 Task: In the  document Elizabeth.epub ,change text color to 'Dark Red' Insert the mentioned shape above the text 'Smiley'. Change color of the shape to  YellowChange shape height to 0.8
Action: Mouse moved to (316, 446)
Screenshot: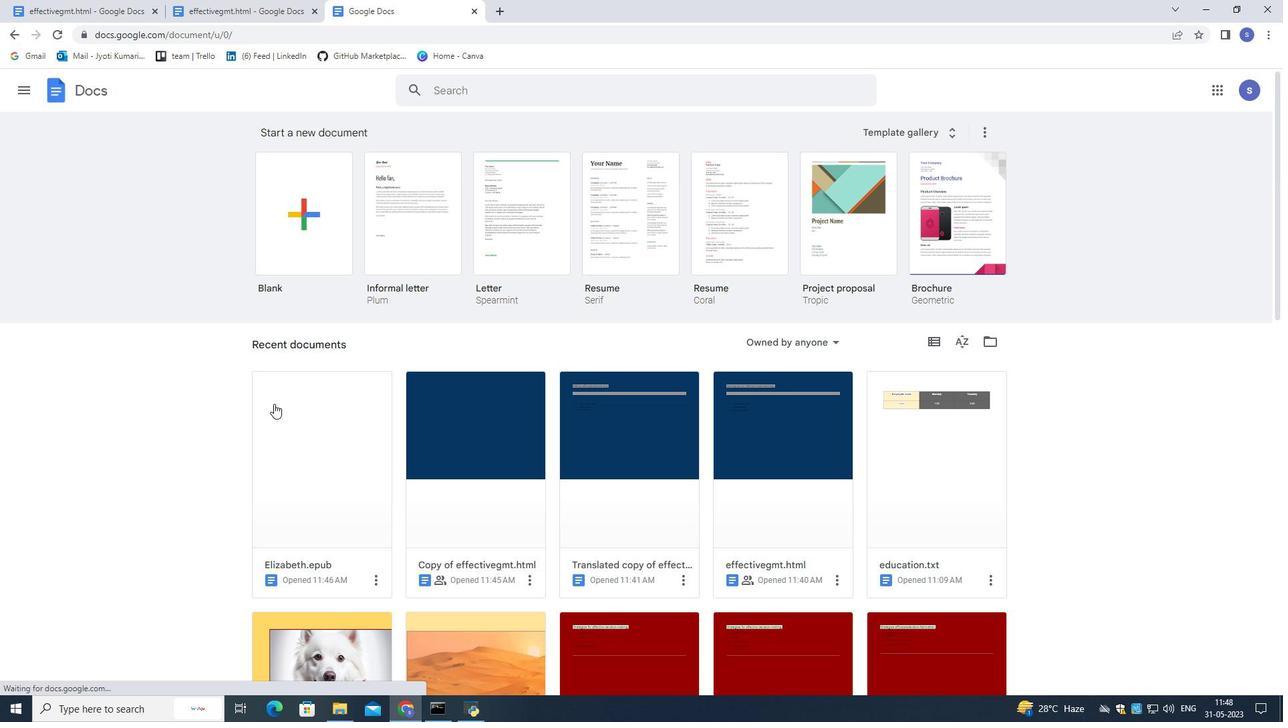 
Action: Mouse pressed left at (316, 446)
Screenshot: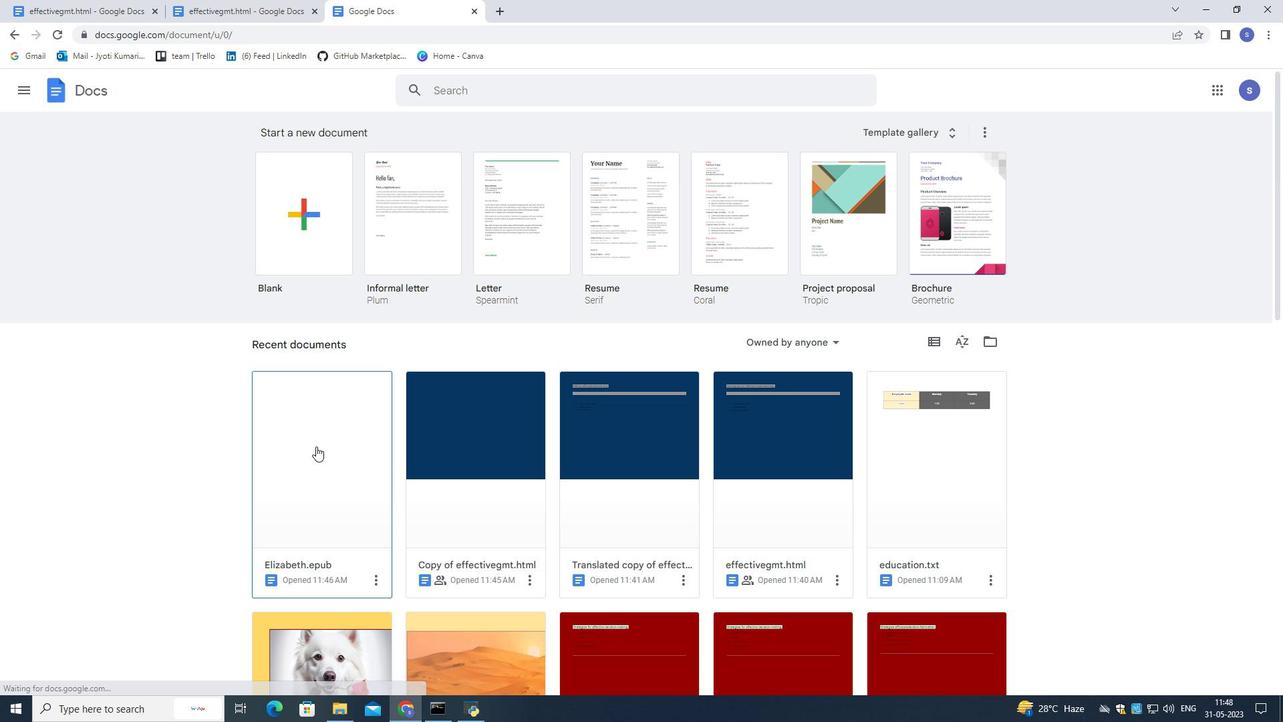 
Action: Mouse moved to (383, 453)
Screenshot: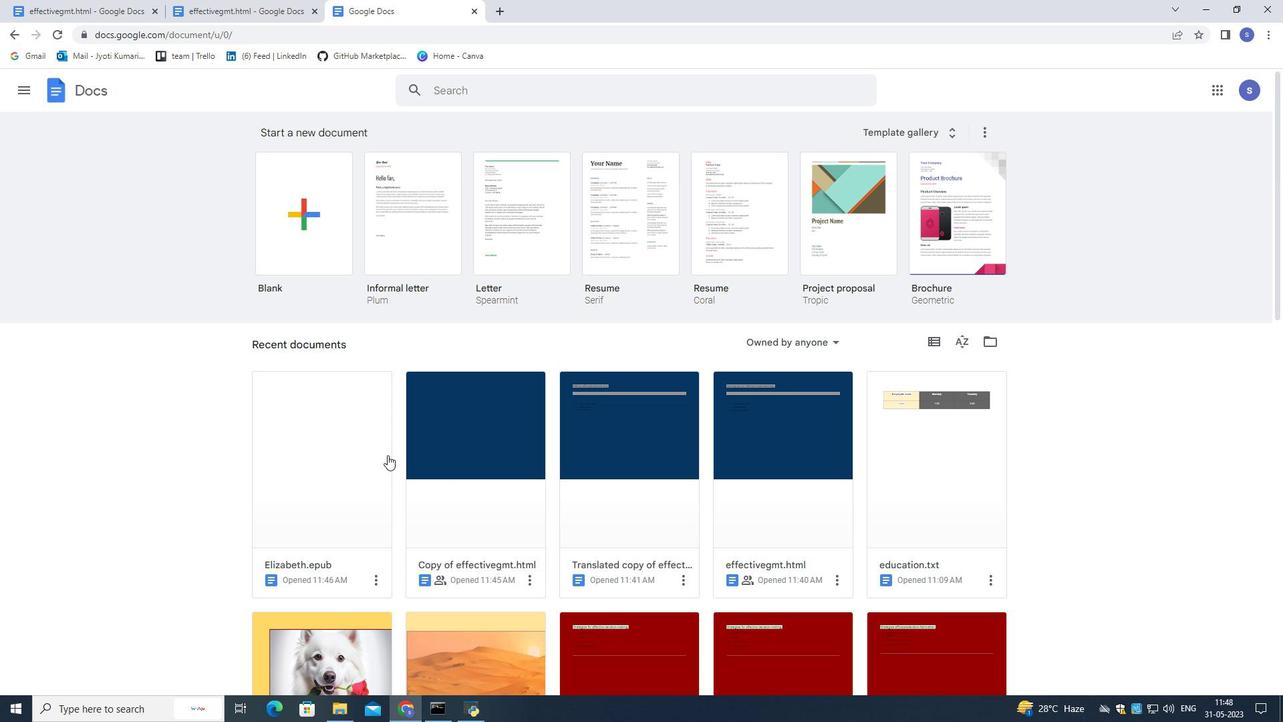 
Action: Mouse pressed left at (383, 453)
Screenshot: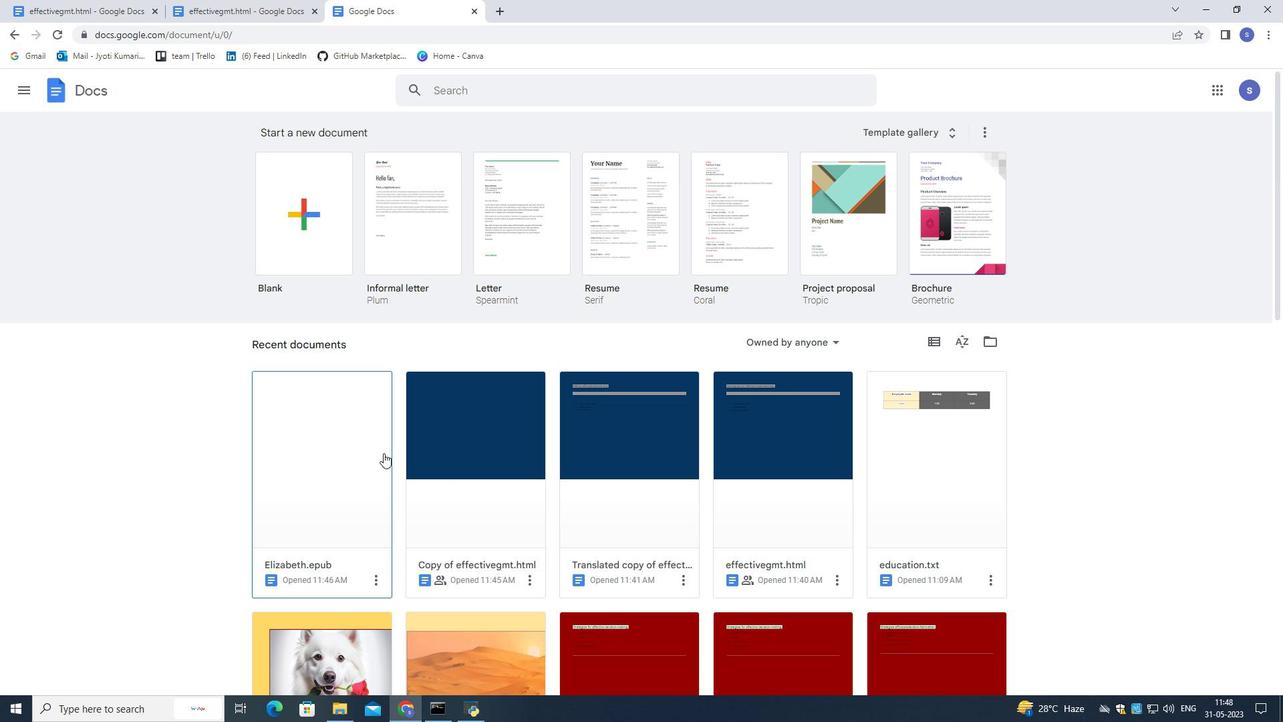 
Action: Mouse moved to (643, 299)
Screenshot: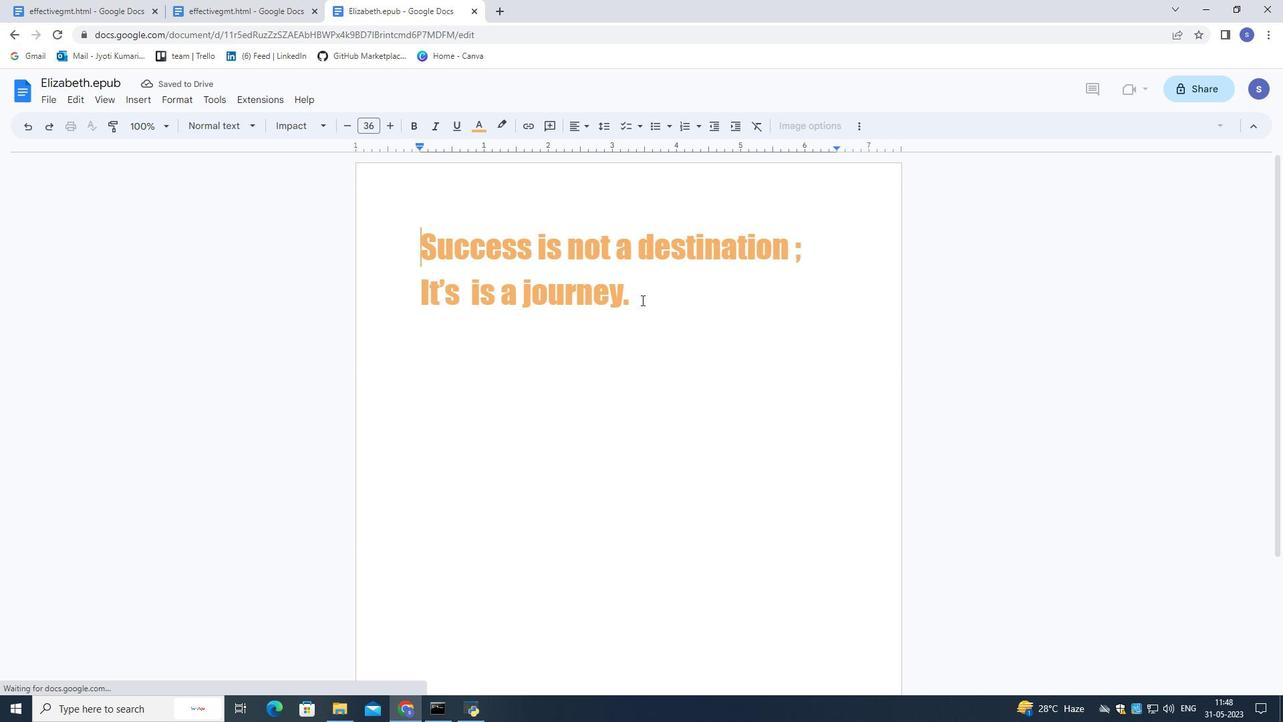 
Action: Mouse pressed left at (643, 299)
Screenshot: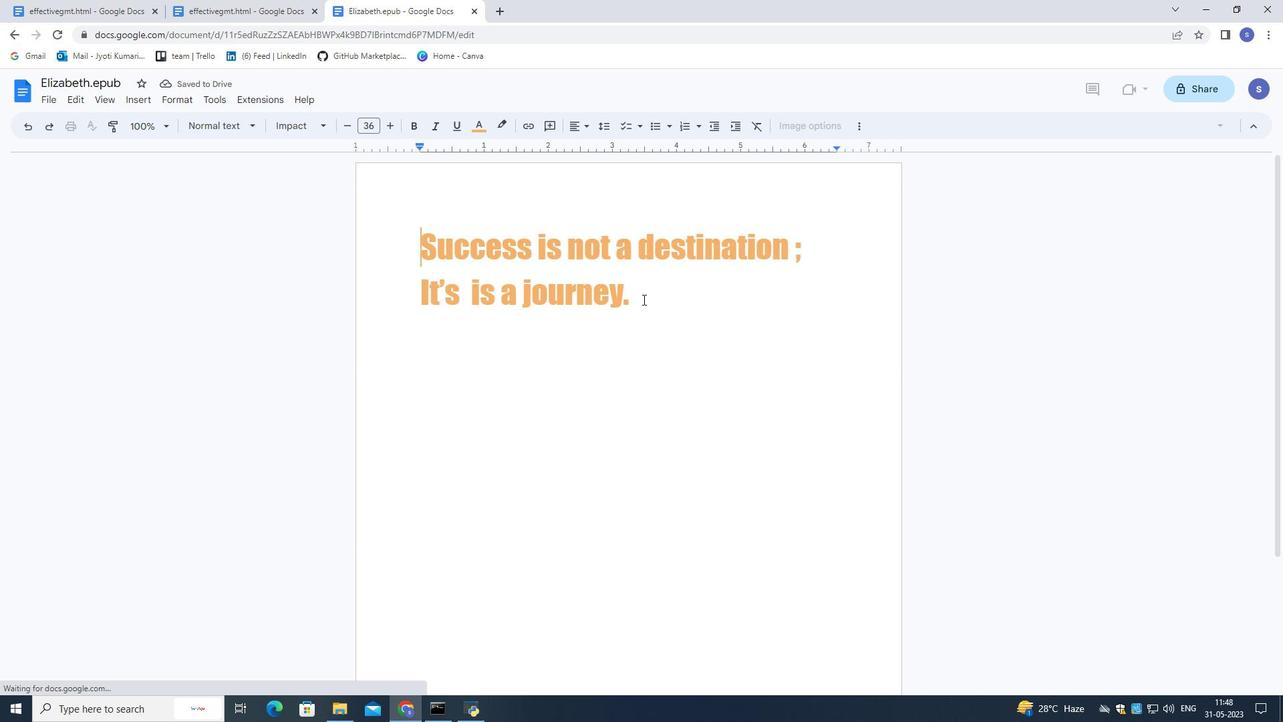 
Action: Mouse moved to (486, 129)
Screenshot: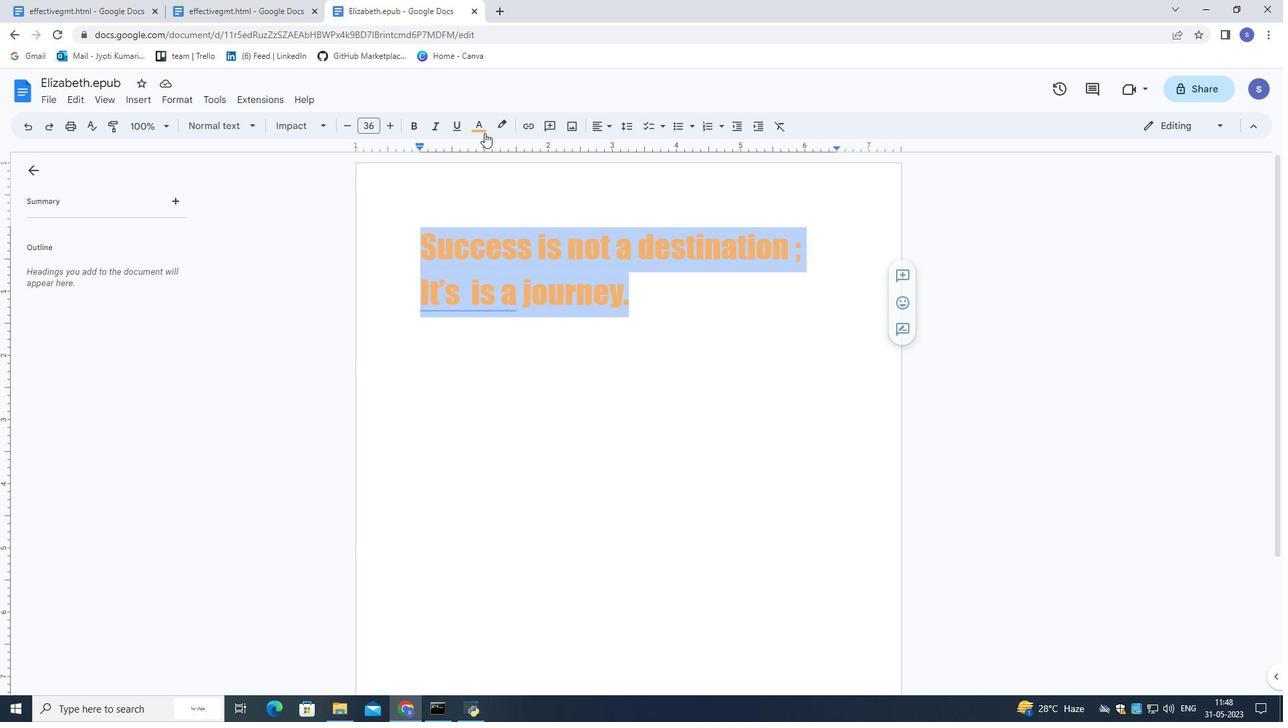 
Action: Mouse pressed left at (486, 129)
Screenshot: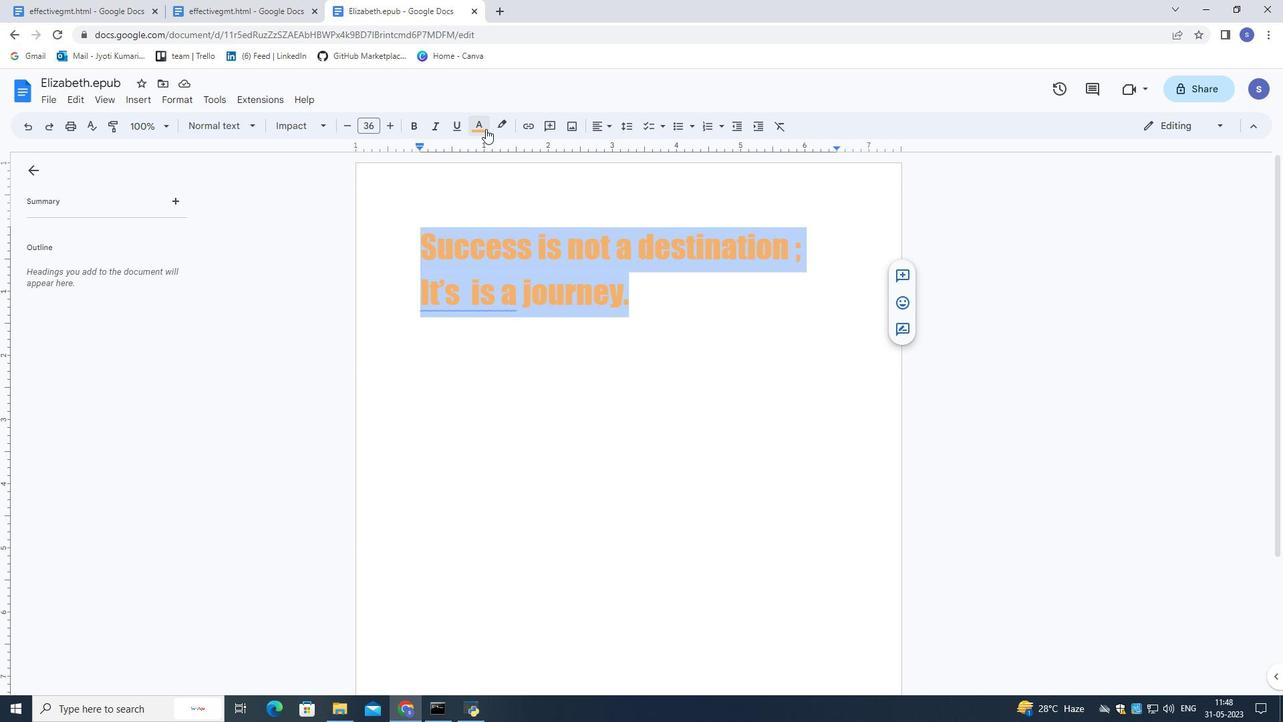 
Action: Mouse moved to (497, 242)
Screenshot: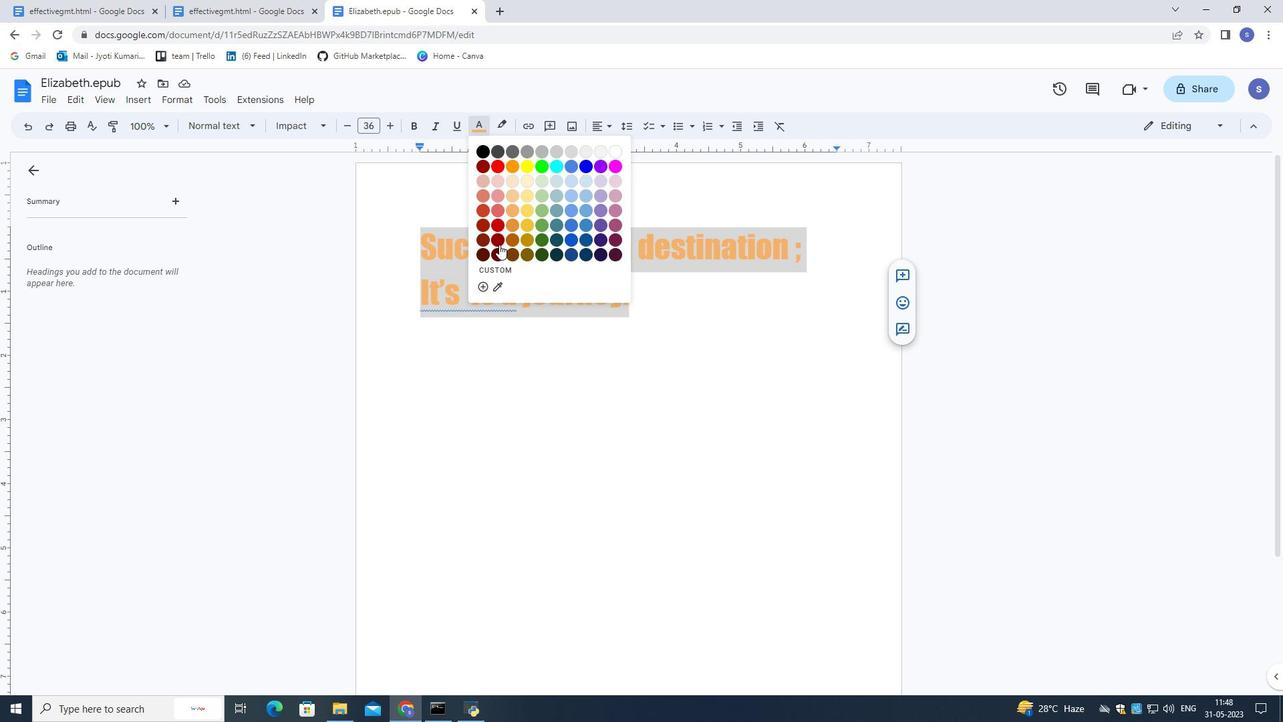 
Action: Mouse pressed left at (497, 242)
Screenshot: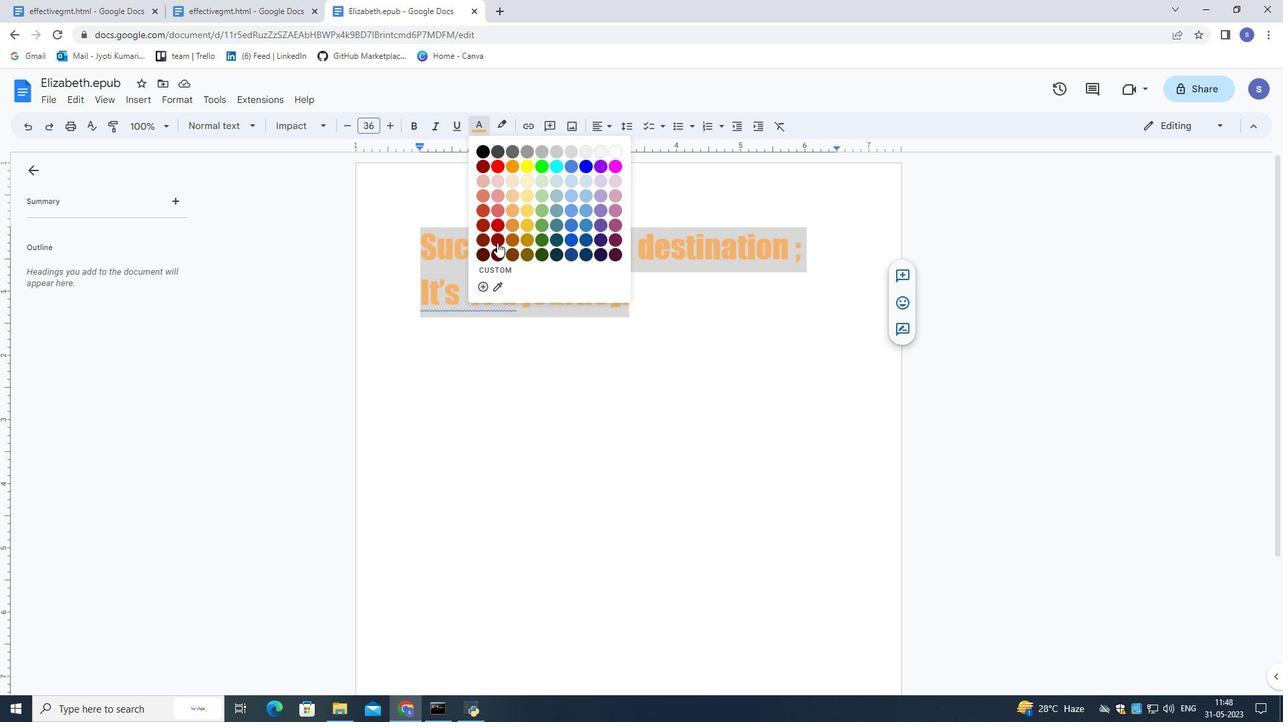 
Action: Mouse moved to (555, 384)
Screenshot: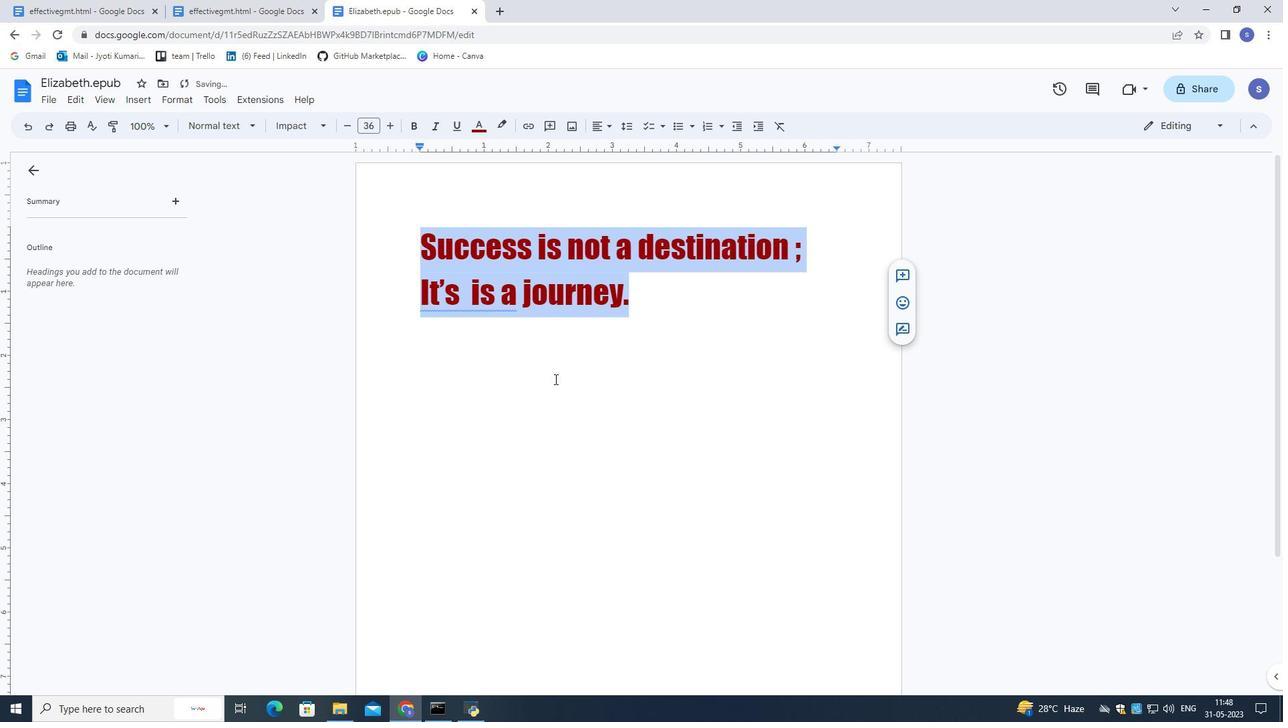 
Action: Mouse pressed left at (555, 384)
Screenshot: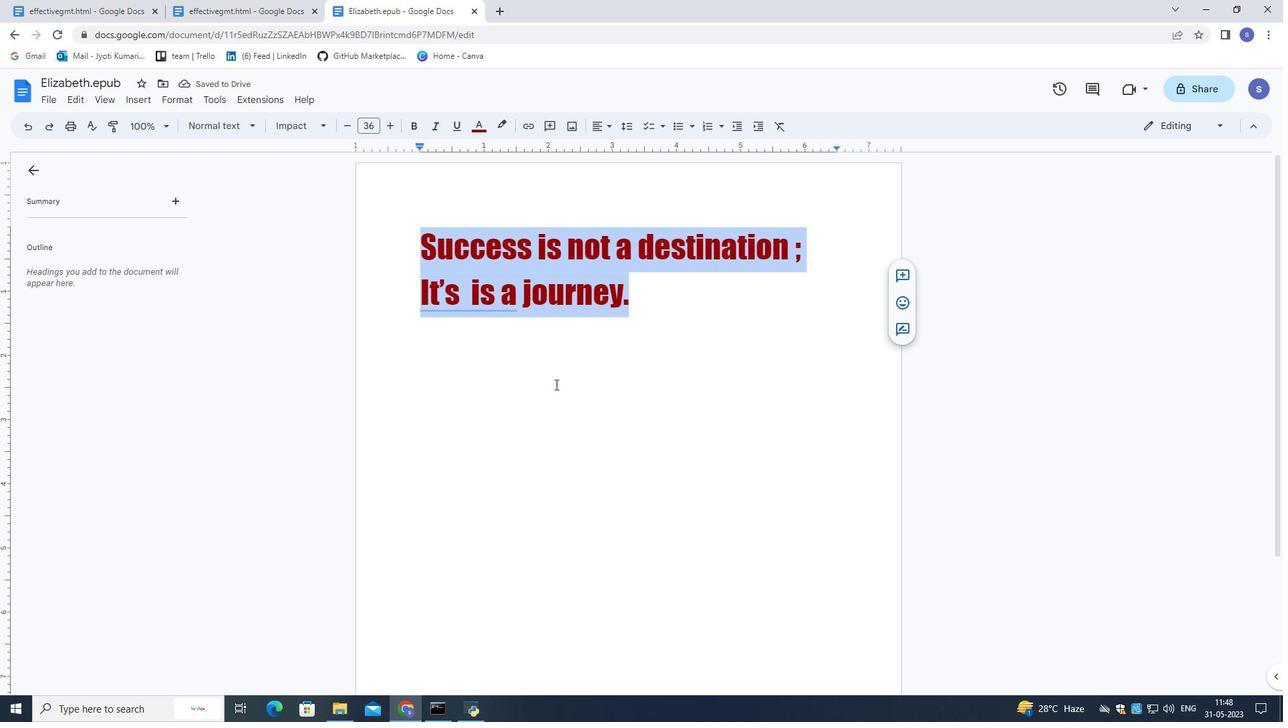 
Action: Mouse moved to (422, 231)
Screenshot: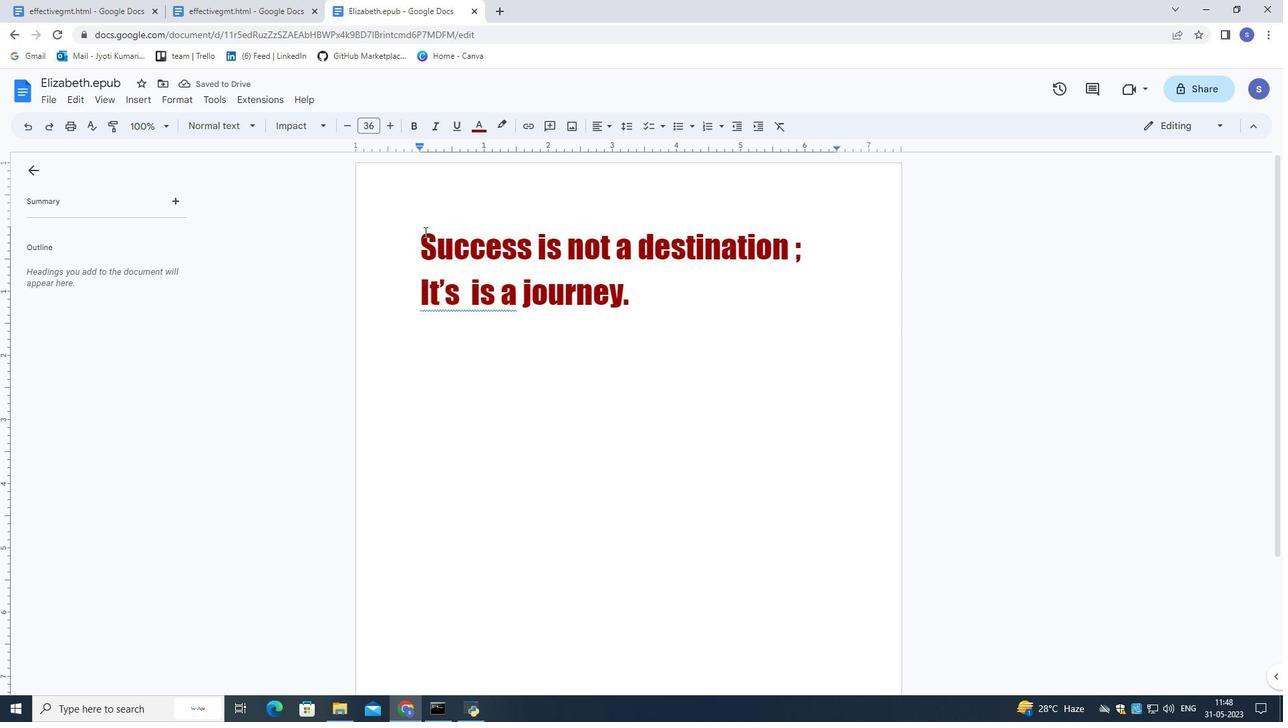 
Action: Mouse pressed left at (422, 231)
Screenshot: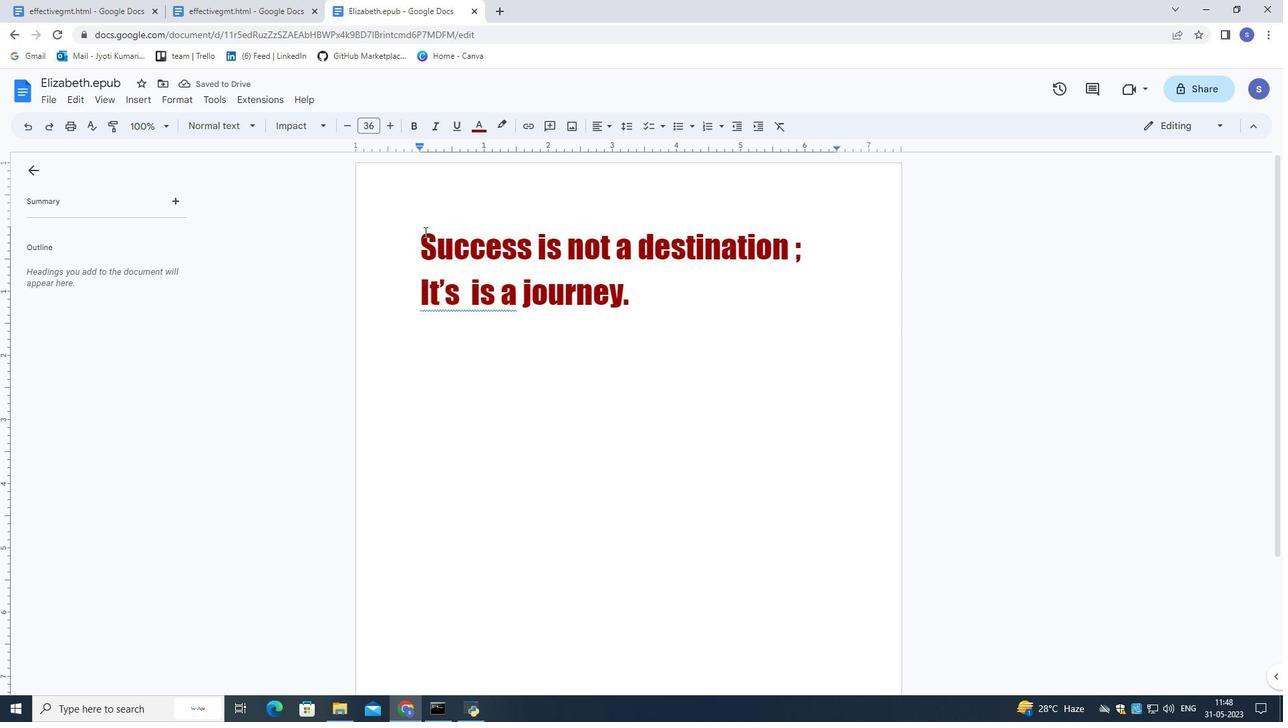 
Action: Mouse moved to (438, 254)
Screenshot: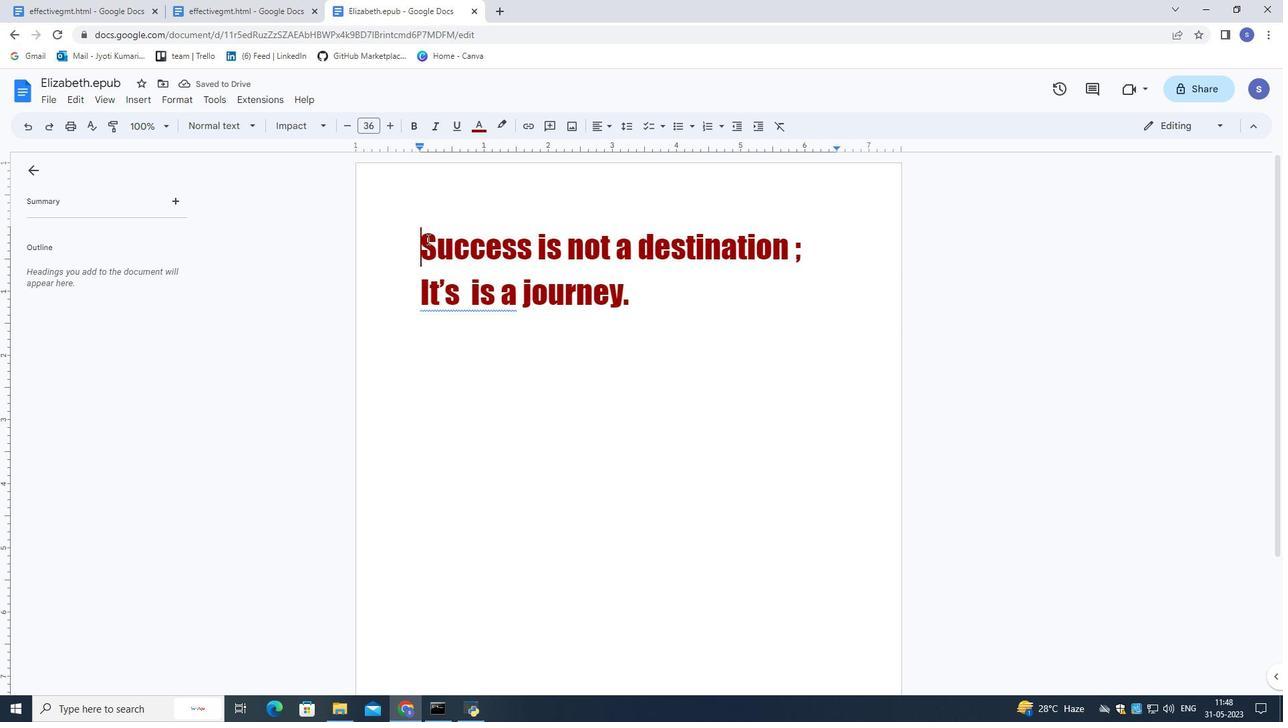 
Action: Key pressed <Key.enter><Key.up>
Screenshot: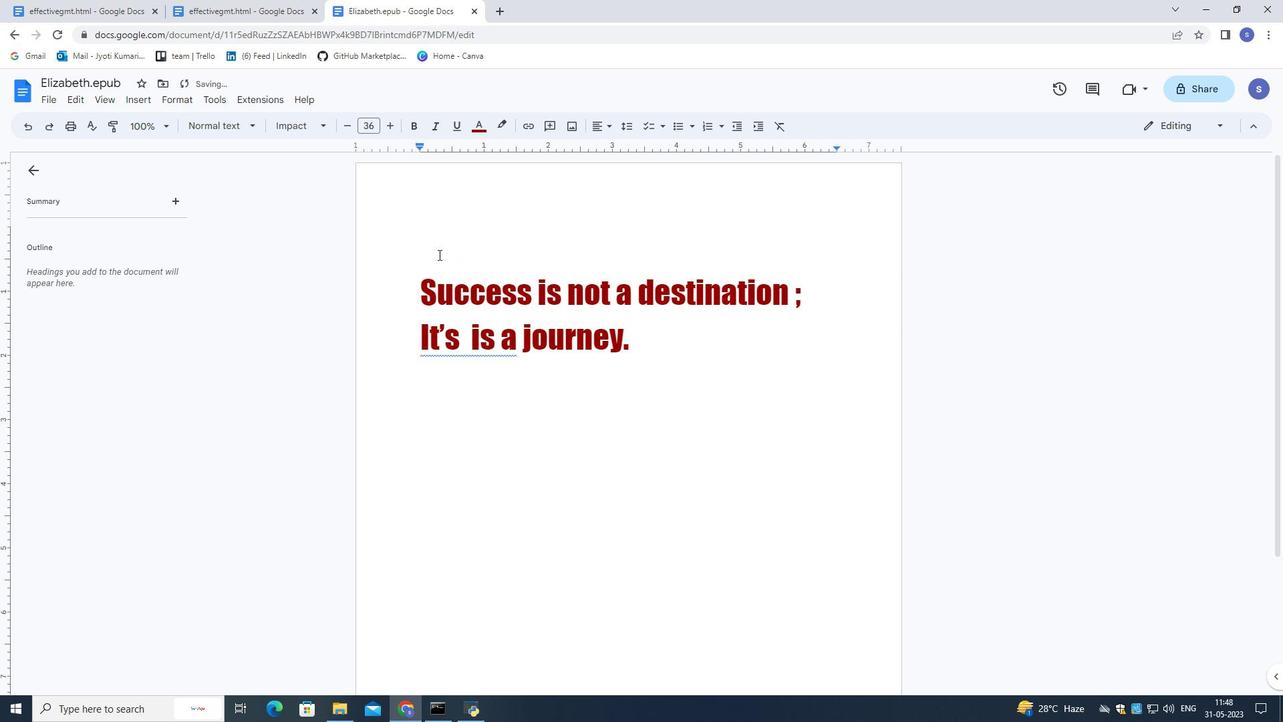 
Action: Mouse moved to (127, 100)
Screenshot: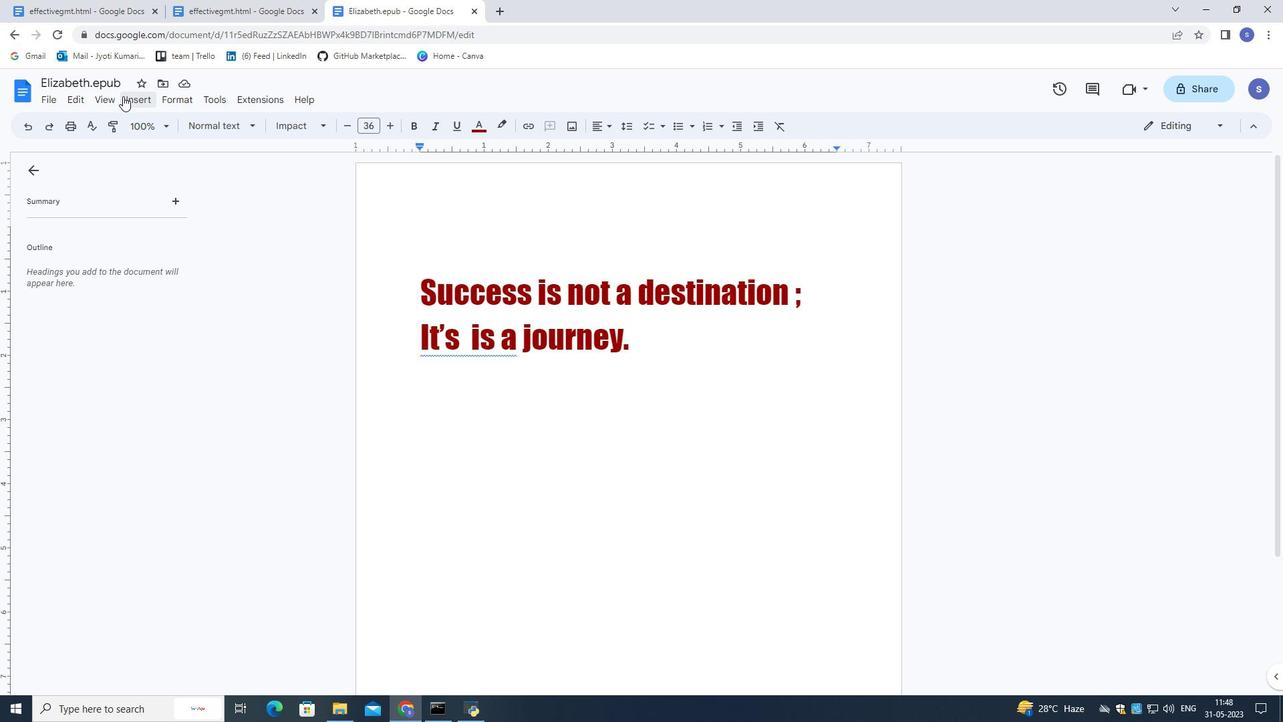 
Action: Mouse pressed left at (127, 100)
Screenshot: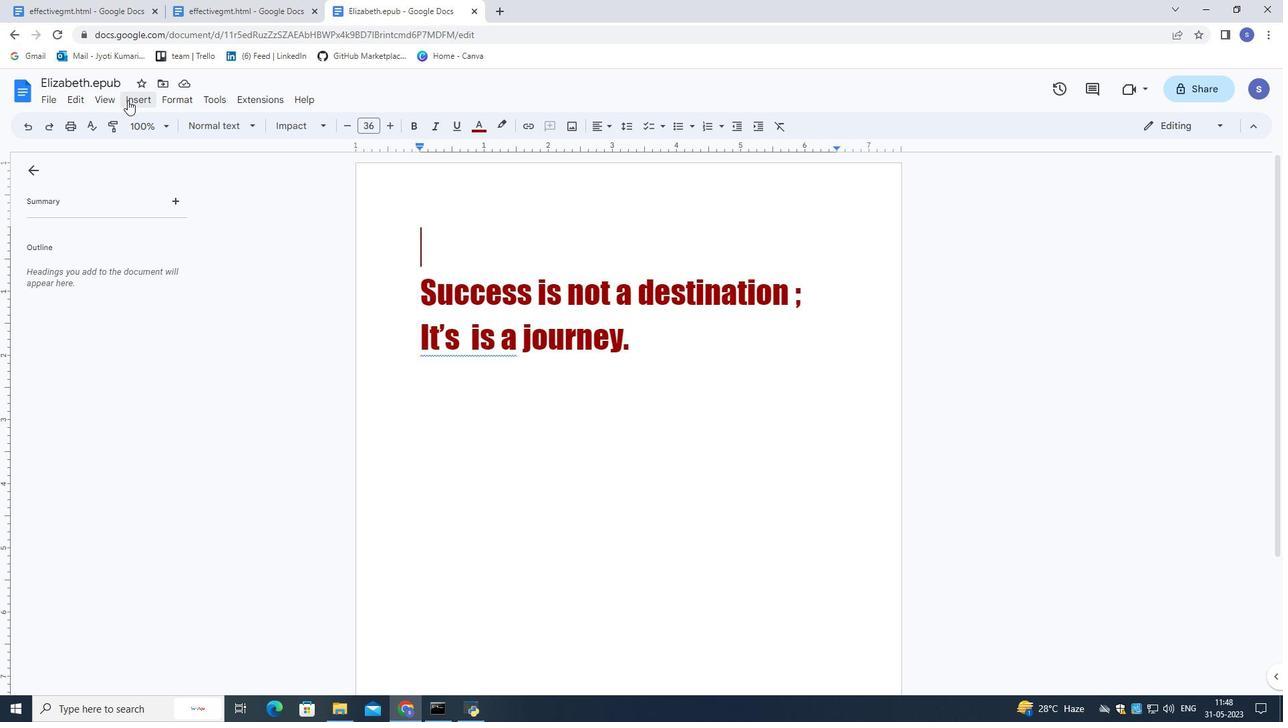 
Action: Mouse moved to (377, 167)
Screenshot: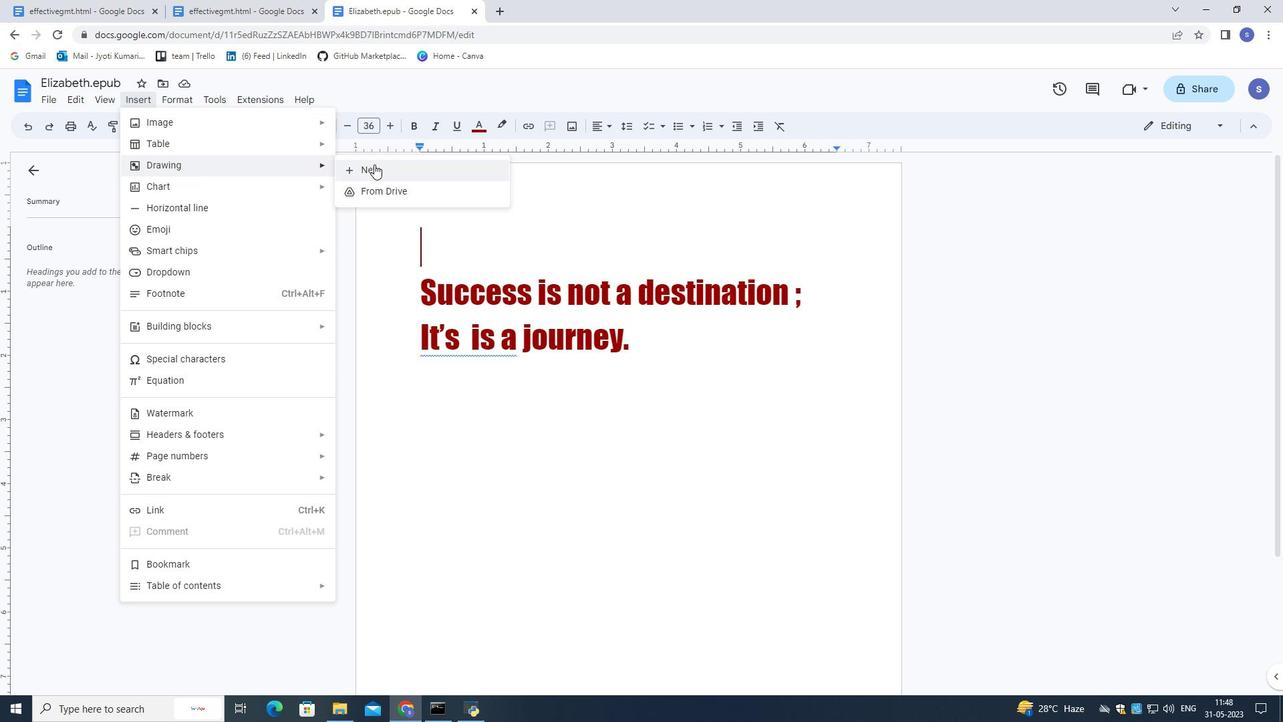 
Action: Mouse pressed left at (377, 167)
Screenshot: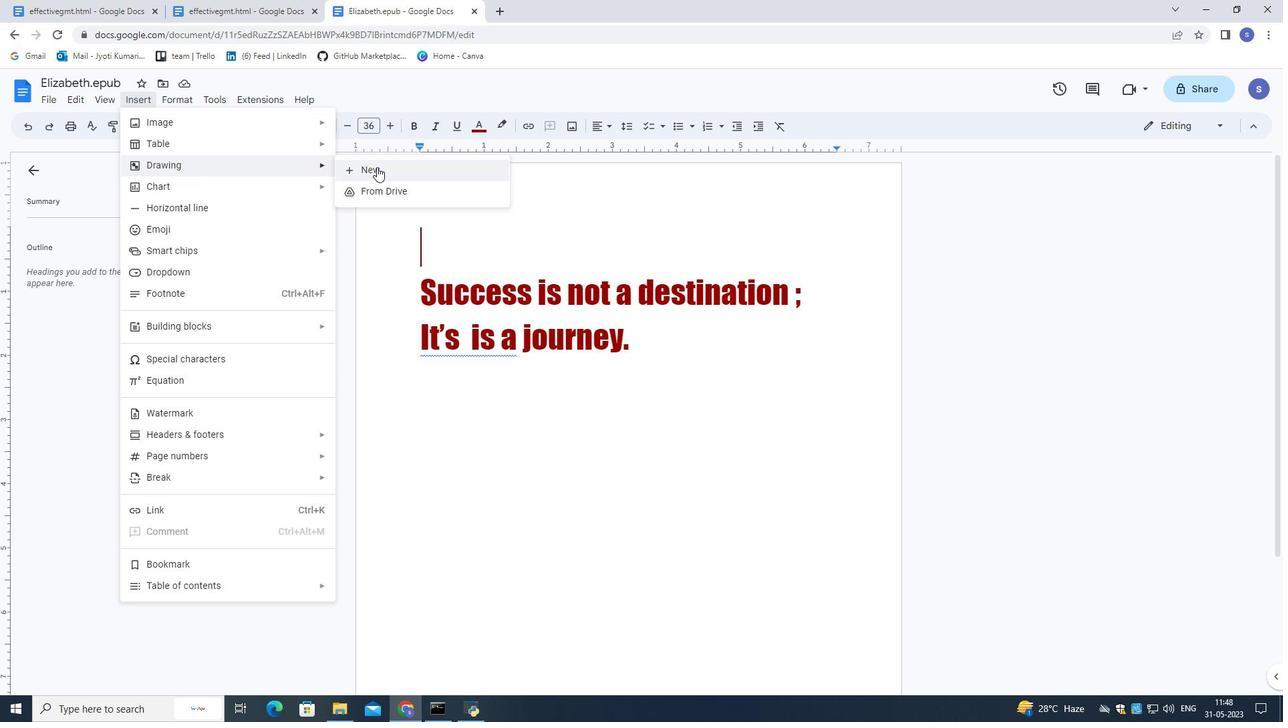 
Action: Mouse moved to (490, 154)
Screenshot: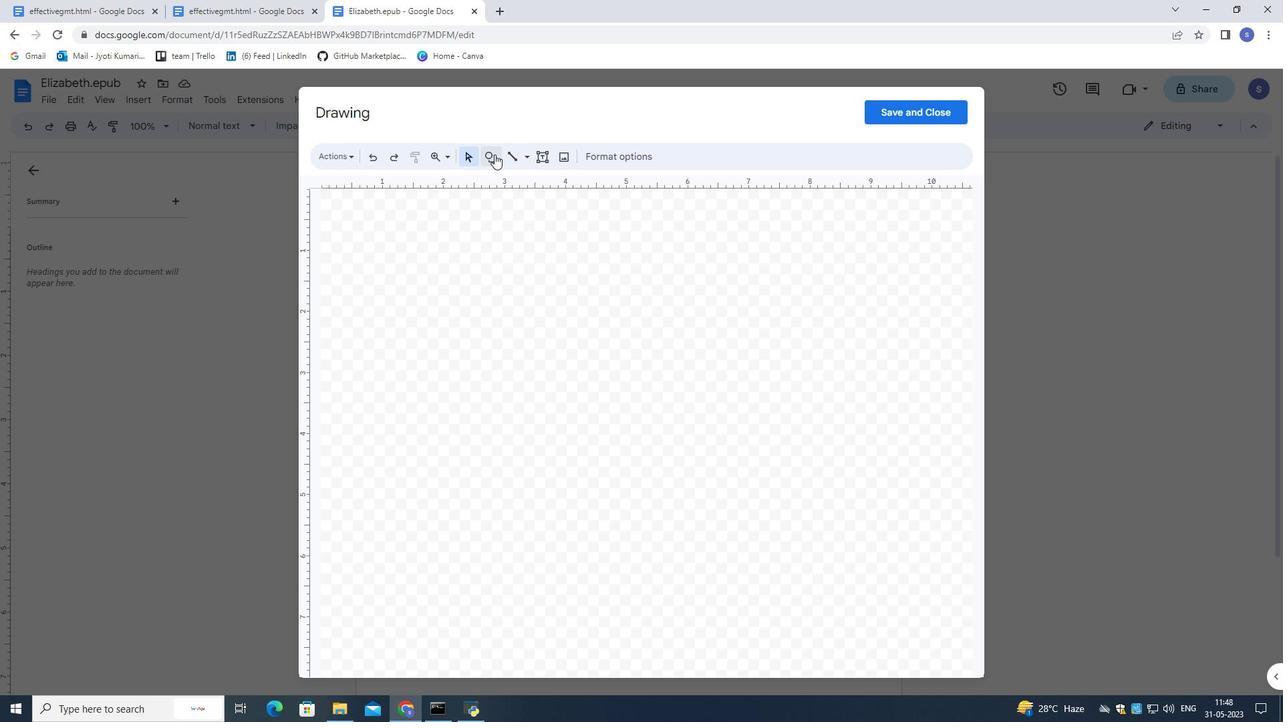 
Action: Mouse pressed left at (490, 154)
Screenshot: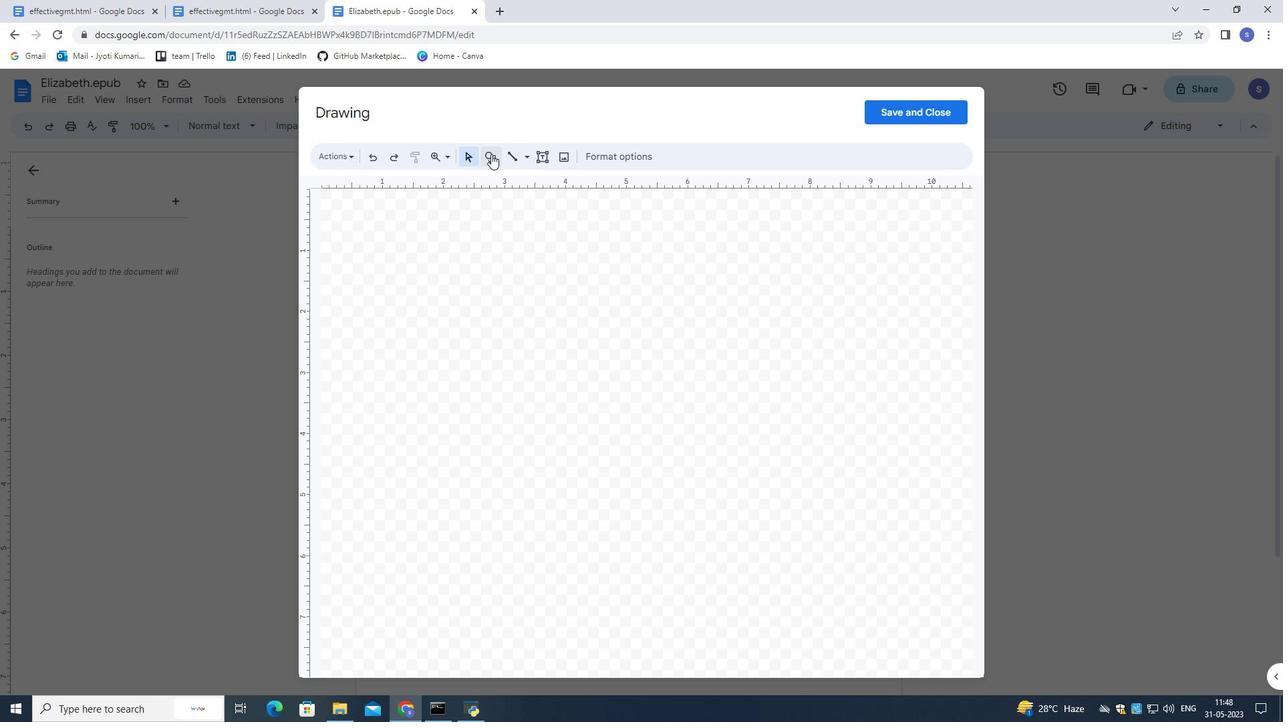 
Action: Mouse moved to (568, 219)
Screenshot: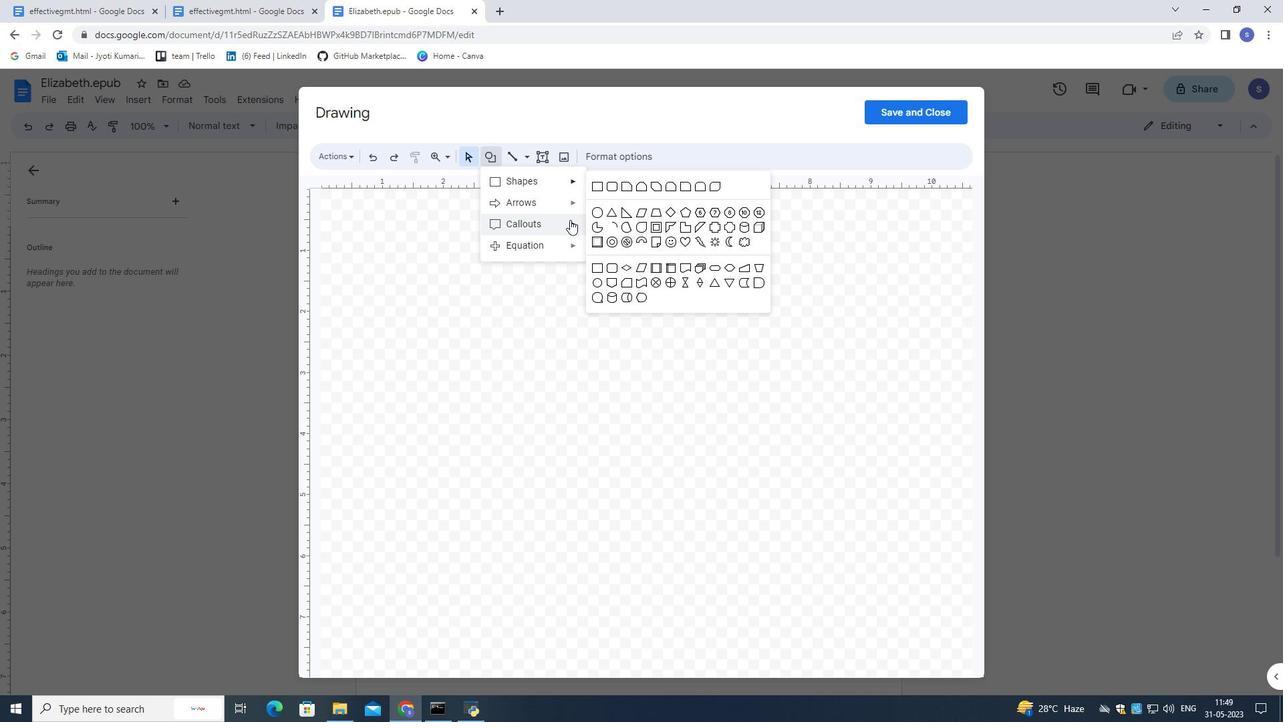
Action: Mouse pressed left at (568, 219)
Screenshot: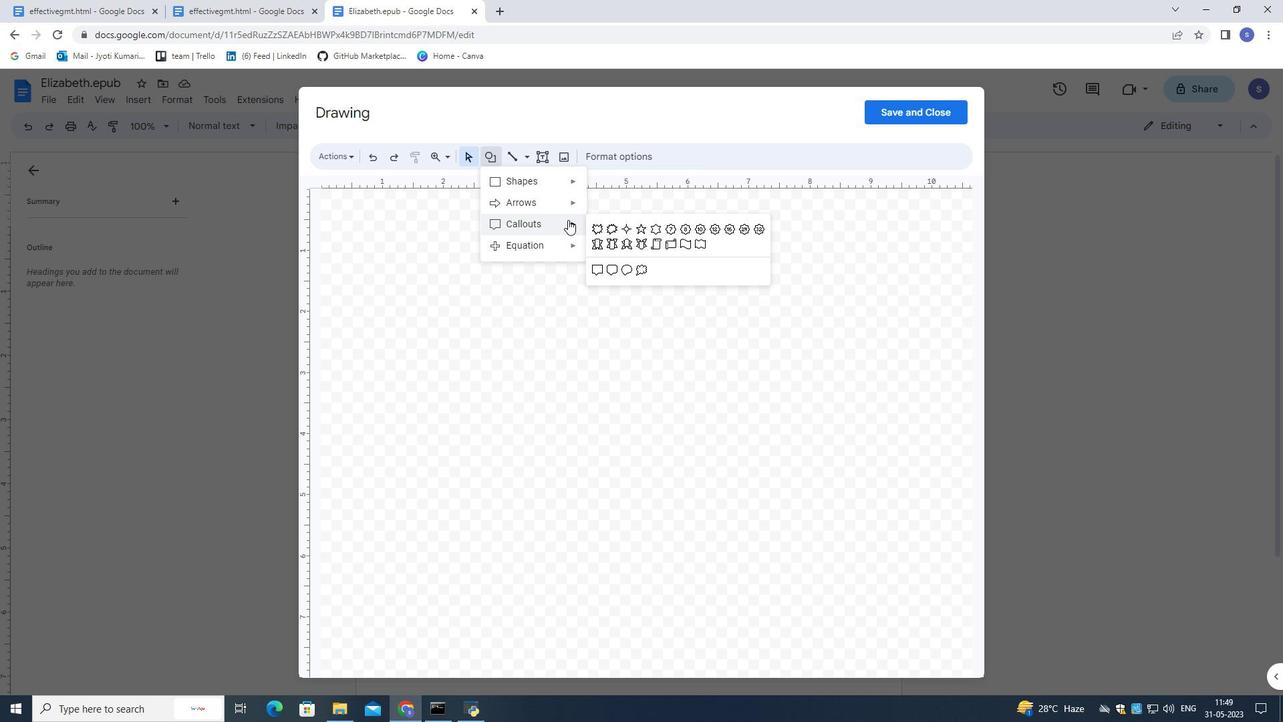 
Action: Mouse moved to (670, 236)
Screenshot: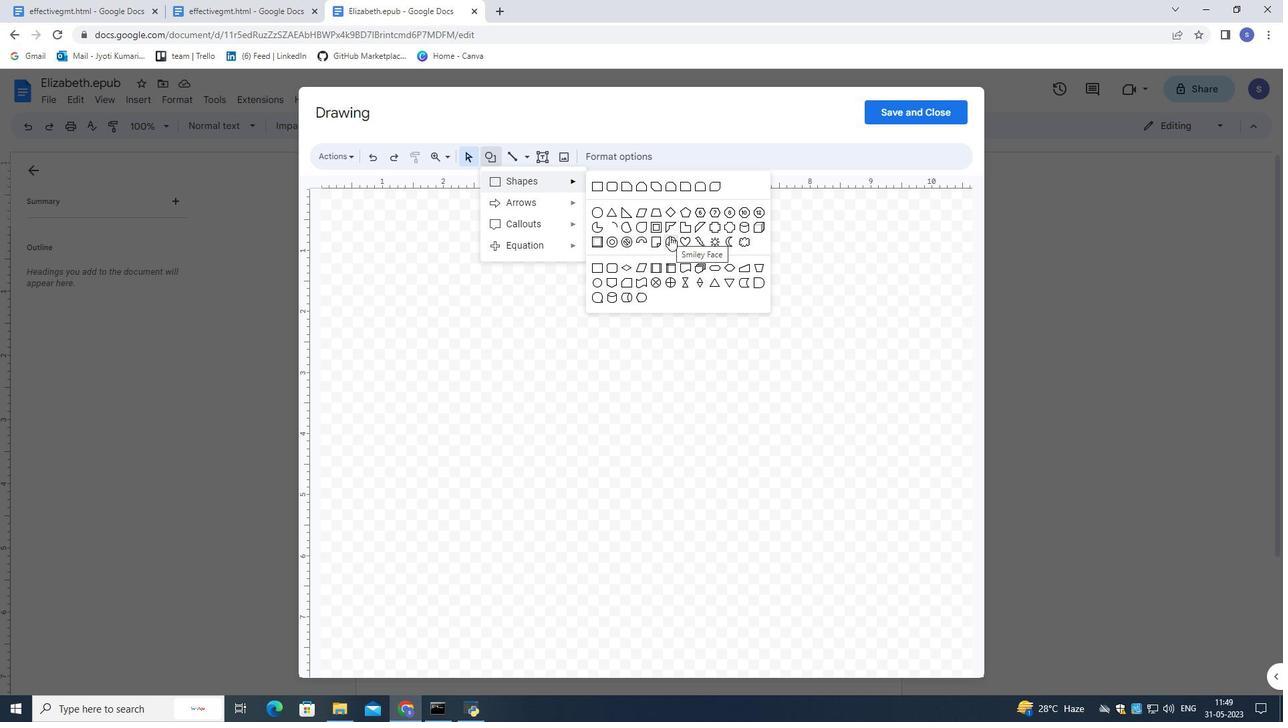 
Action: Mouse pressed left at (670, 236)
Screenshot: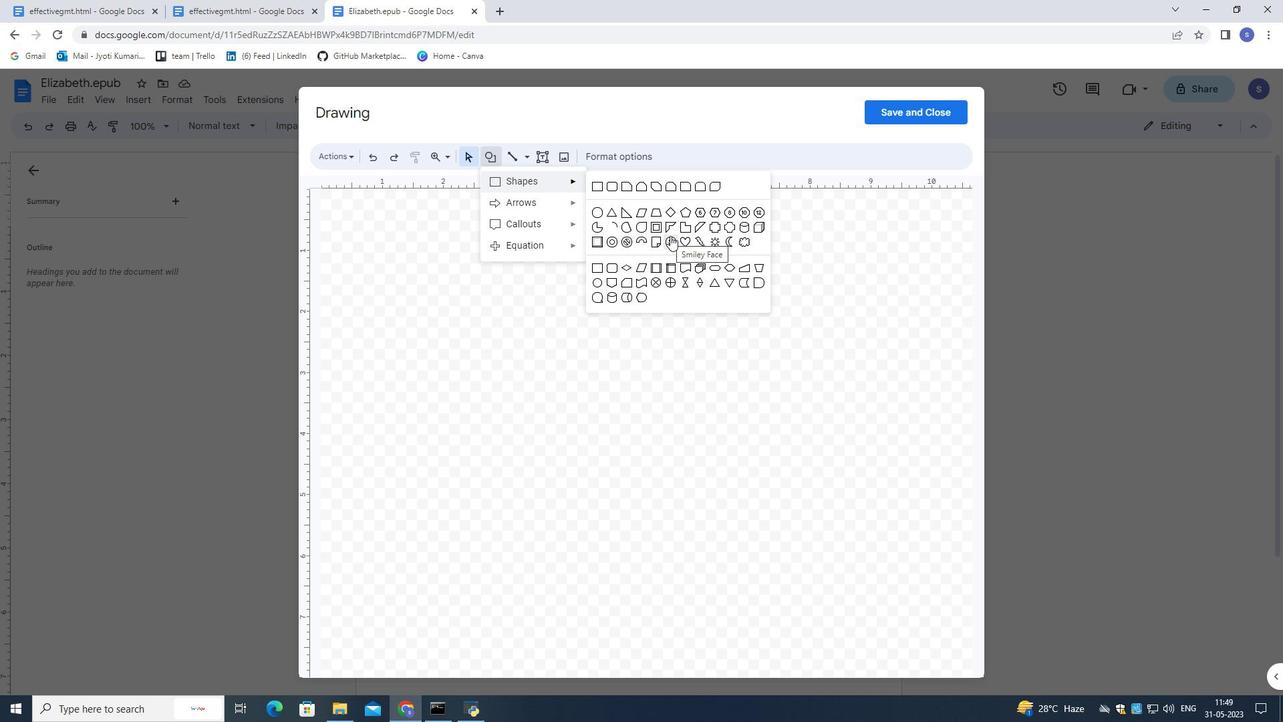 
Action: Mouse moved to (588, 227)
Screenshot: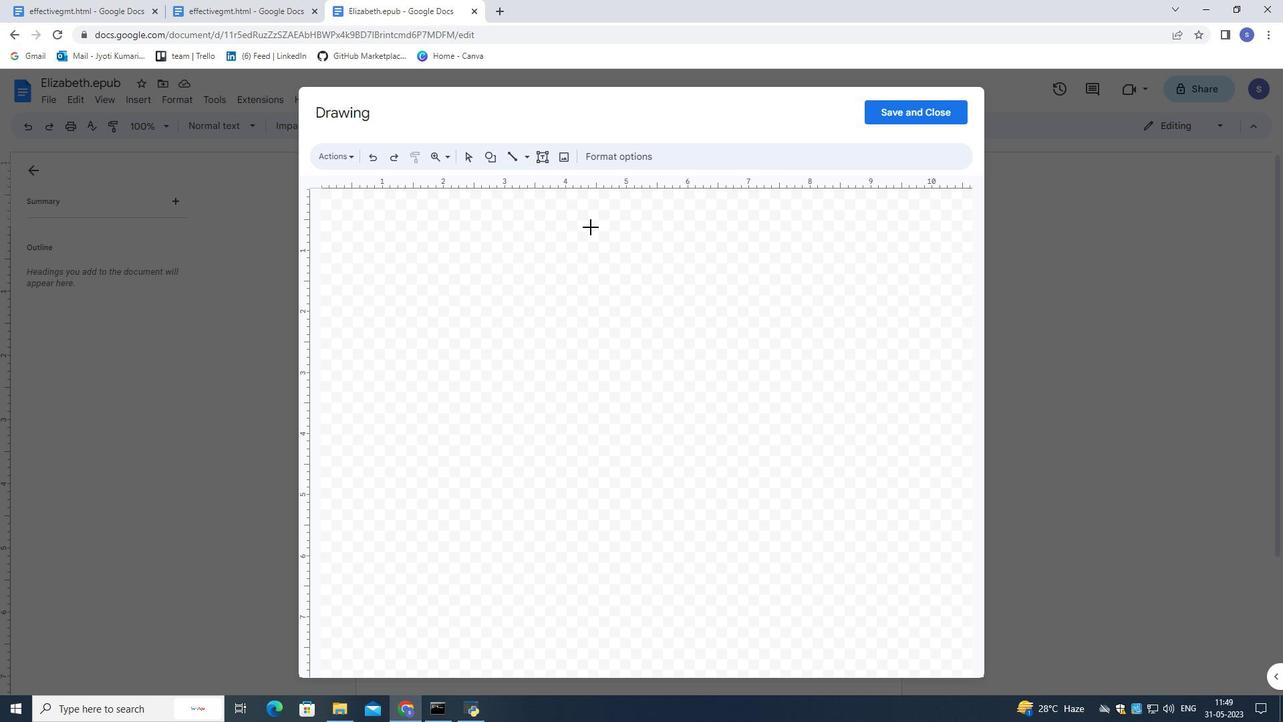 
Action: Mouse pressed left at (588, 227)
Screenshot: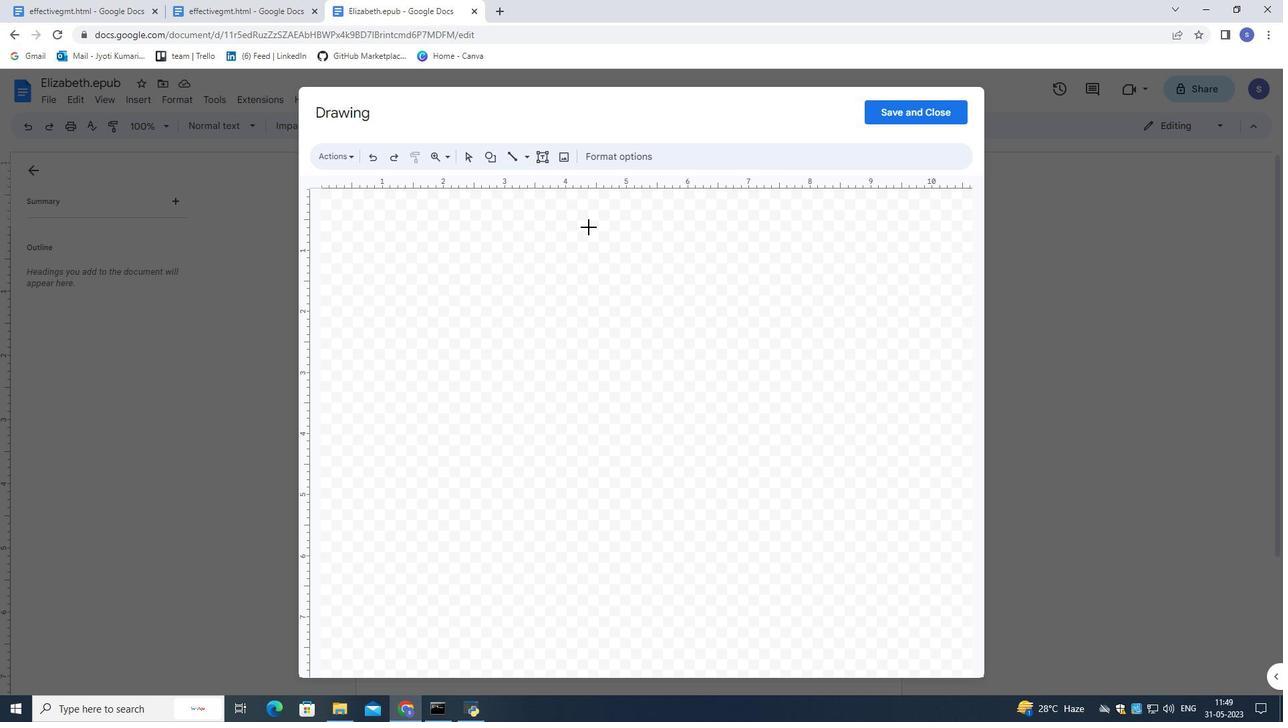 
Action: Mouse moved to (590, 160)
Screenshot: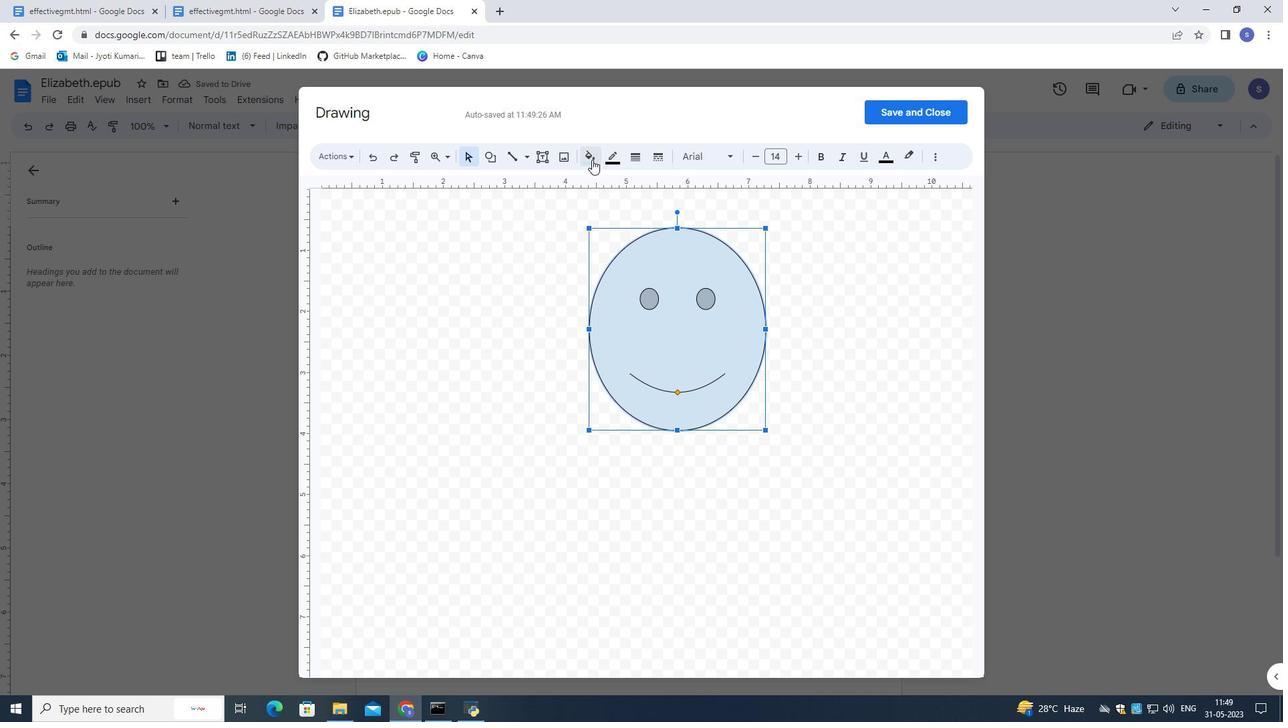 
Action: Mouse pressed left at (590, 160)
Screenshot: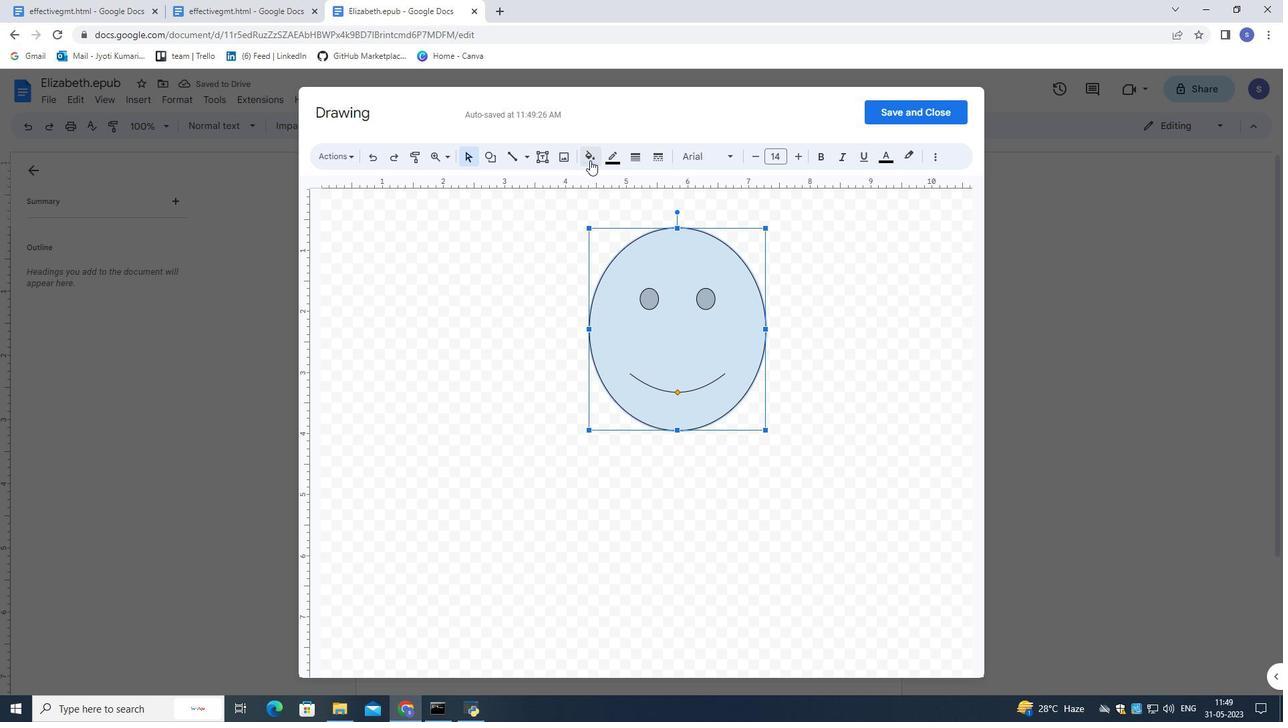 
Action: Mouse moved to (637, 264)
Screenshot: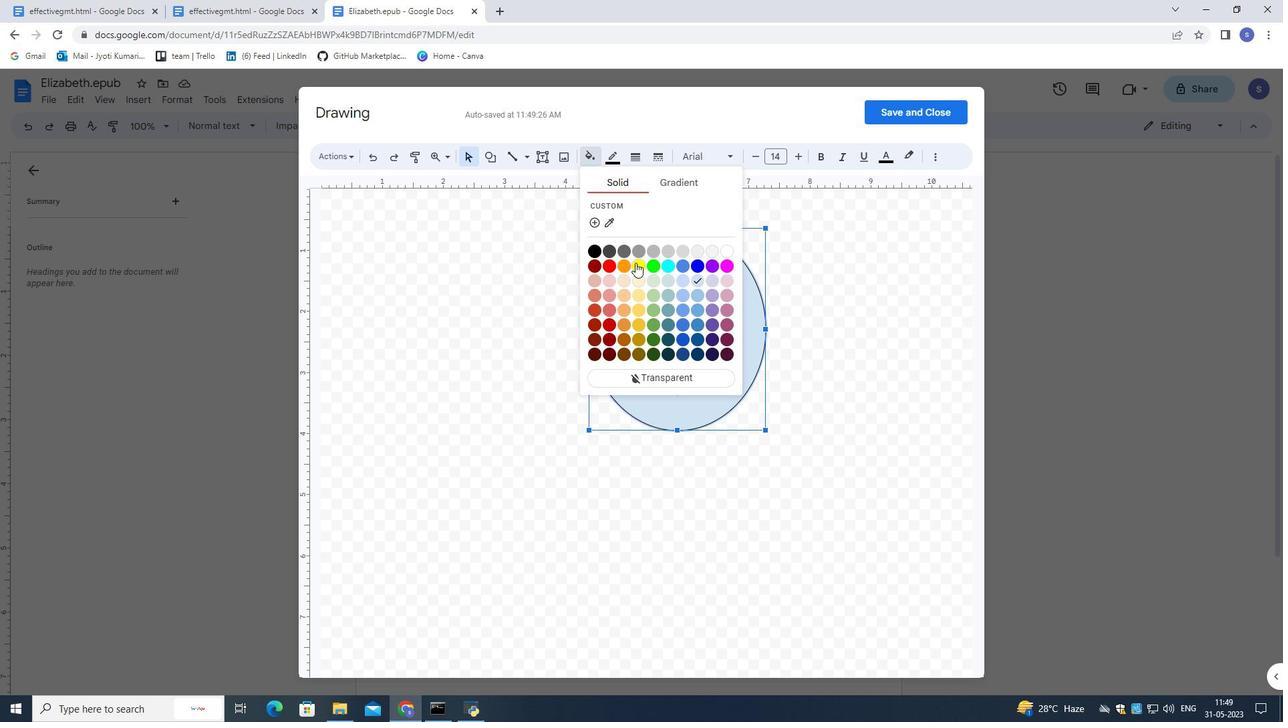 
Action: Mouse pressed left at (637, 264)
Screenshot: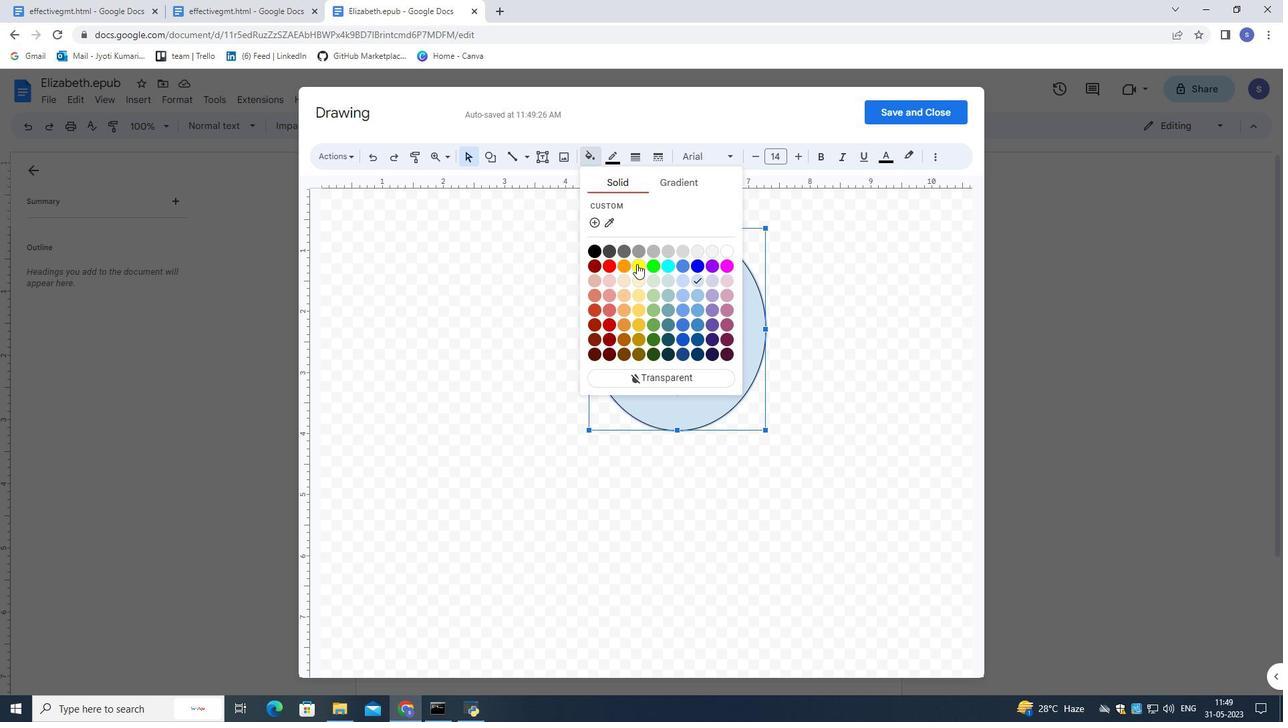 
Action: Mouse moved to (933, 158)
Screenshot: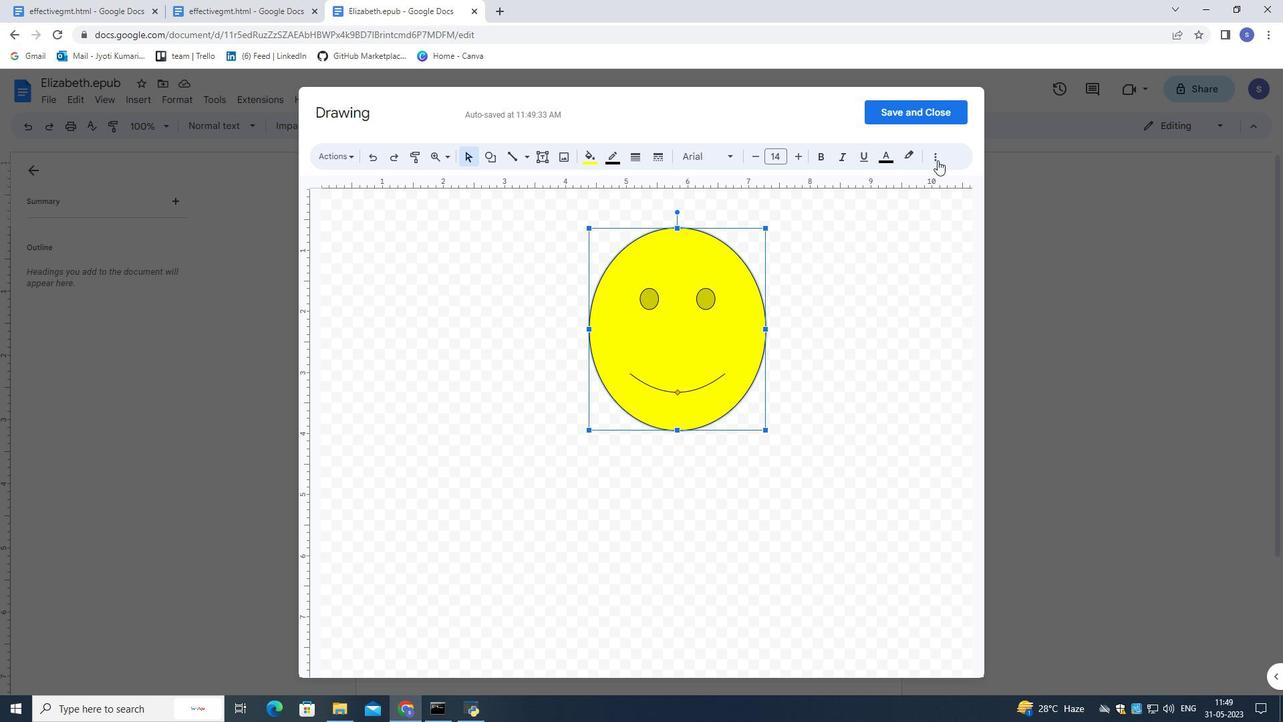 
Action: Mouse pressed left at (933, 158)
Screenshot: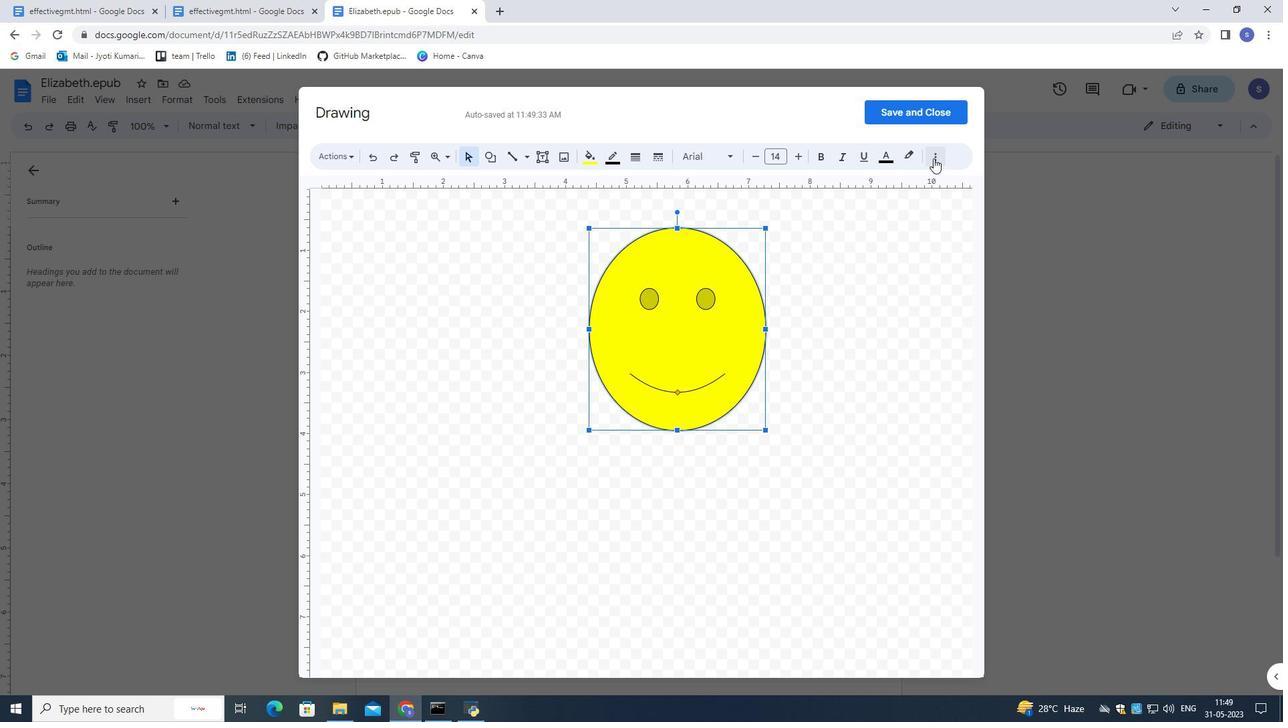 
Action: Mouse moved to (750, 154)
Screenshot: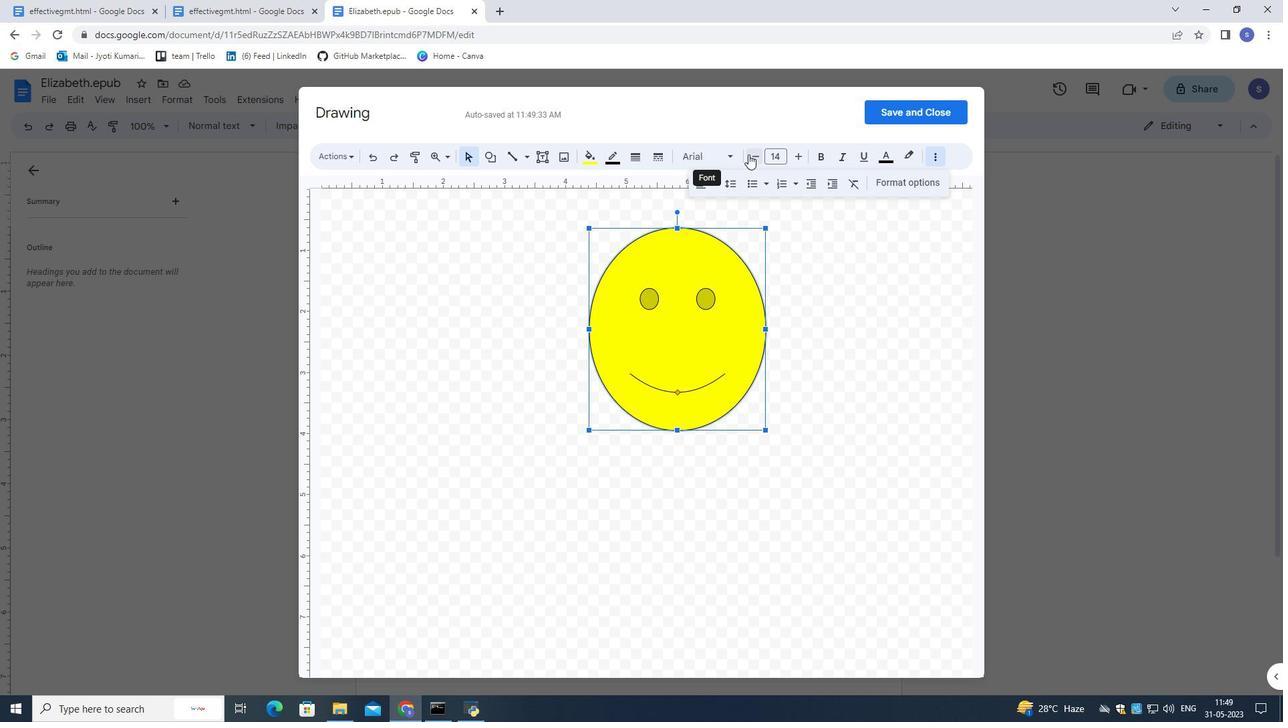 
Action: Mouse pressed left at (750, 154)
Screenshot: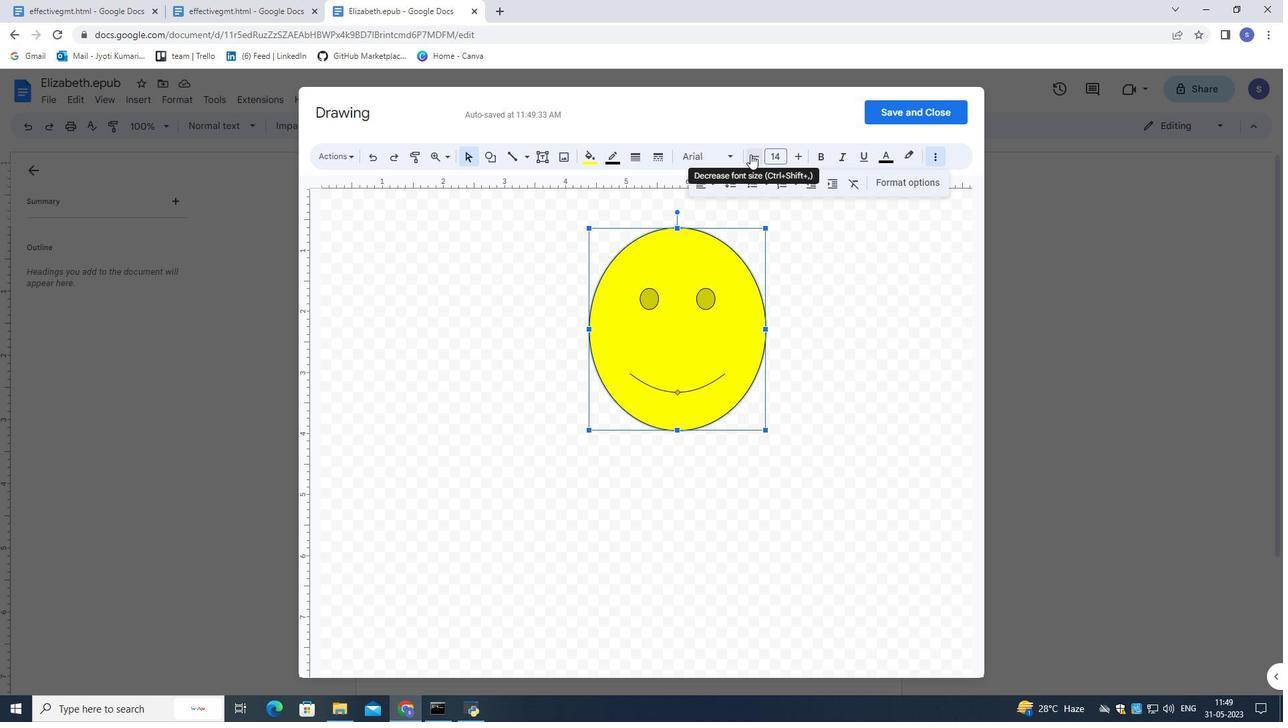
Action: Mouse pressed left at (750, 154)
Screenshot: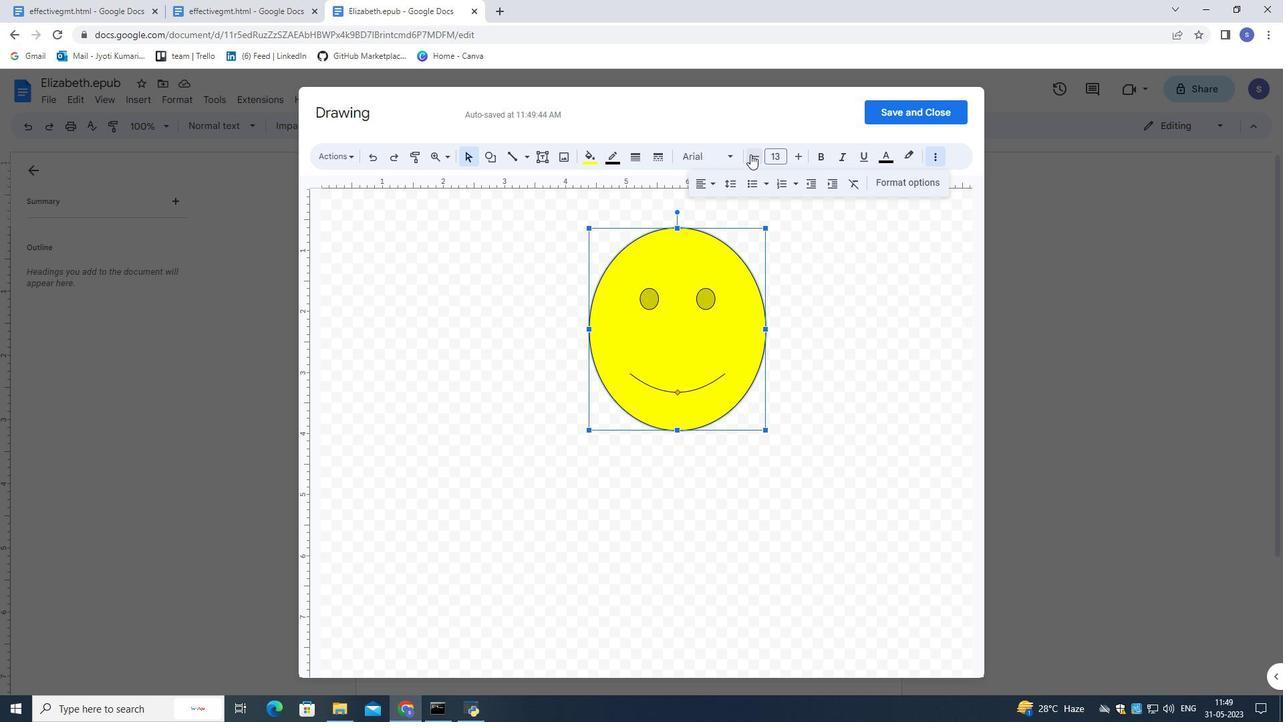 
Action: Mouse moved to (939, 108)
Screenshot: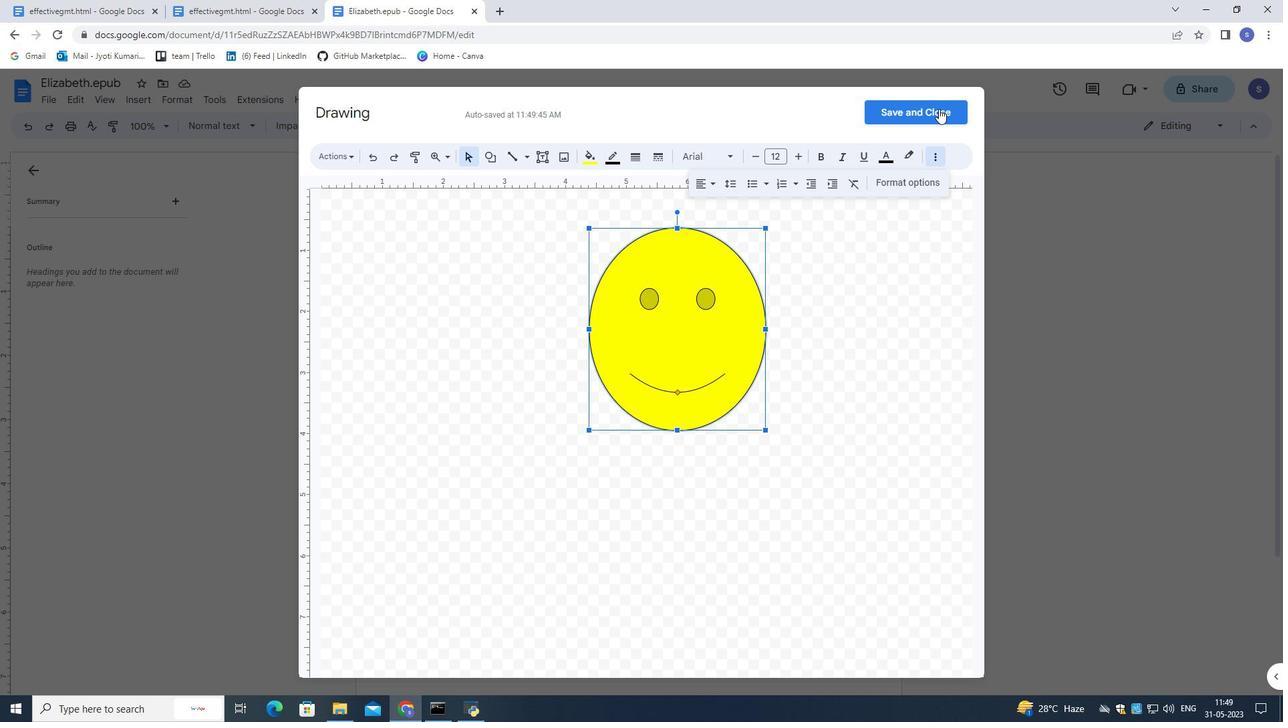 
Action: Mouse pressed left at (939, 108)
Screenshot: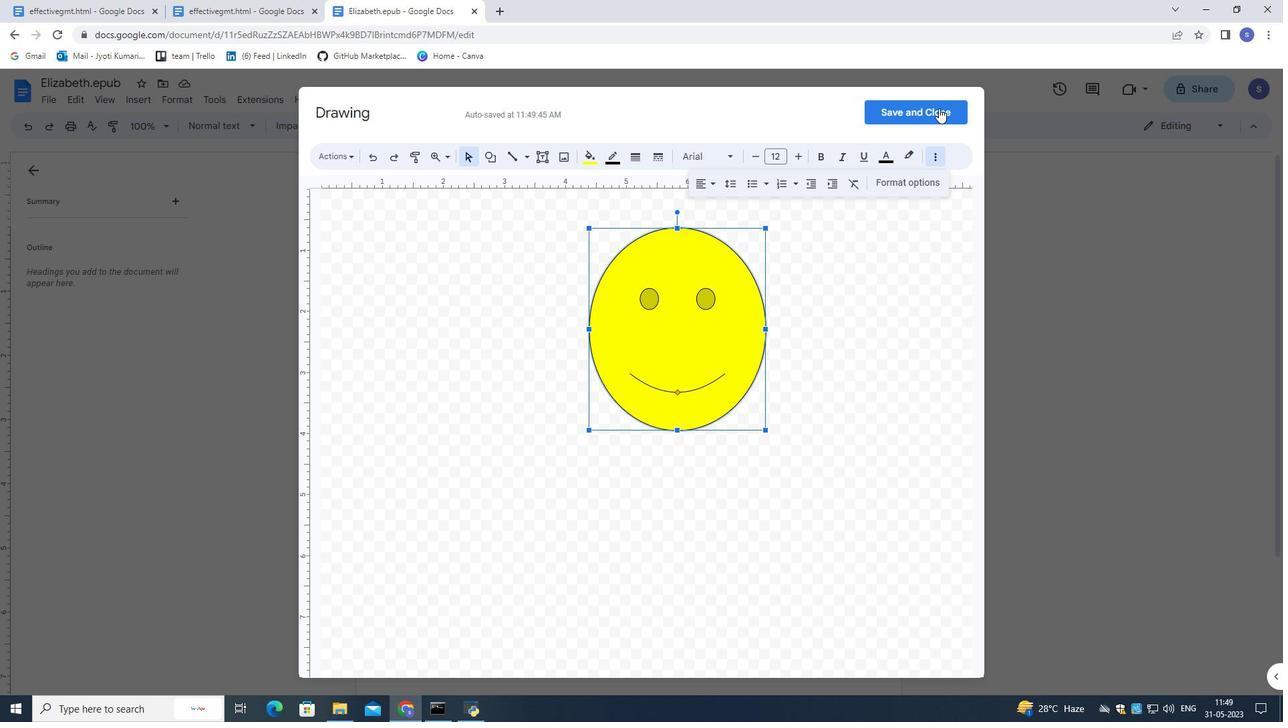 
Action: Mouse moved to (538, 349)
Screenshot: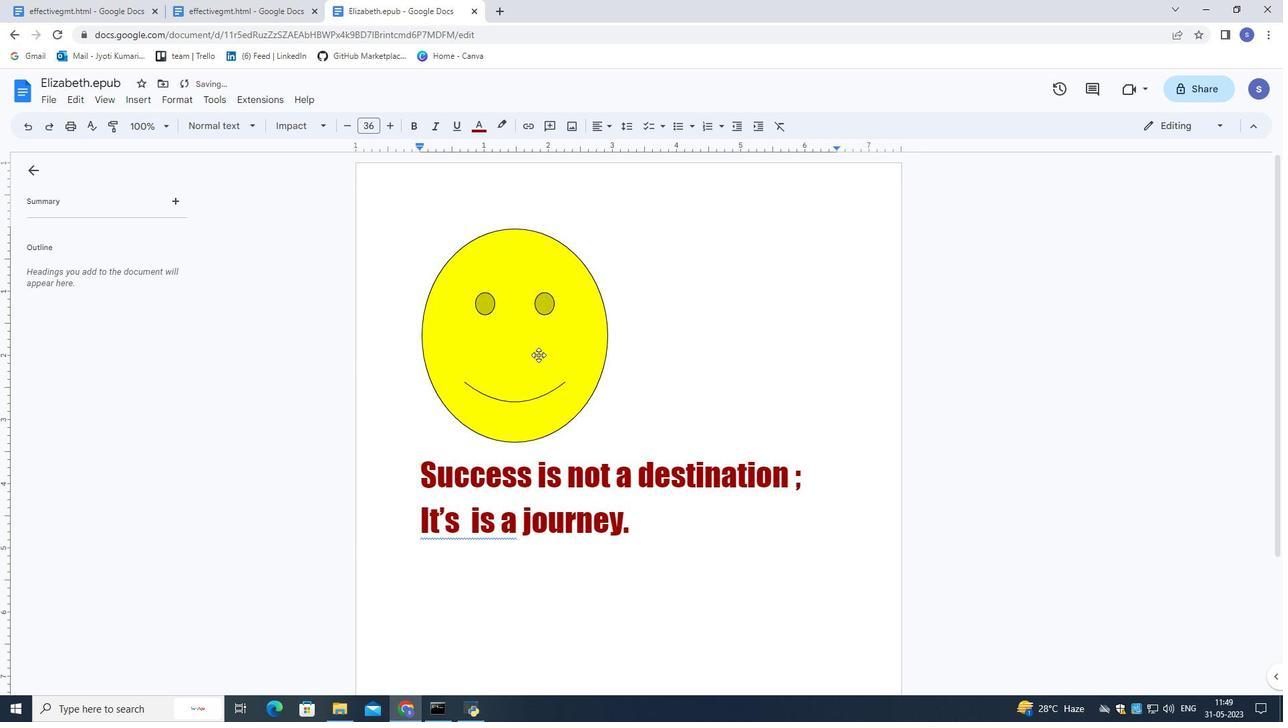 
Action: Mouse pressed left at (538, 349)
Screenshot: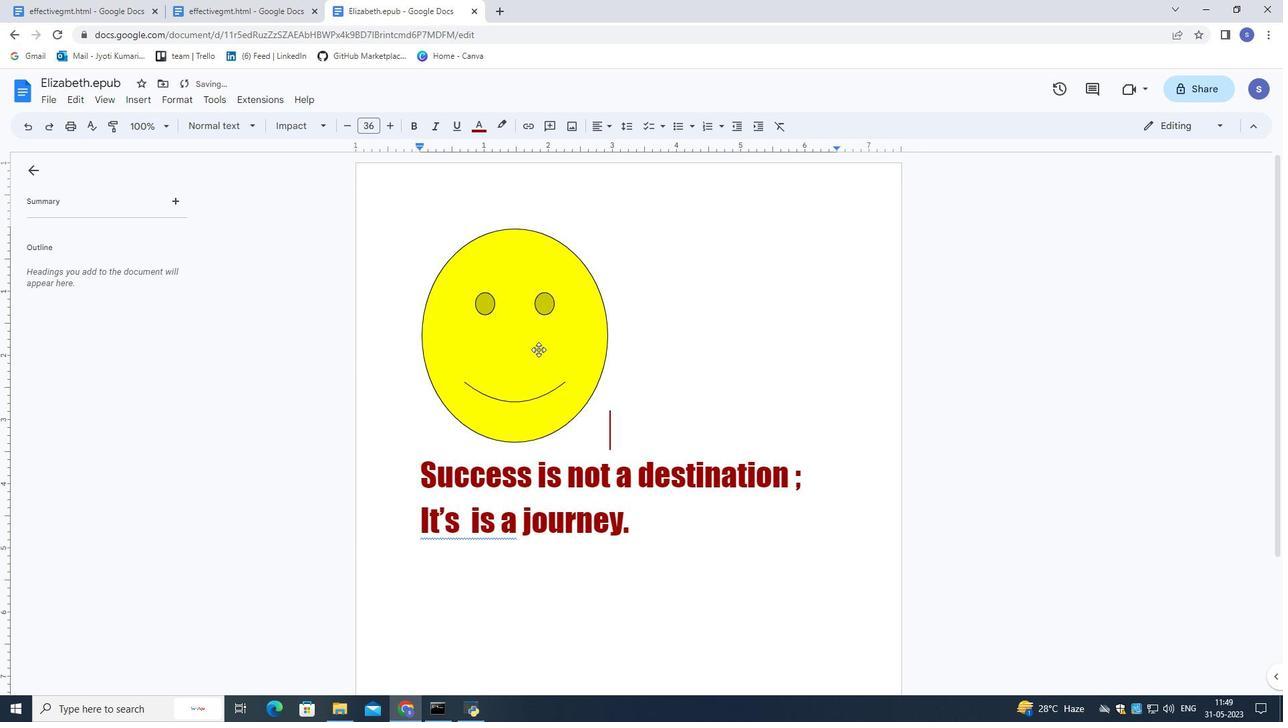 
Action: Mouse moved to (621, 459)
Screenshot: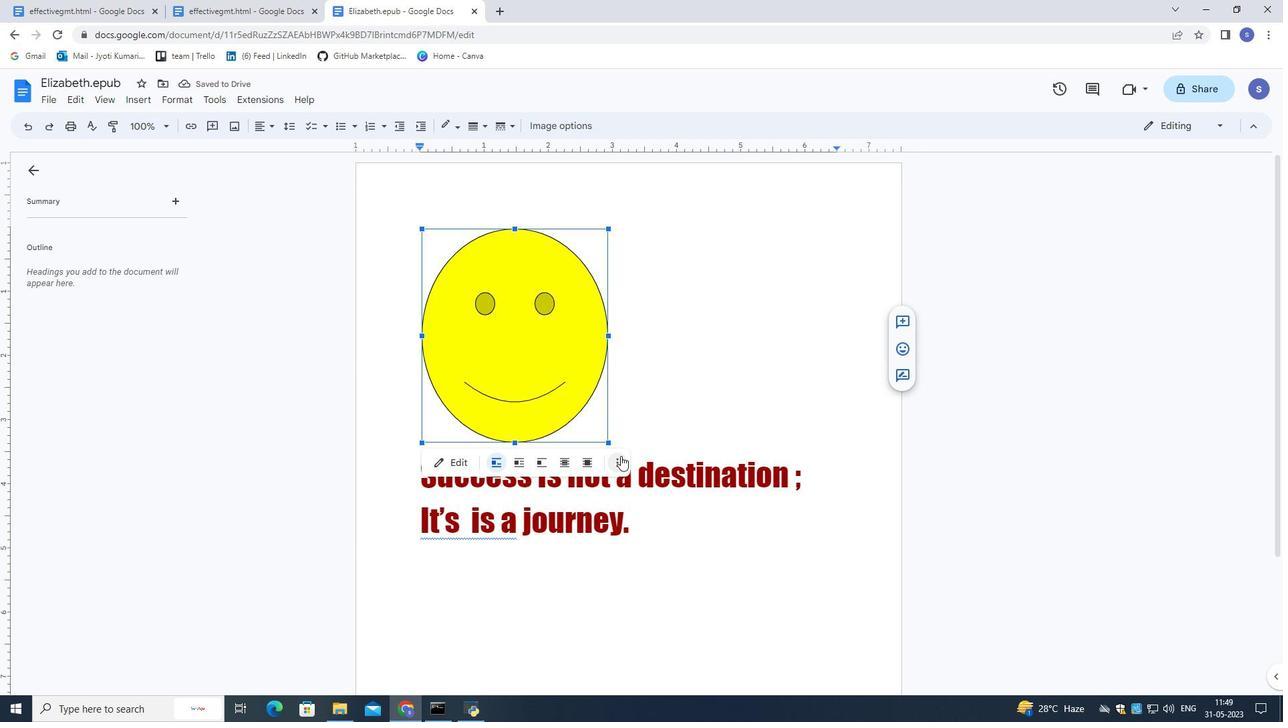 
Action: Mouse pressed left at (621, 459)
Screenshot: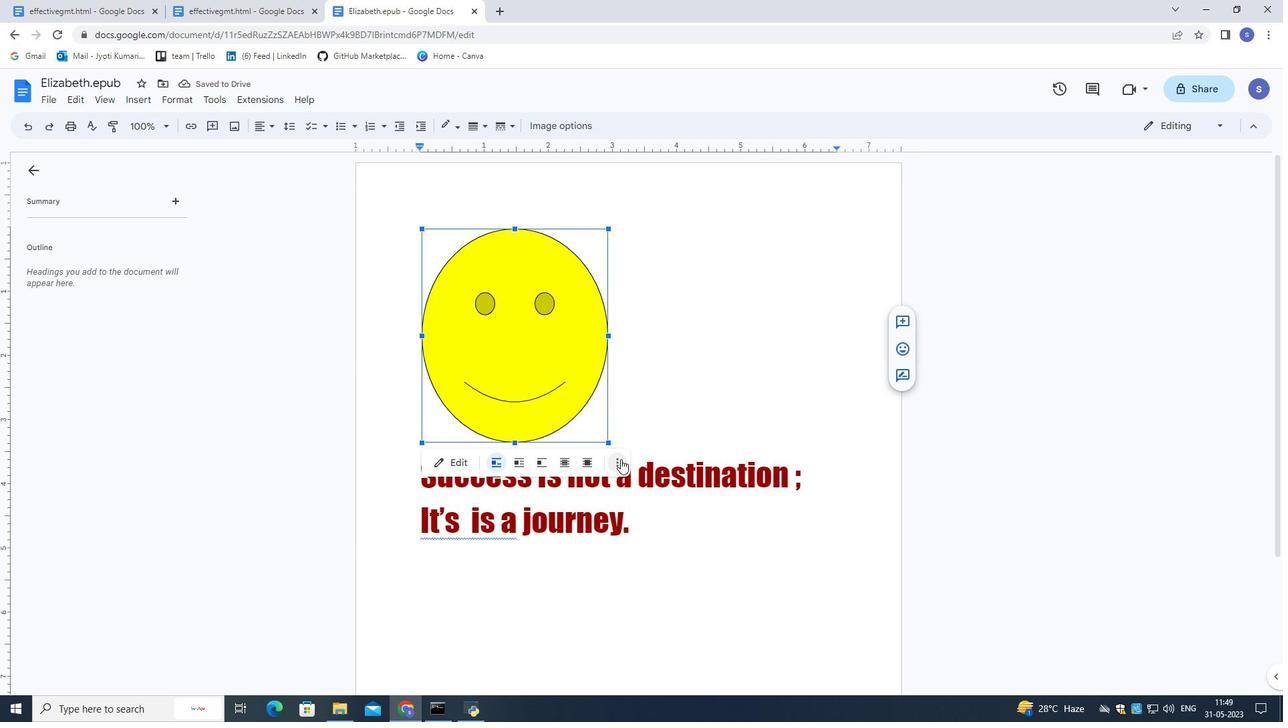 
Action: Mouse moved to (653, 488)
Screenshot: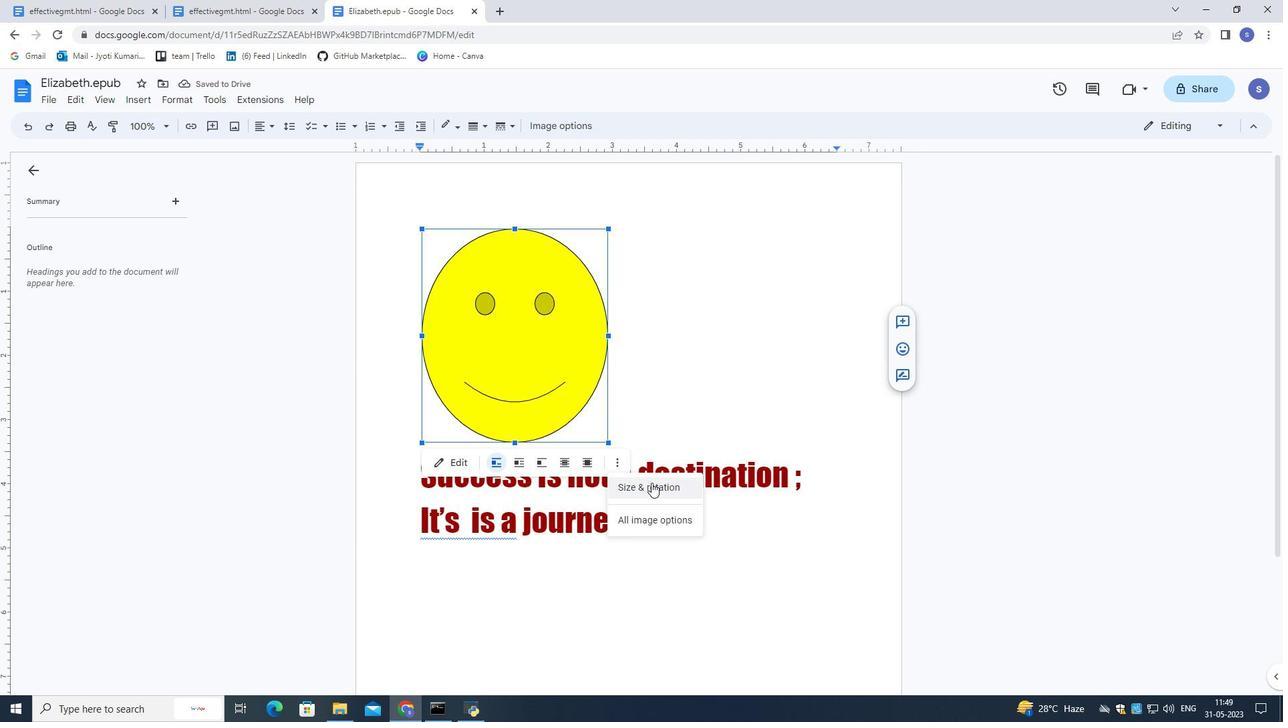 
Action: Mouse pressed left at (653, 488)
Screenshot: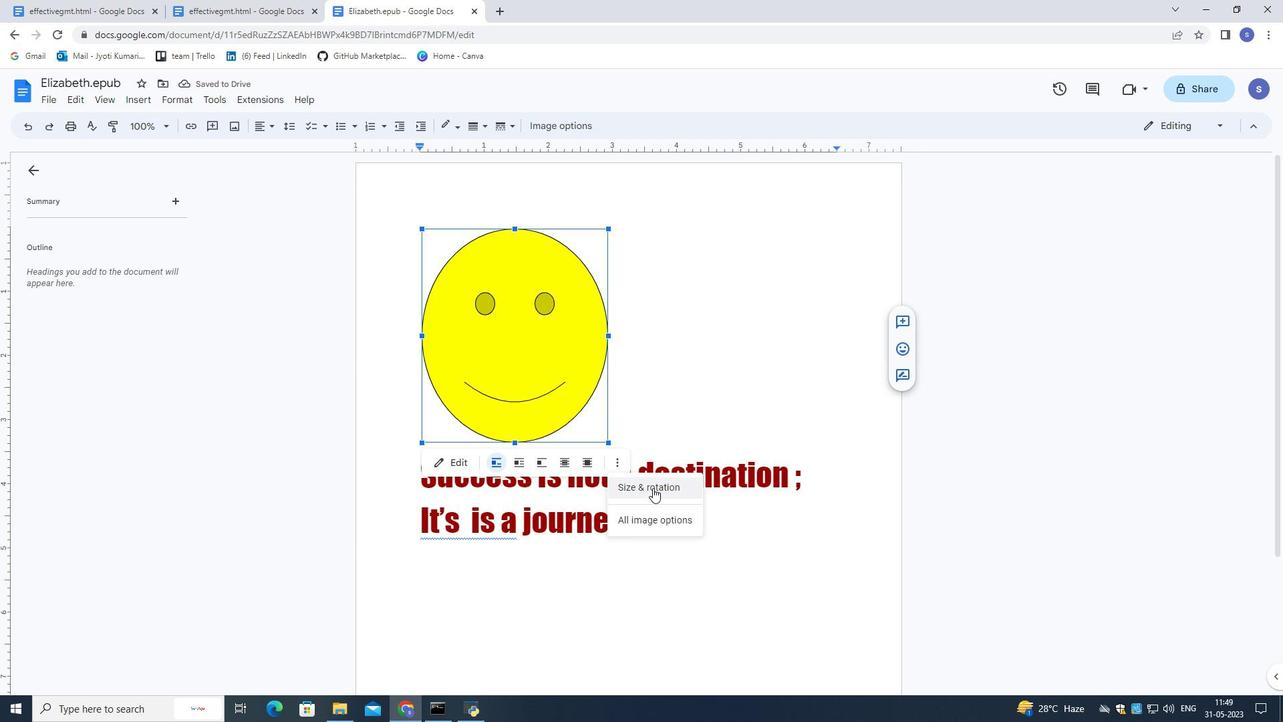 
Action: Mouse moved to (1135, 242)
Screenshot: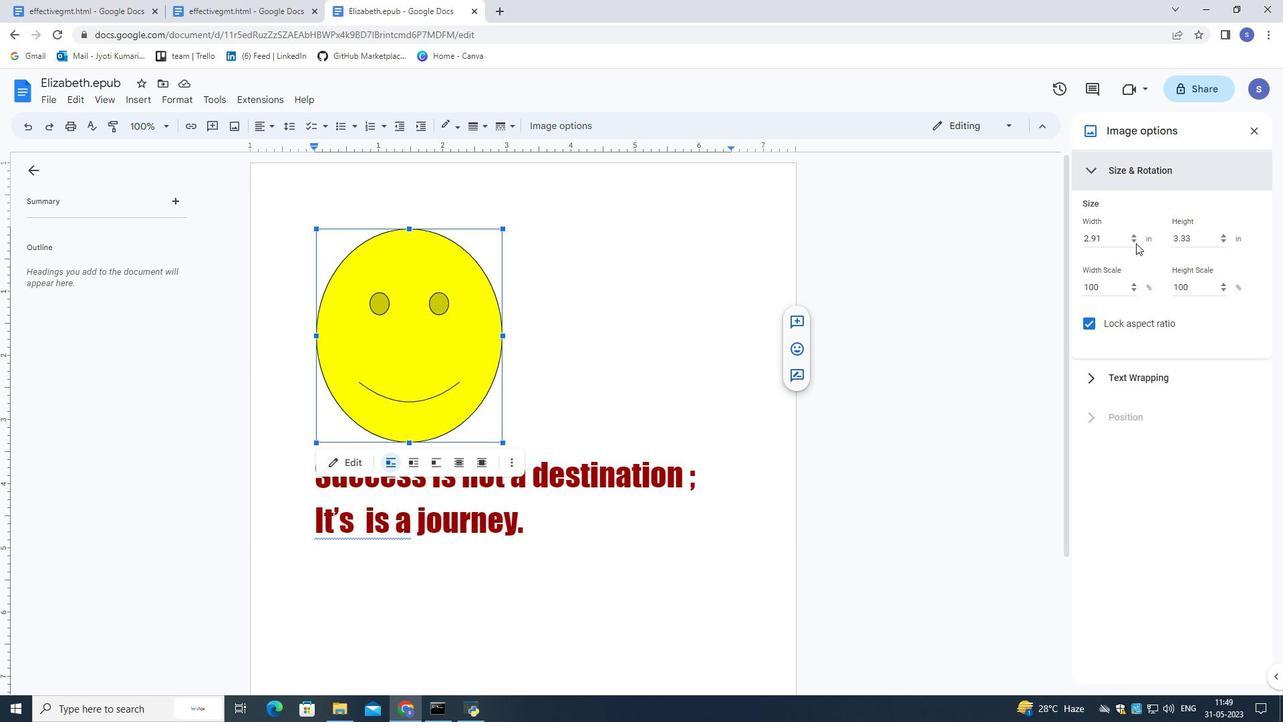 
Action: Mouse pressed left at (1135, 242)
Screenshot: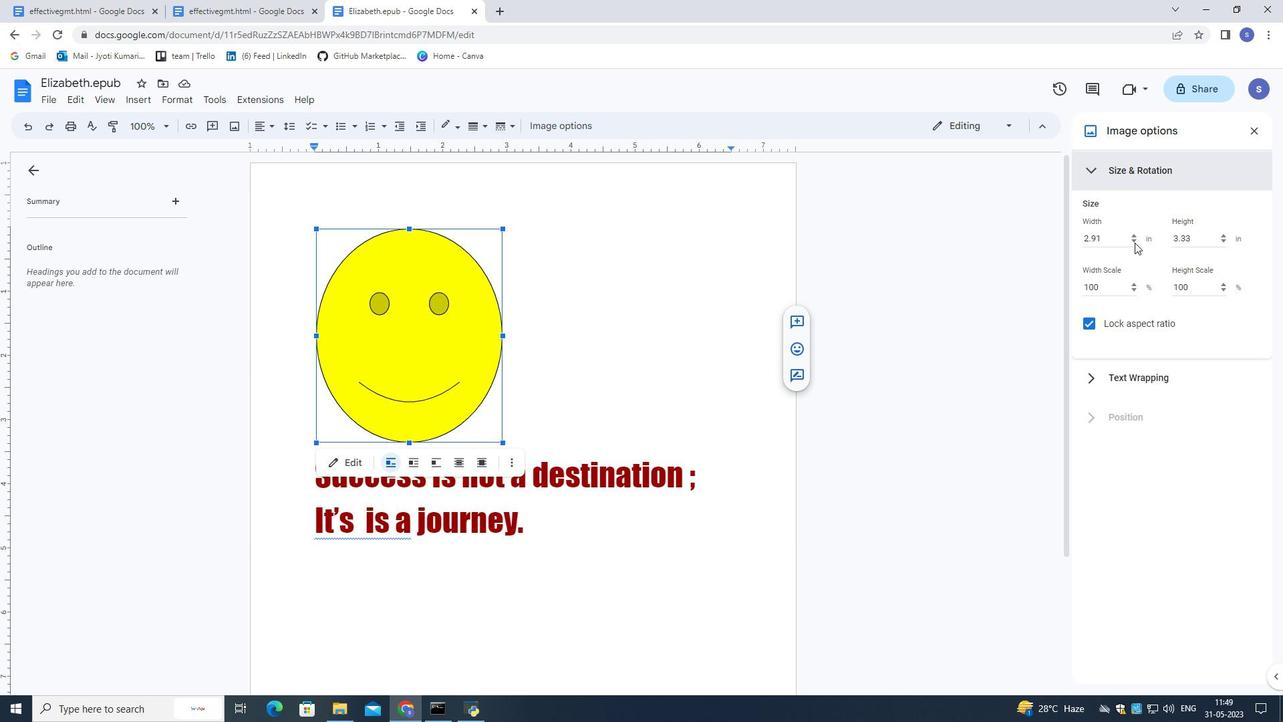 
Action: Mouse pressed left at (1135, 242)
Screenshot: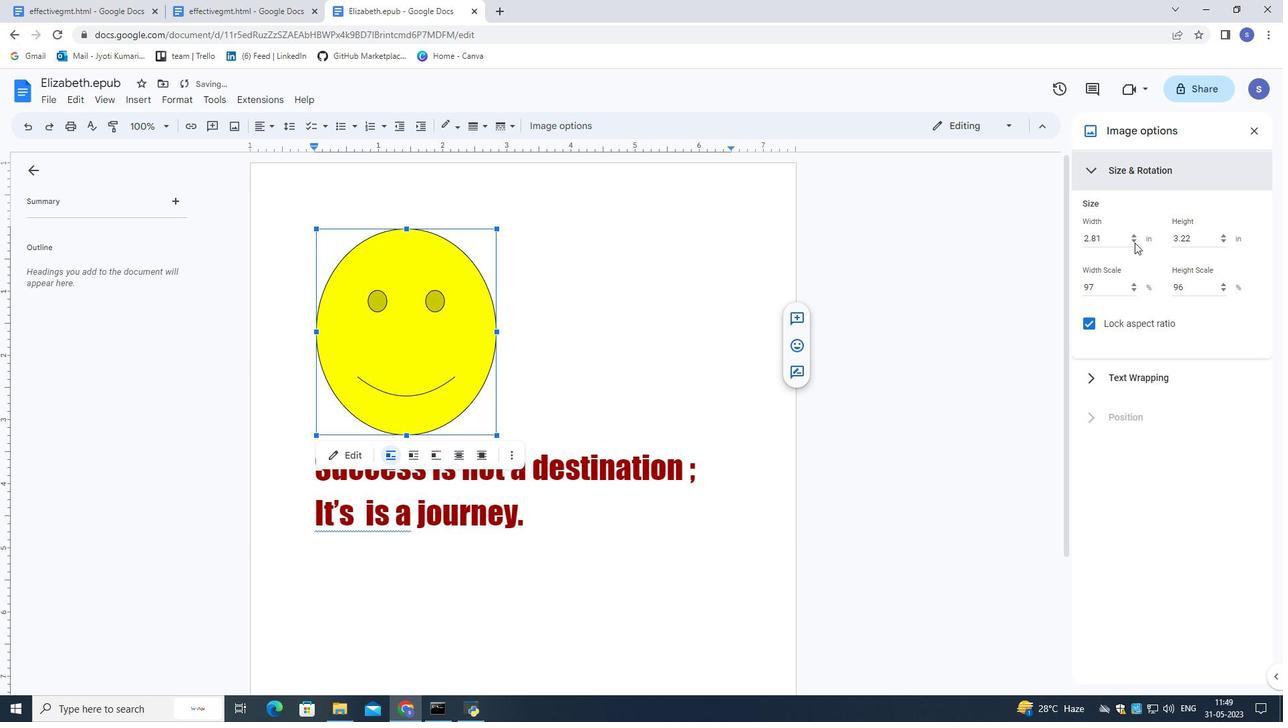 
Action: Mouse pressed left at (1135, 242)
Screenshot: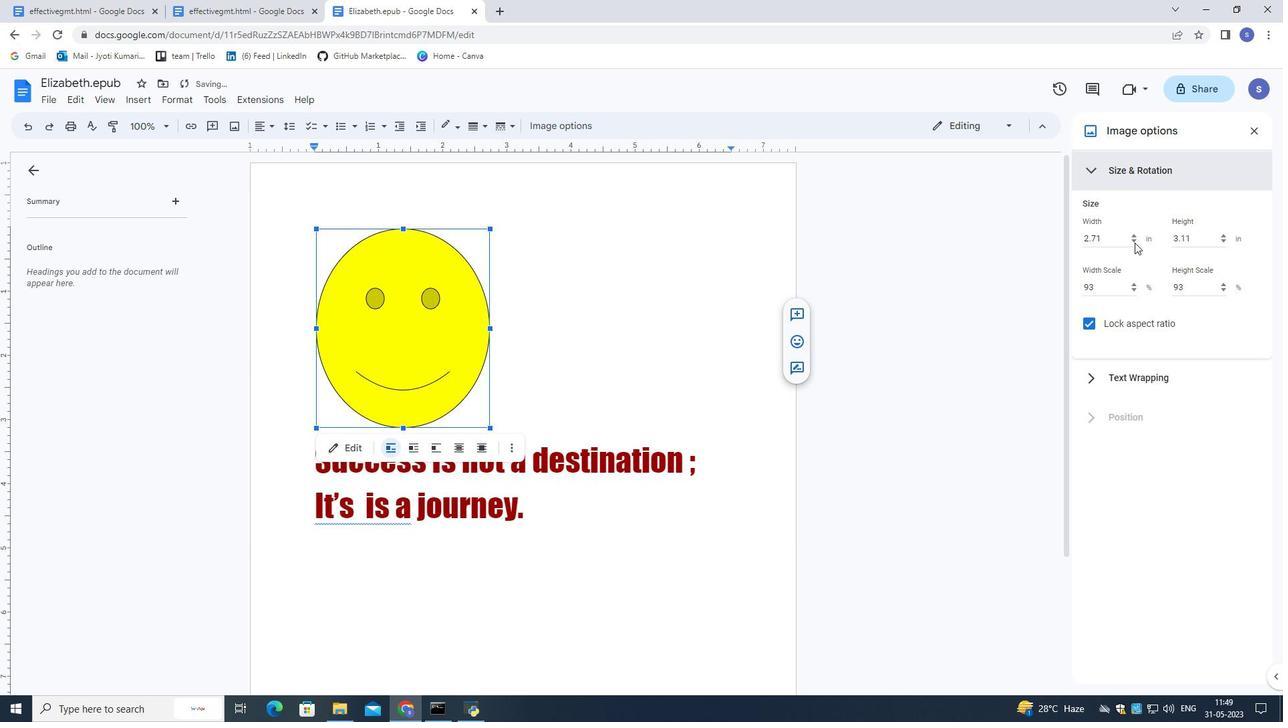 
Action: Mouse pressed left at (1135, 242)
Screenshot: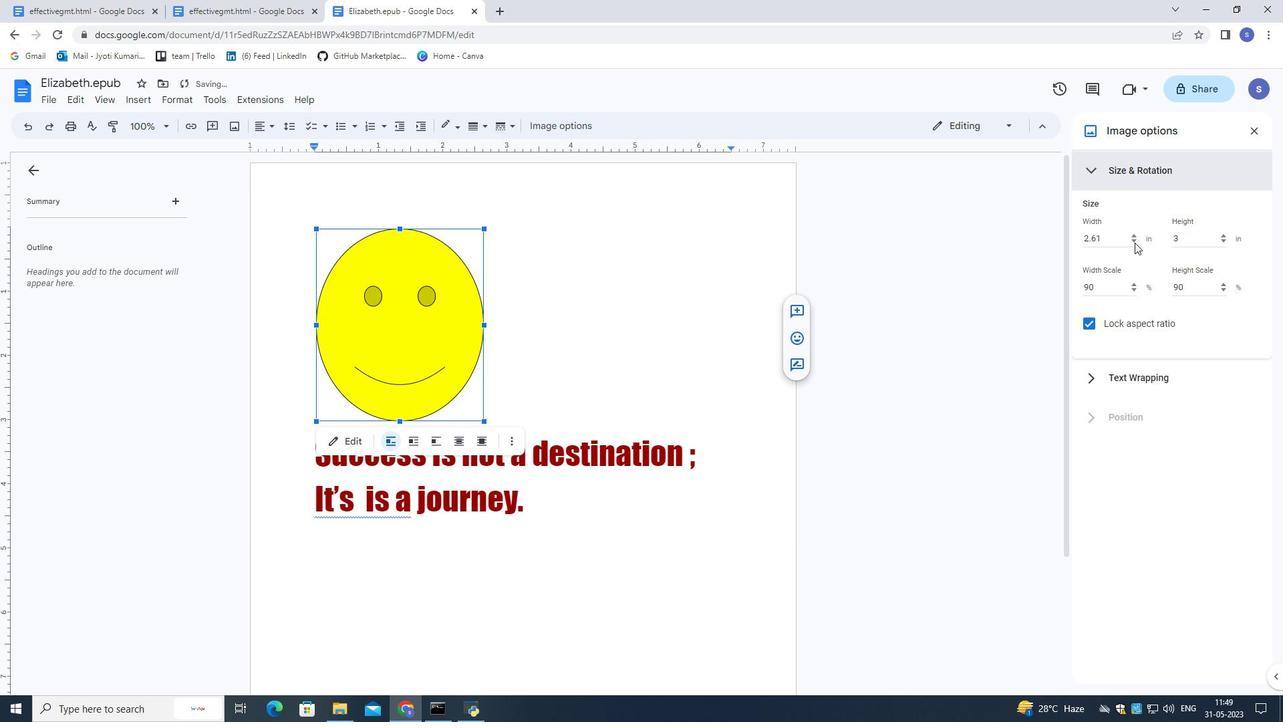 
Action: Mouse pressed left at (1135, 242)
Screenshot: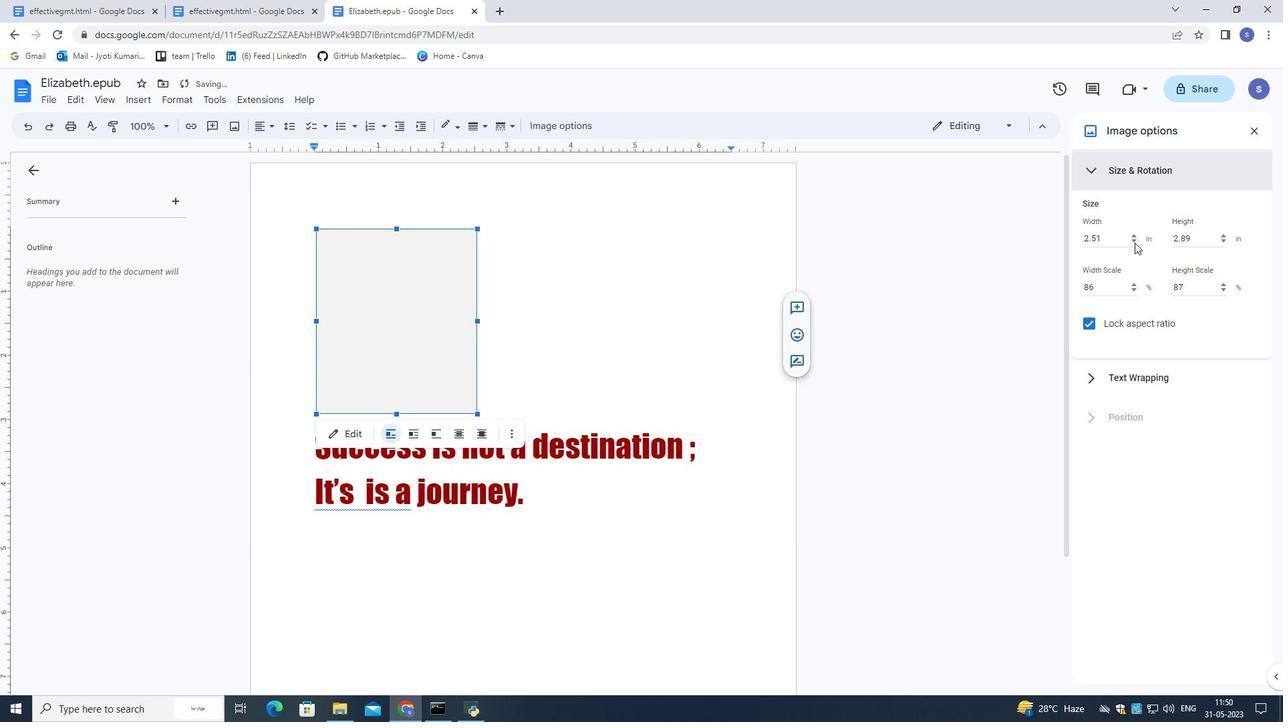 
Action: Mouse pressed left at (1135, 242)
Screenshot: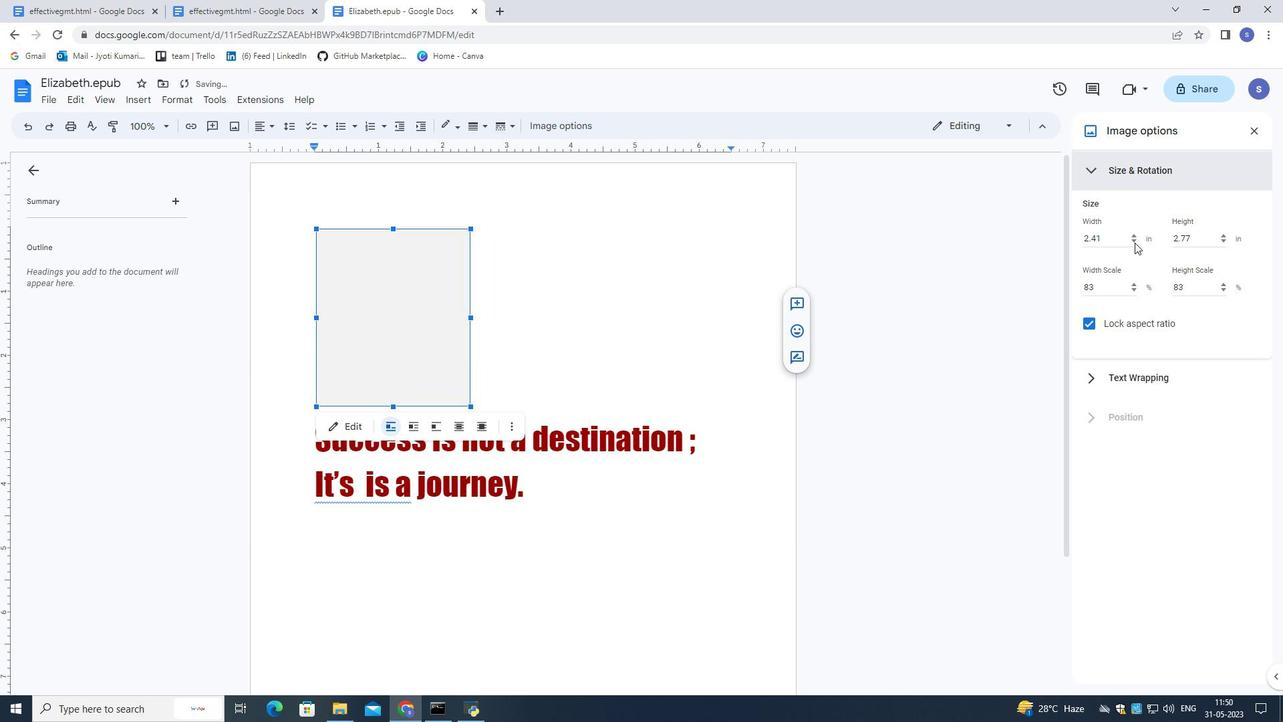 
Action: Mouse pressed left at (1135, 242)
Screenshot: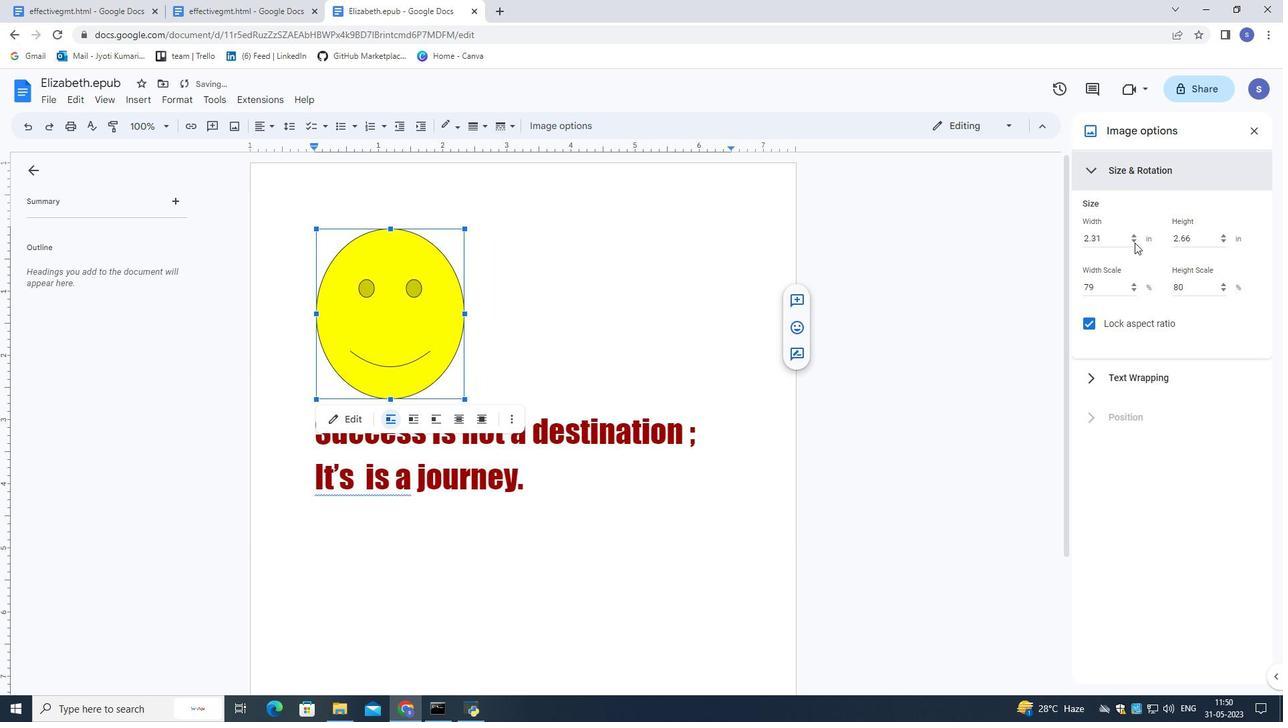 
Action: Mouse pressed left at (1135, 242)
Screenshot: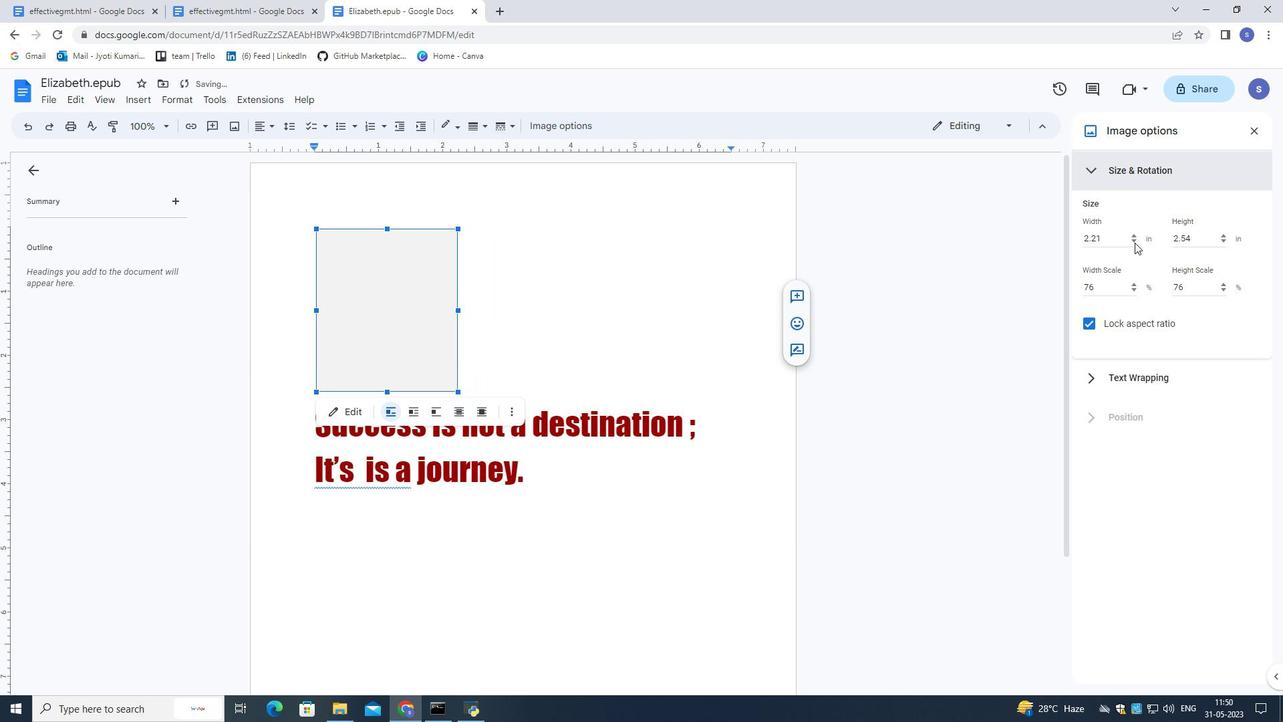 
Action: Mouse pressed left at (1135, 242)
Screenshot: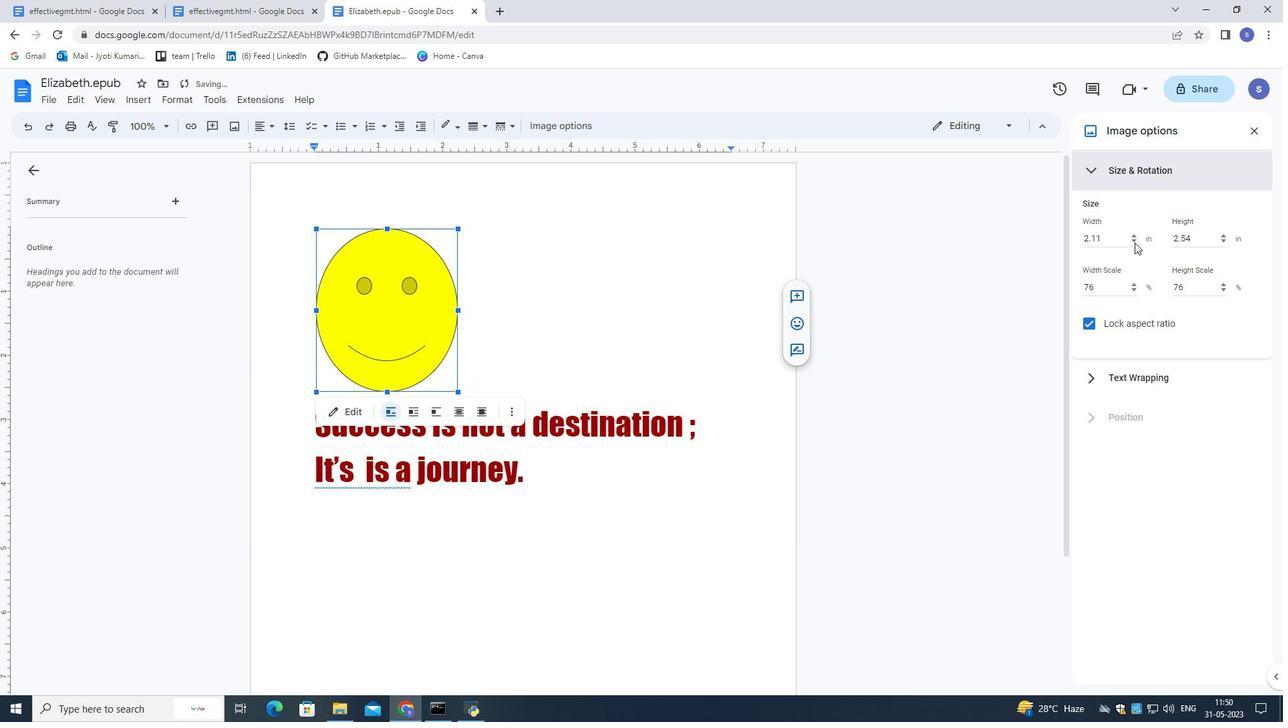 
Action: Mouse pressed left at (1135, 242)
Screenshot: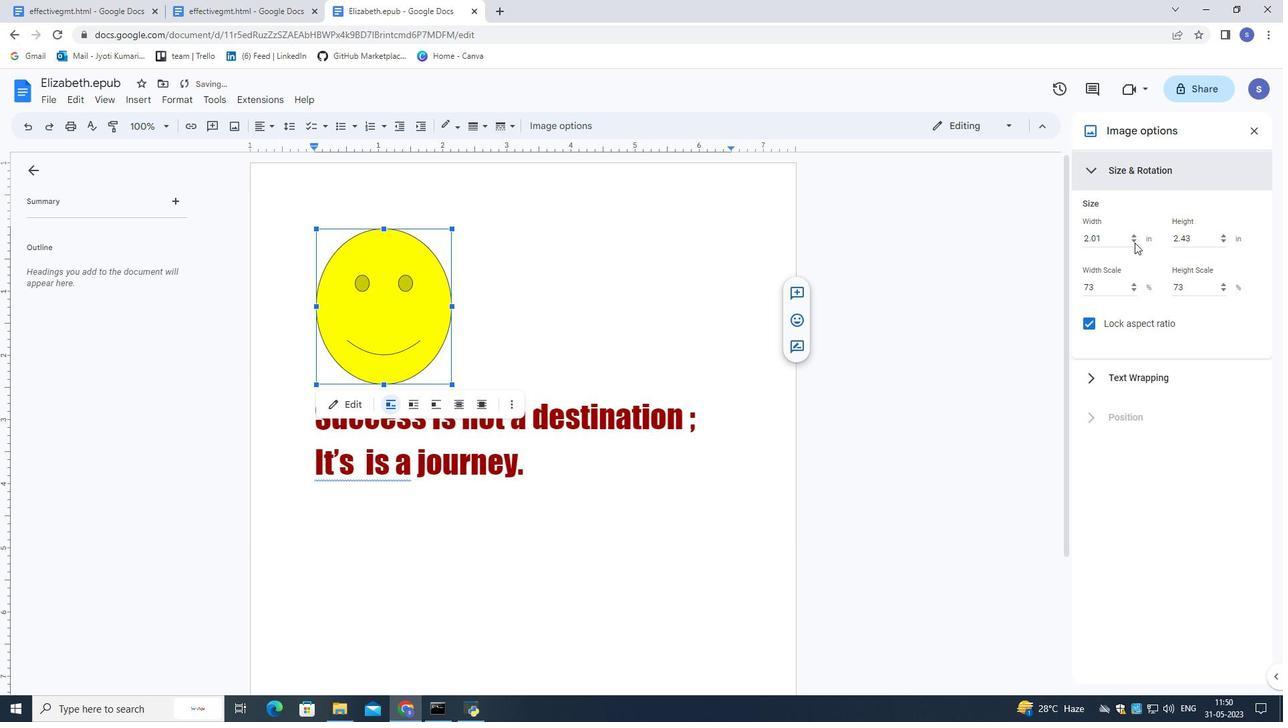 
Action: Mouse pressed left at (1135, 242)
Screenshot: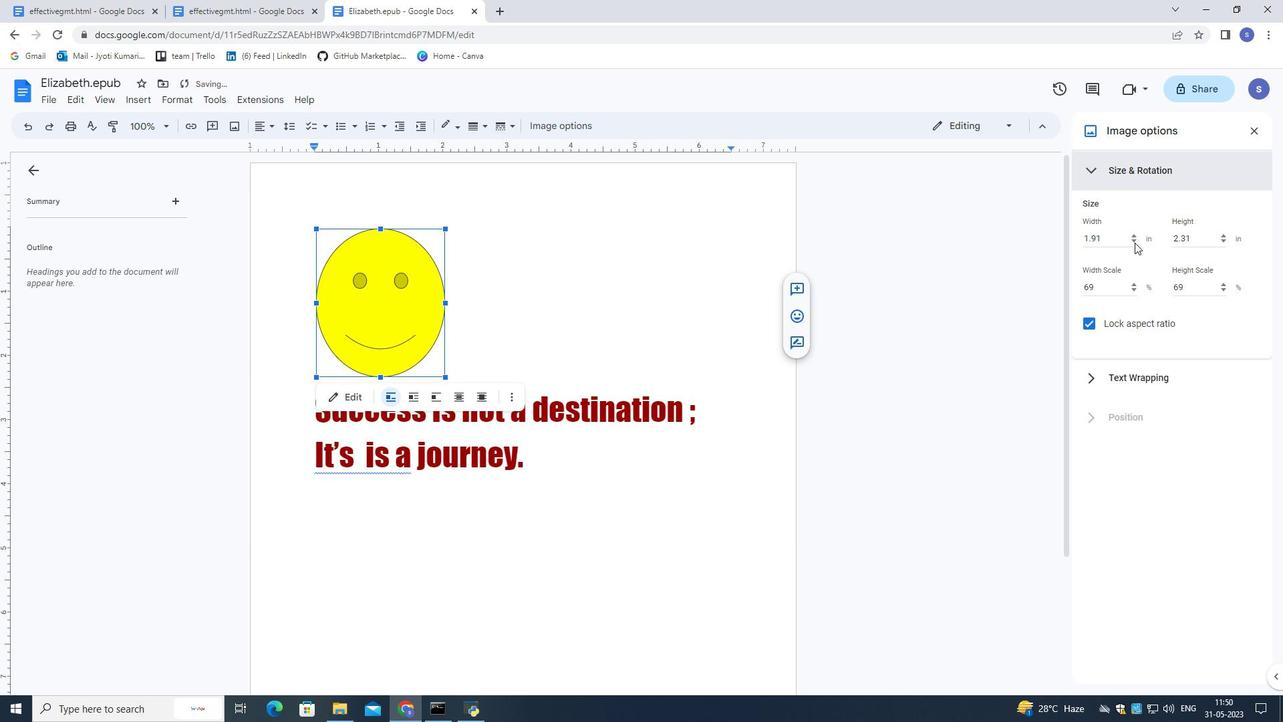 
Action: Mouse pressed left at (1135, 242)
Screenshot: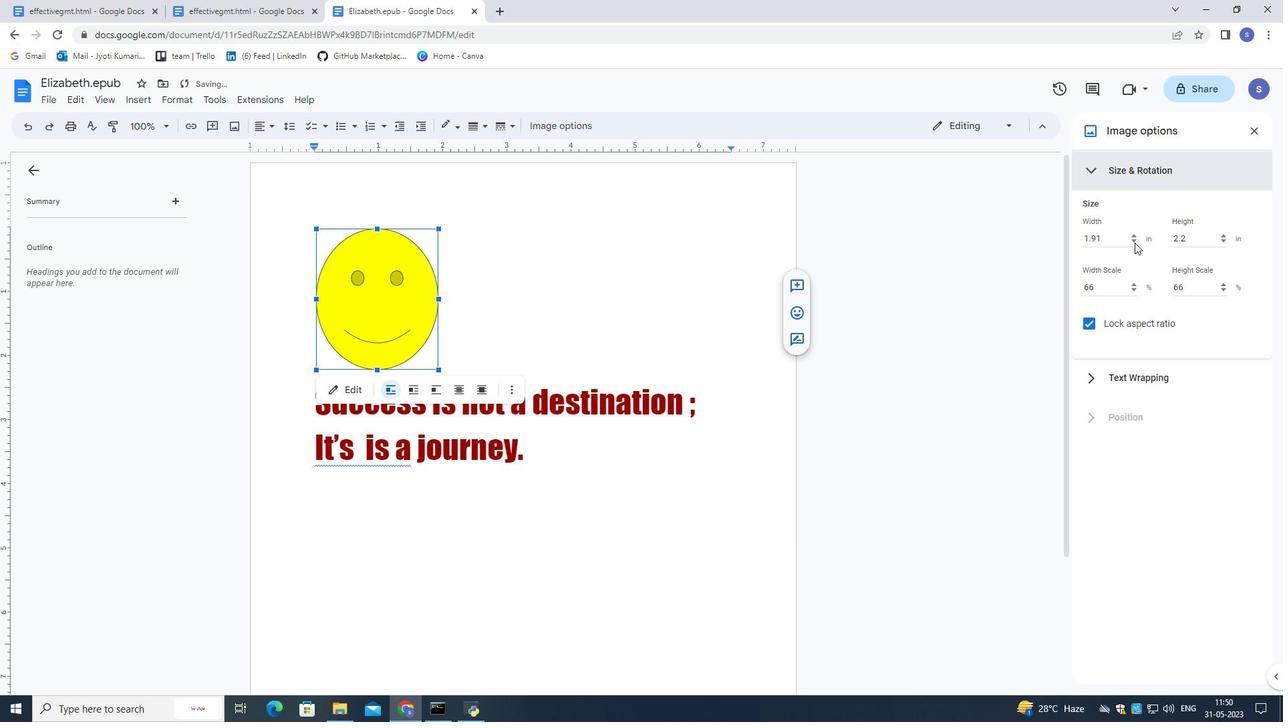 
Action: Mouse moved to (1221, 241)
Screenshot: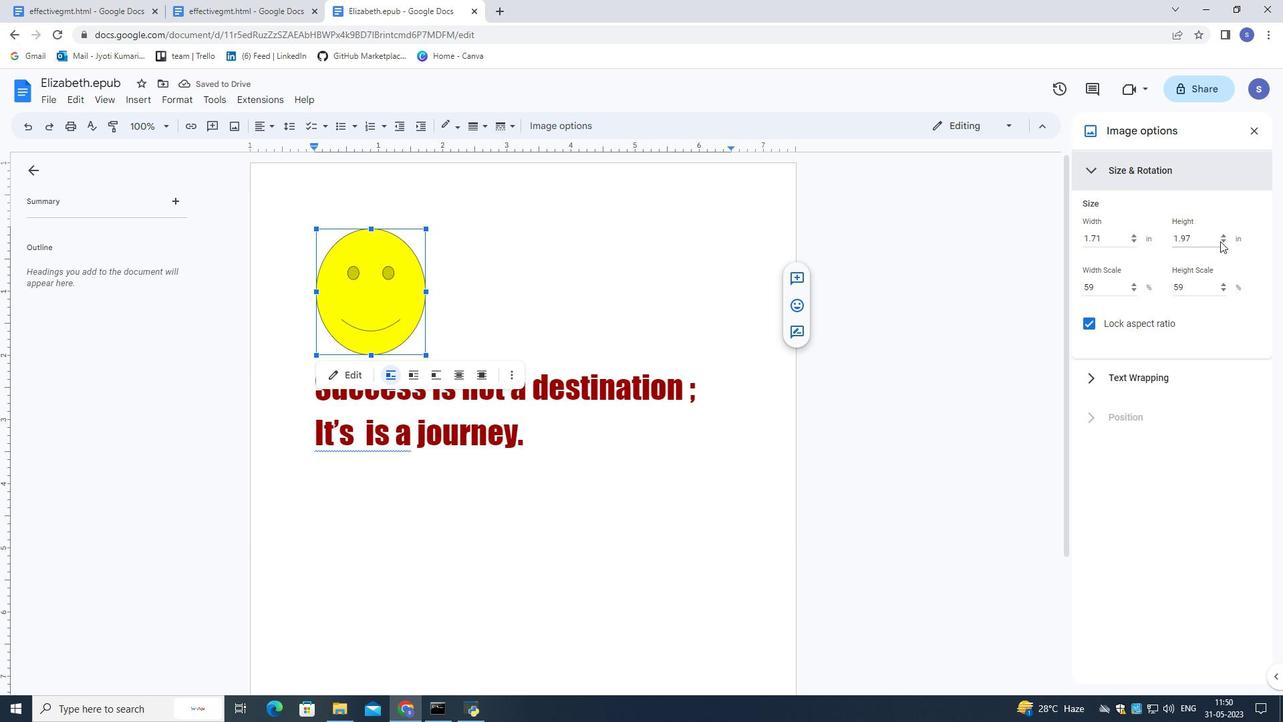 
Action: Mouse pressed left at (1221, 241)
Screenshot: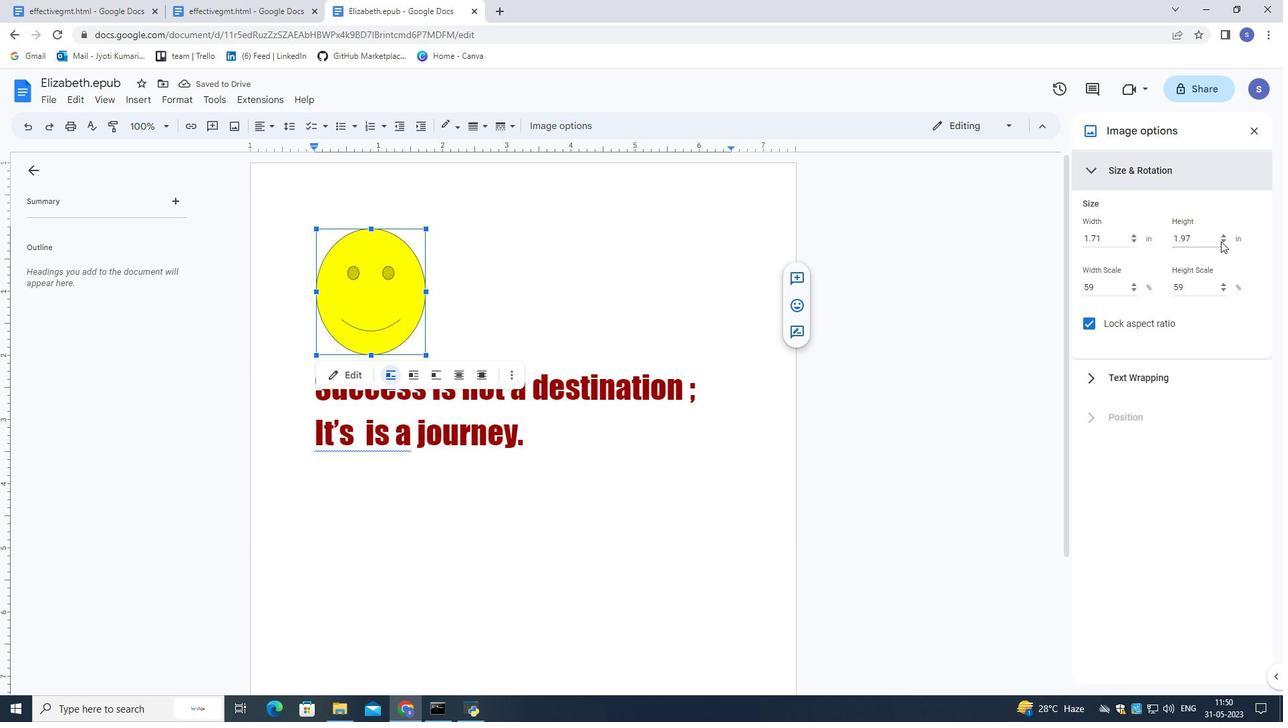 
Action: Mouse moved to (1138, 233)
Screenshot: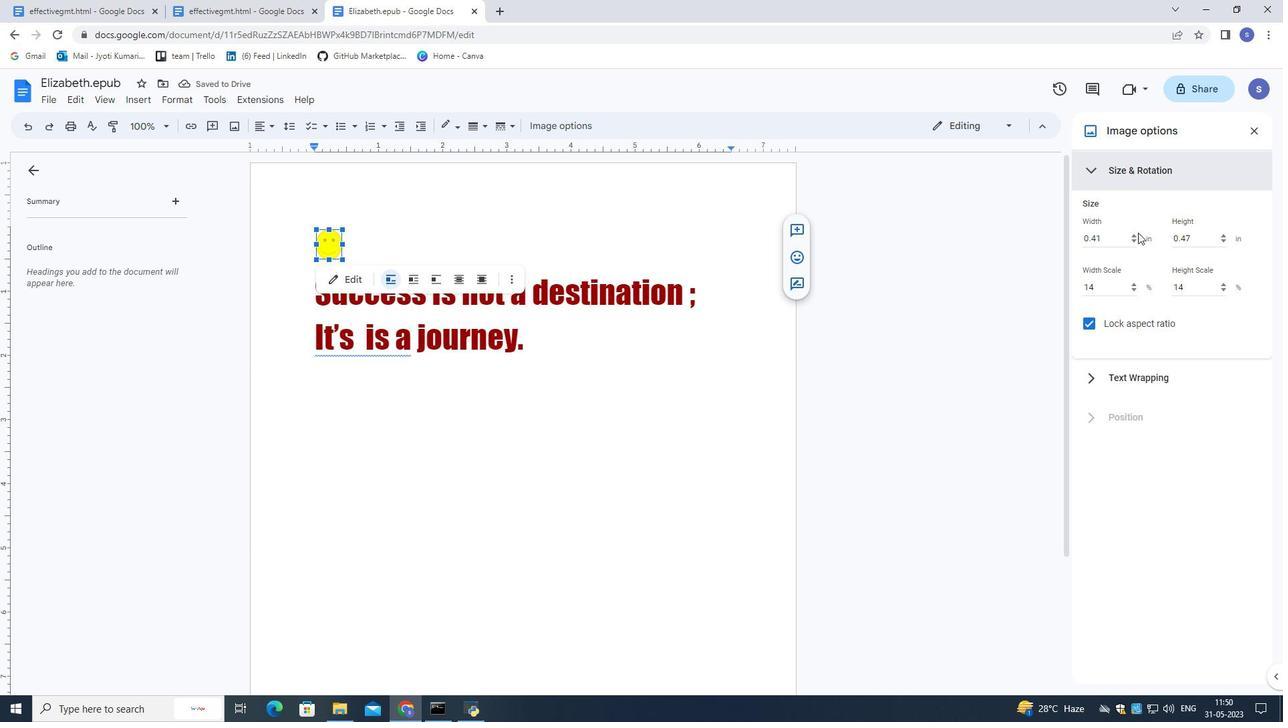 
Action: Mouse pressed left at (1138, 233)
Screenshot: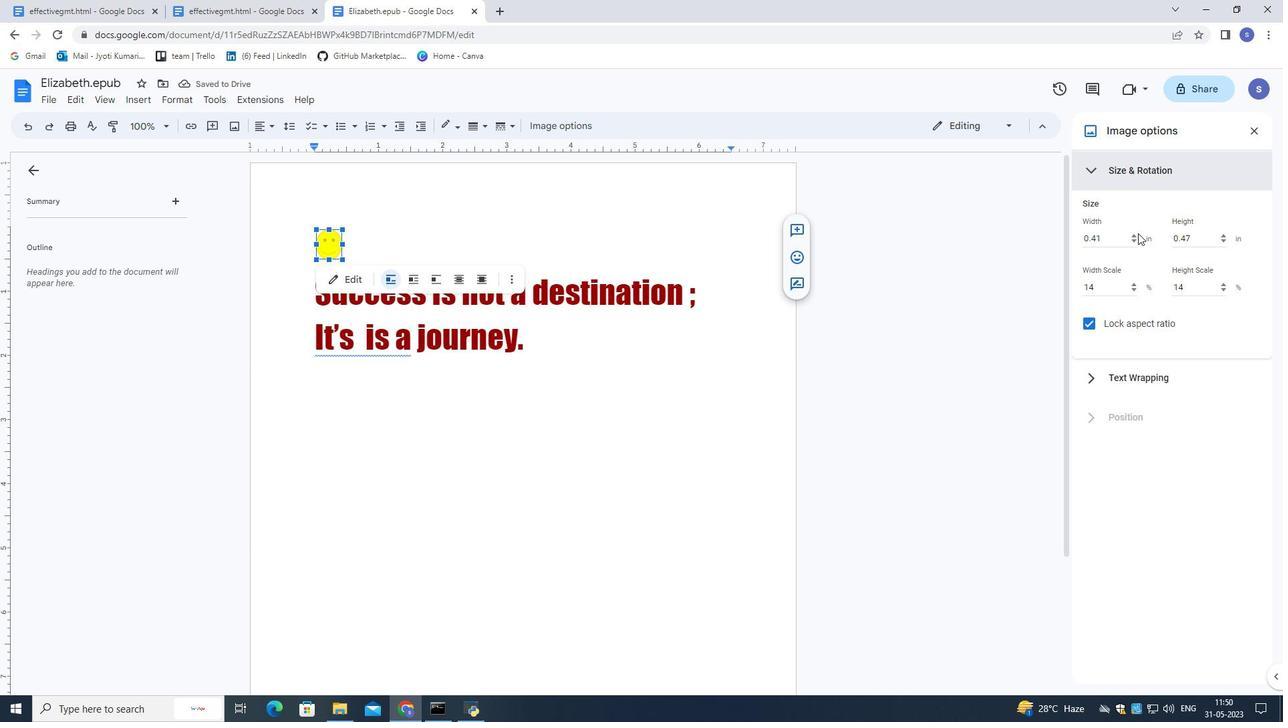 
Action: Mouse moved to (1135, 233)
Screenshot: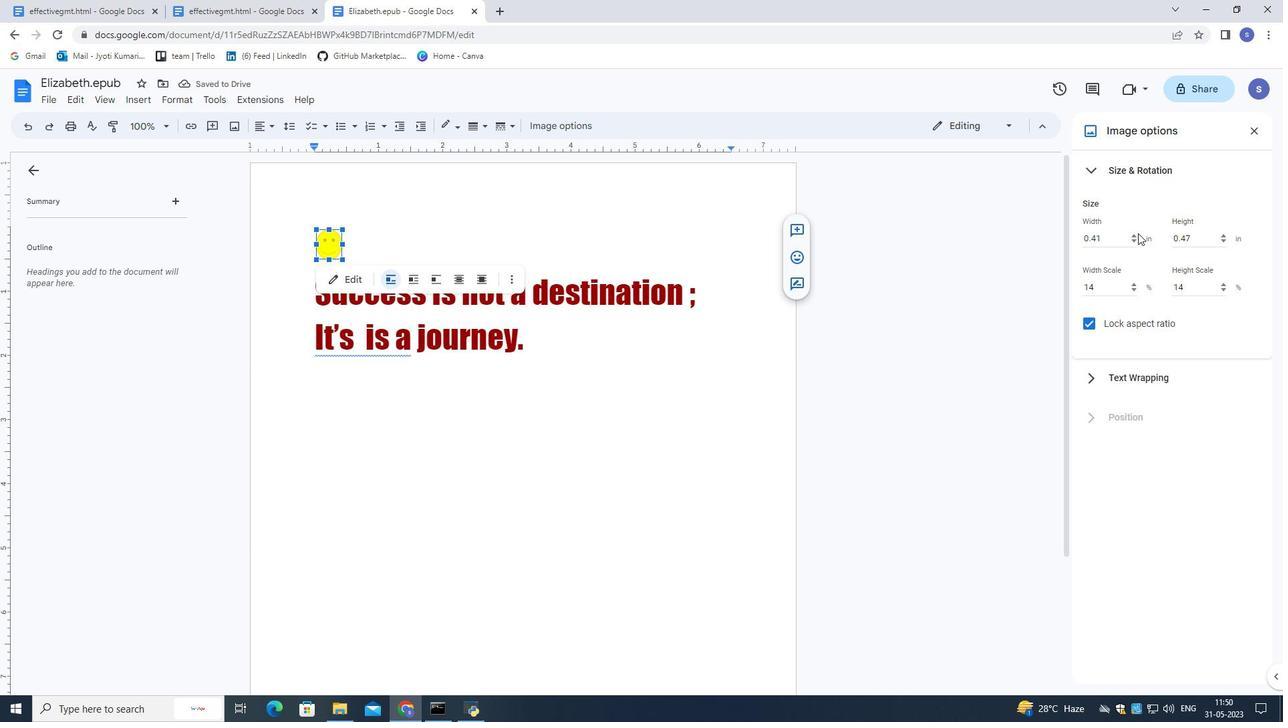 
Action: Mouse pressed left at (1135, 233)
Screenshot: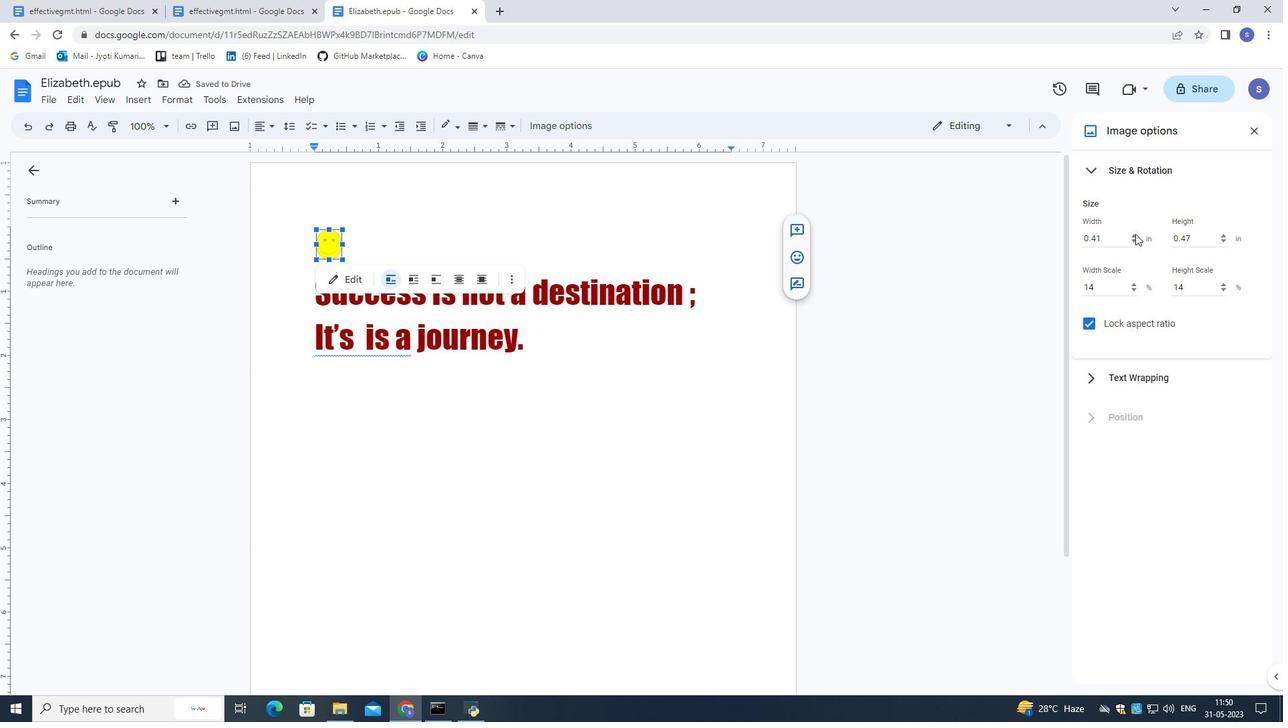 
Action: Mouse pressed left at (1135, 233)
Screenshot: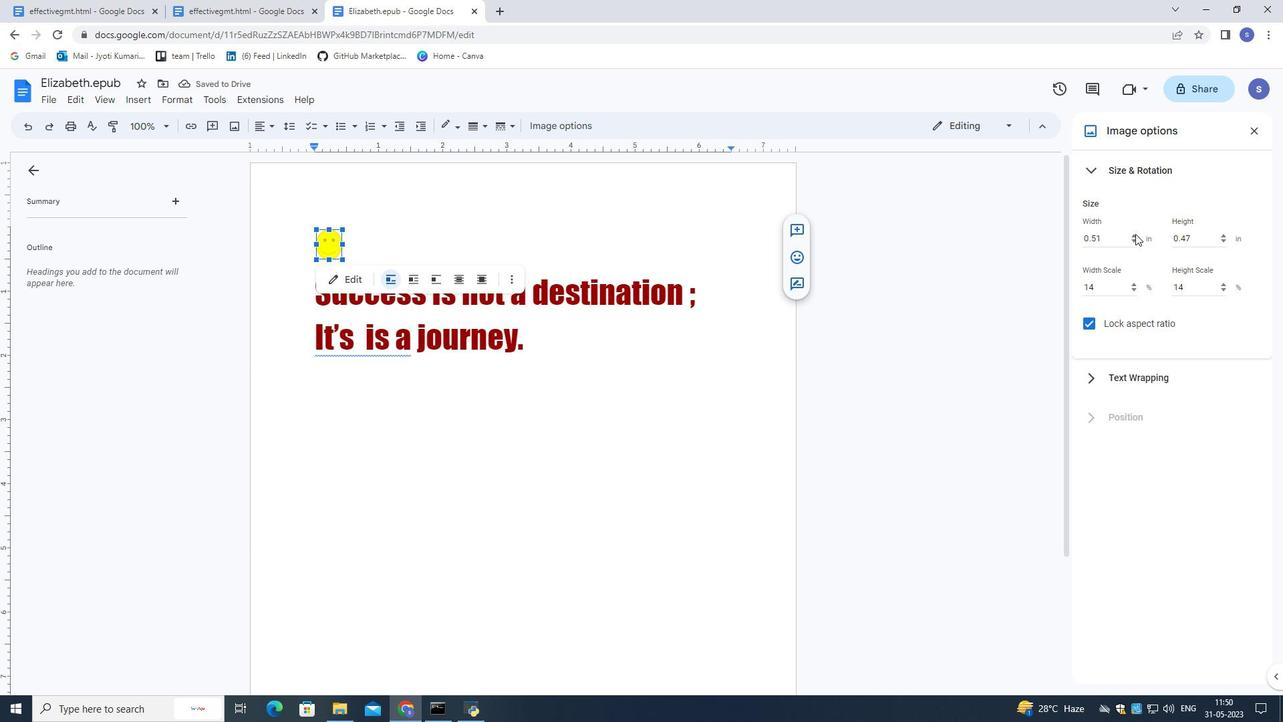 
Action: Mouse pressed left at (1135, 233)
Screenshot: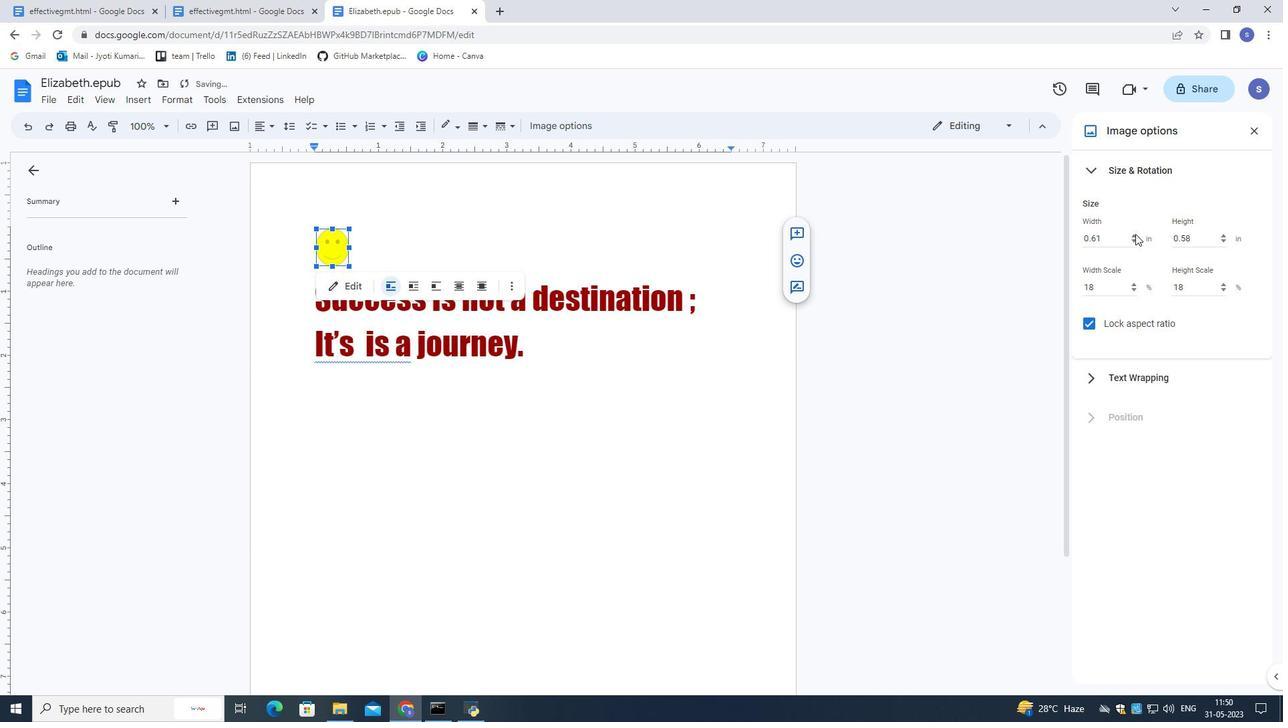 
Action: Mouse pressed left at (1135, 233)
Screenshot: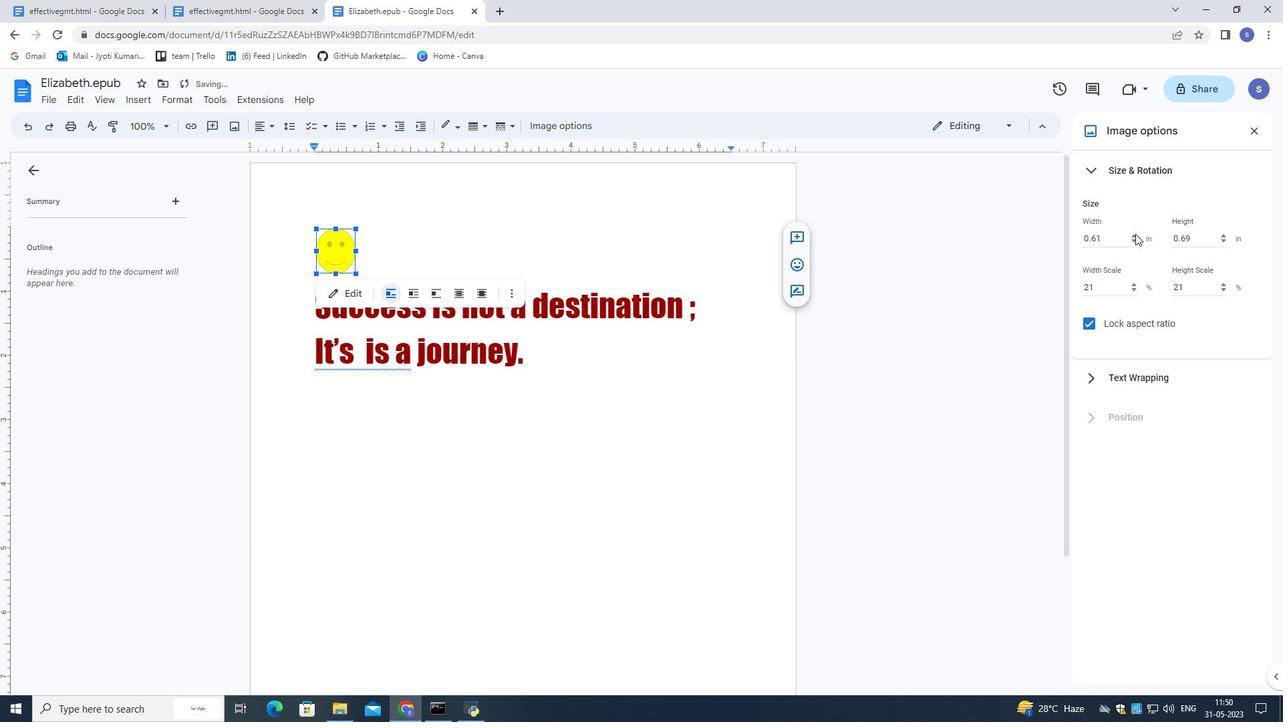 
Action: Mouse pressed left at (1135, 233)
Screenshot: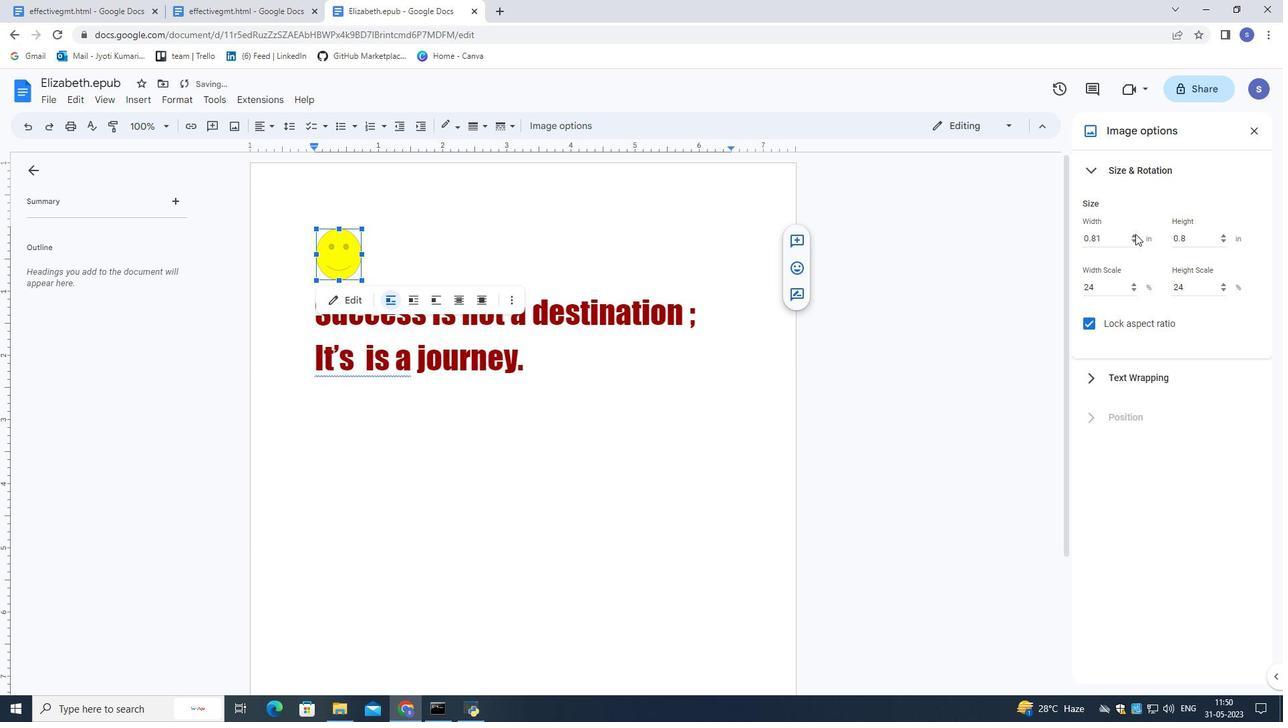 
Action: Mouse pressed left at (1135, 233)
Screenshot: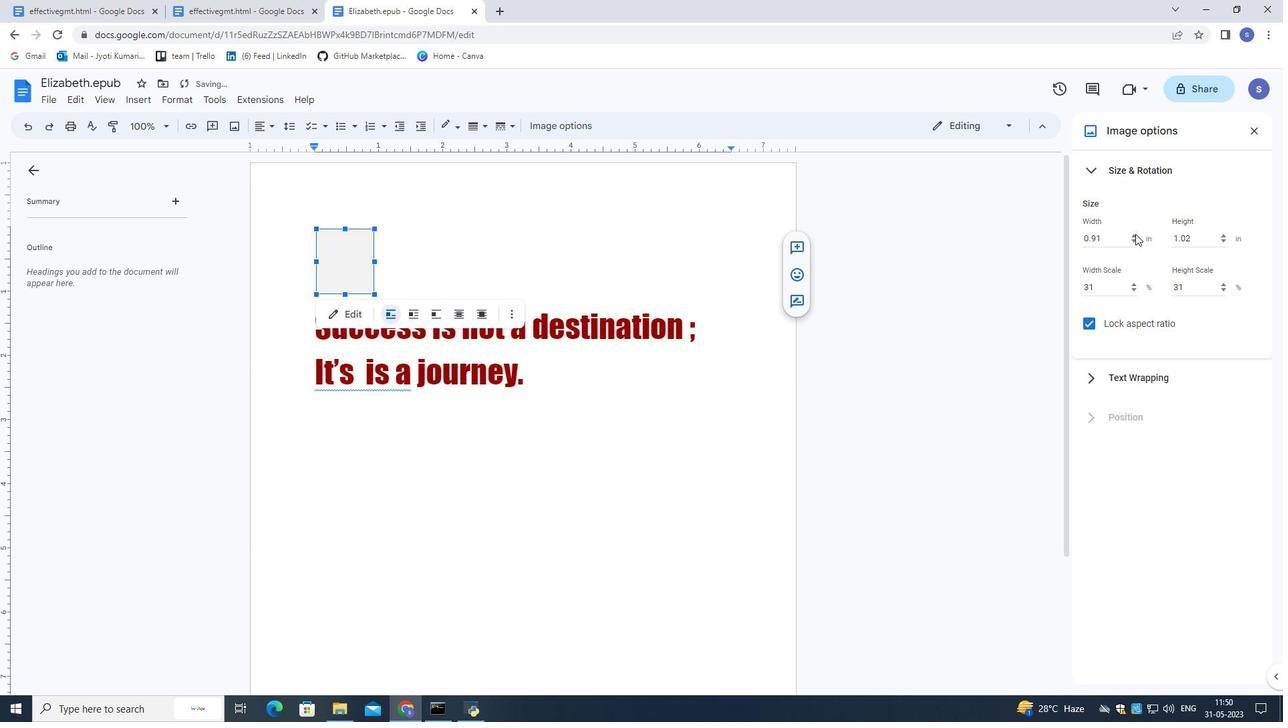 
Action: Mouse pressed left at (1135, 233)
Screenshot: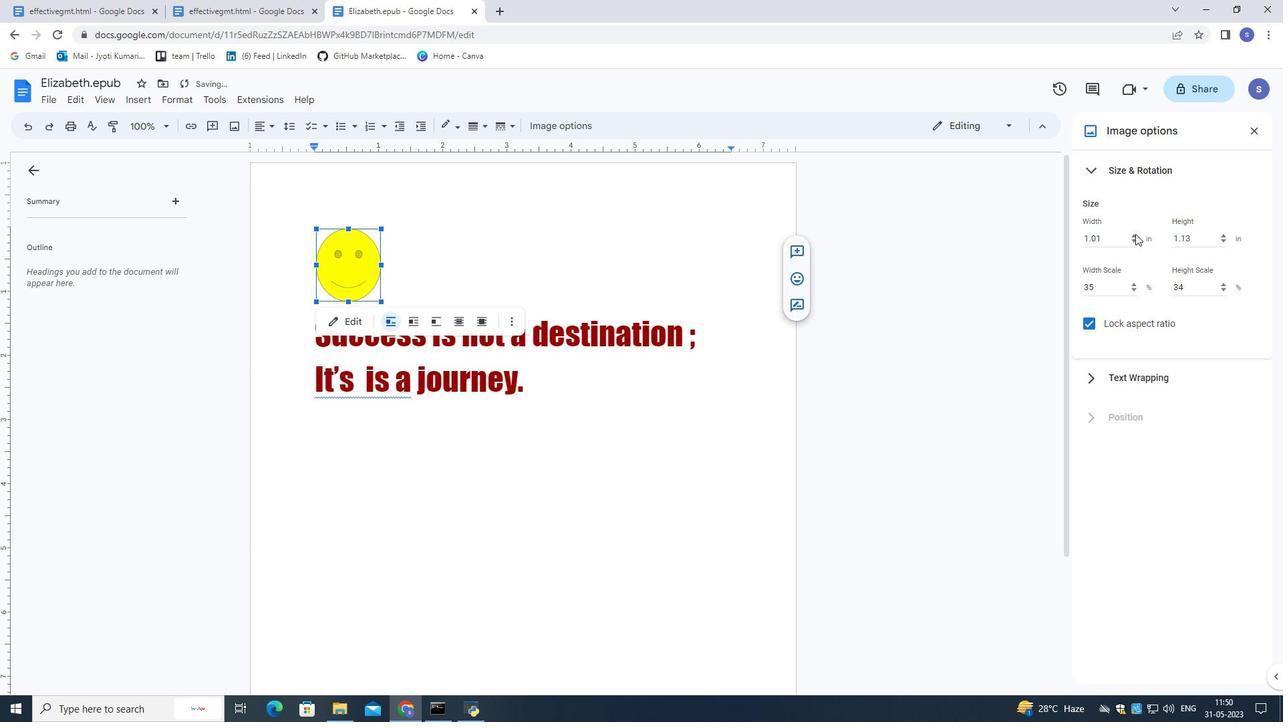 
Action: Mouse pressed left at (1135, 233)
Screenshot: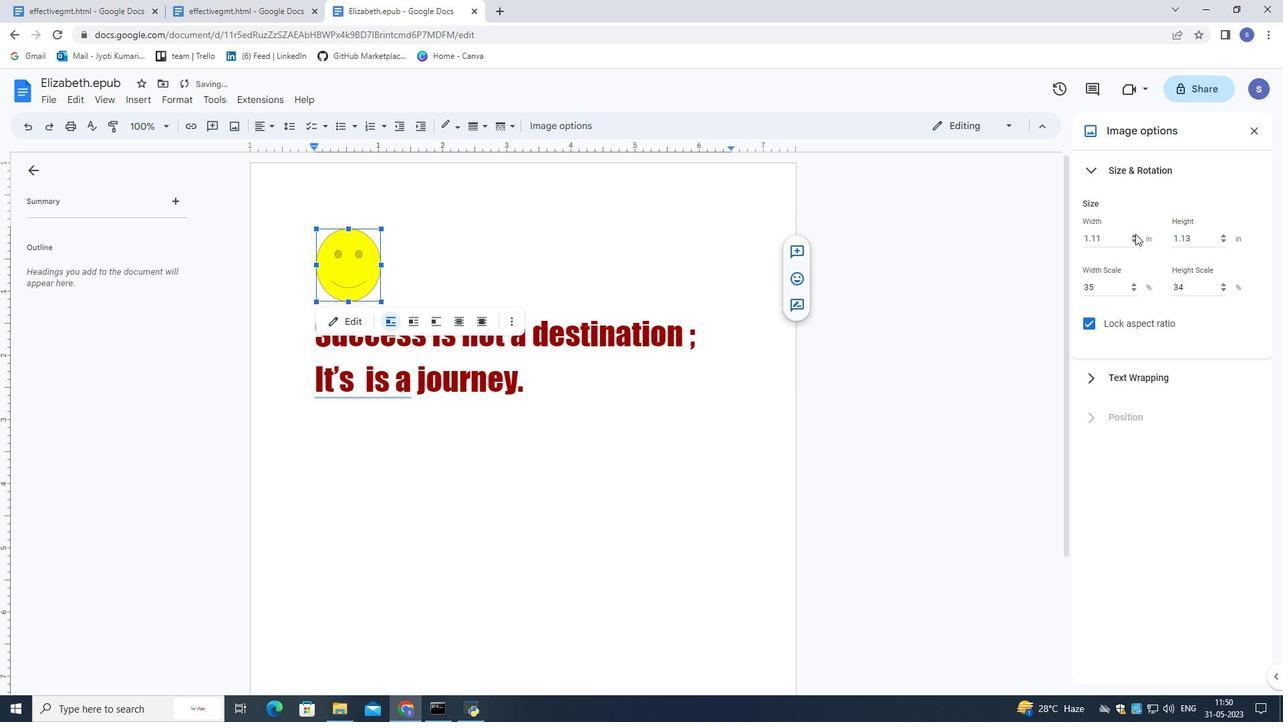 
Action: Mouse pressed left at (1135, 233)
Screenshot: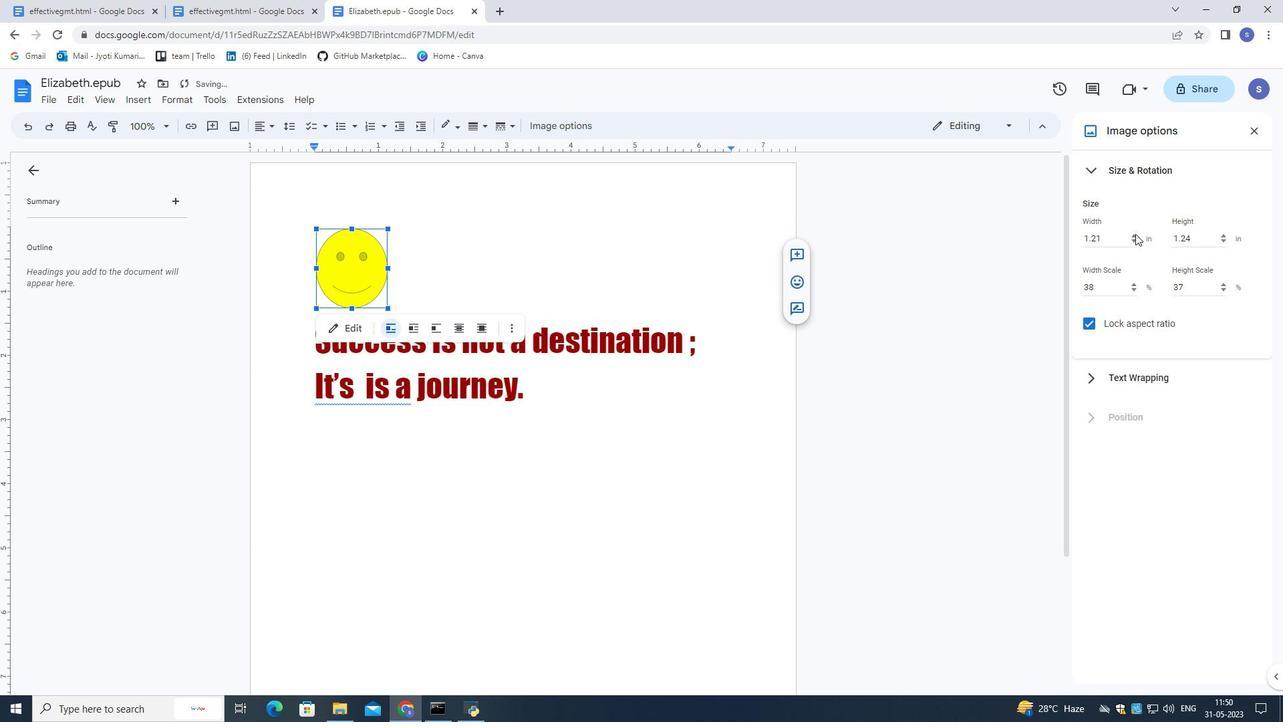 
Action: Mouse pressed left at (1135, 233)
Screenshot: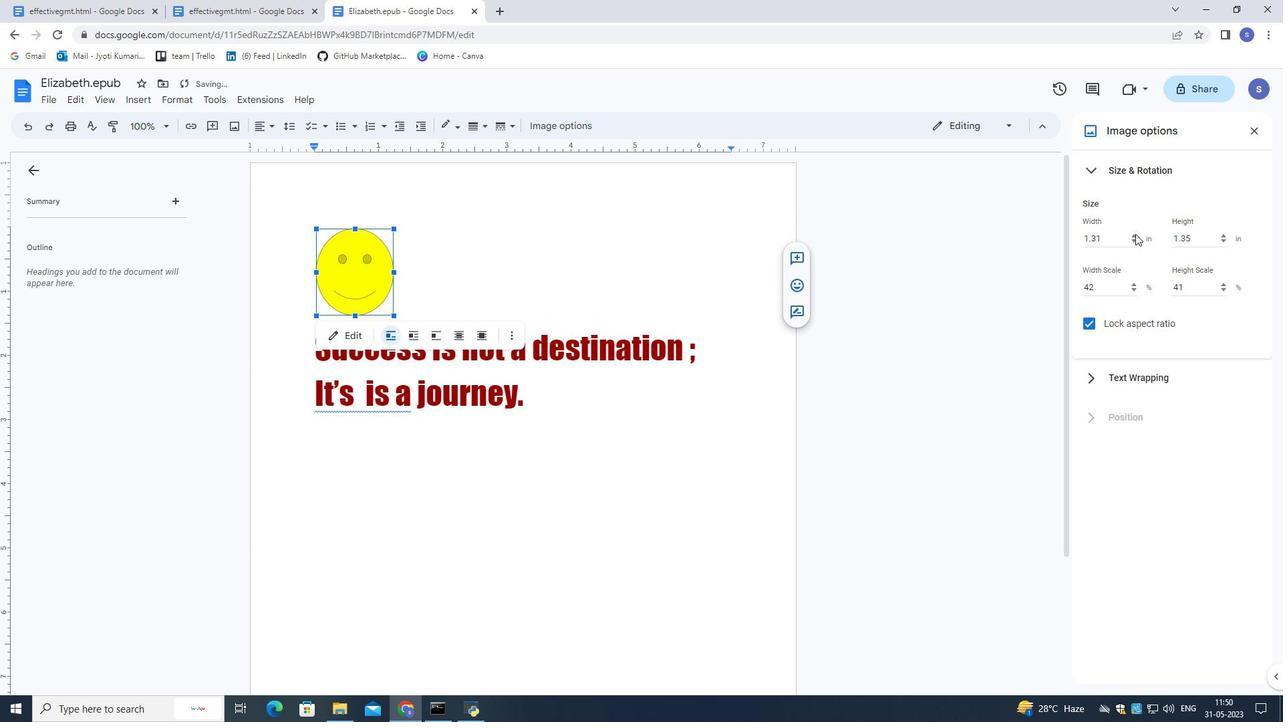 
Action: Mouse pressed left at (1135, 233)
Screenshot: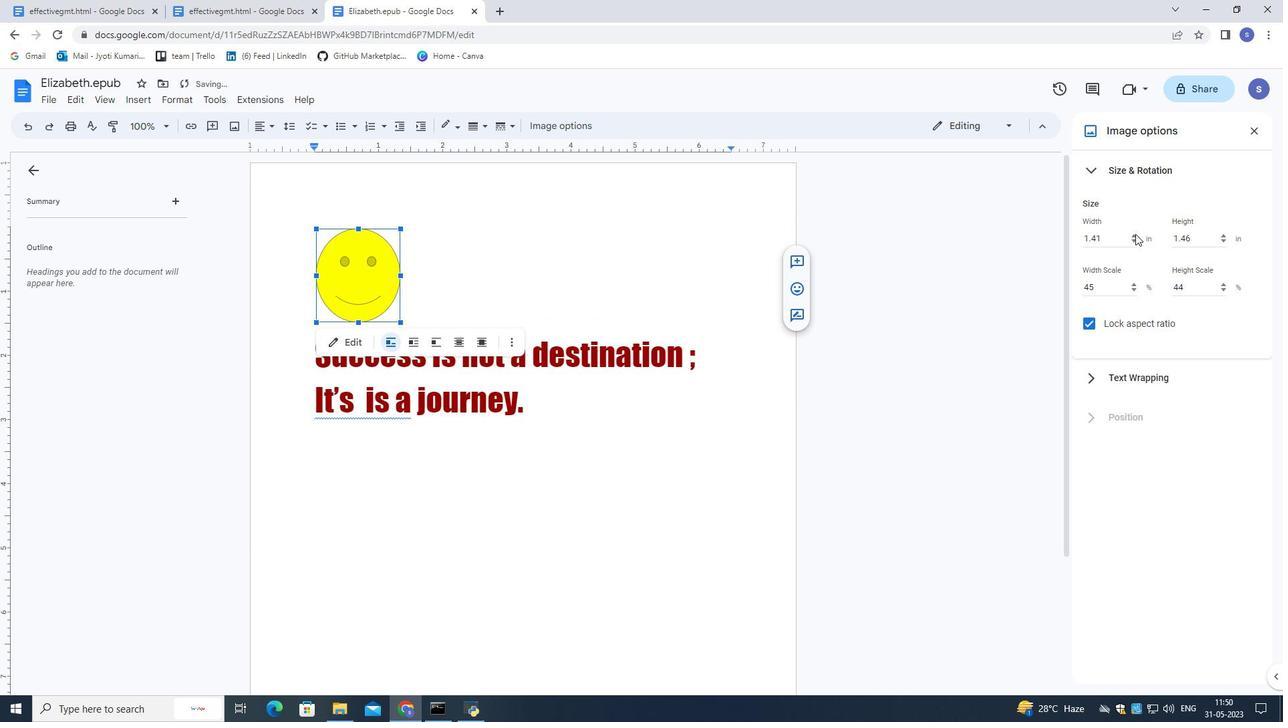 
Action: Mouse moved to (1227, 242)
Screenshot: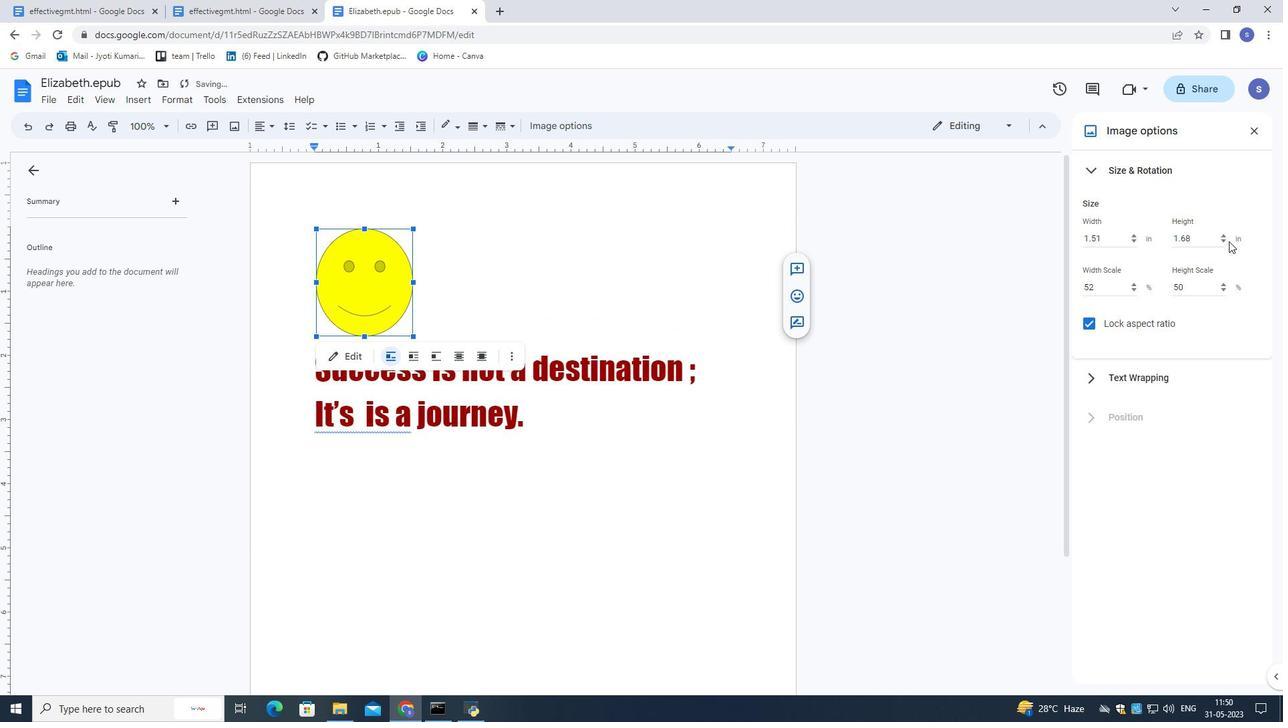 
Action: Mouse pressed left at (1227, 242)
Screenshot: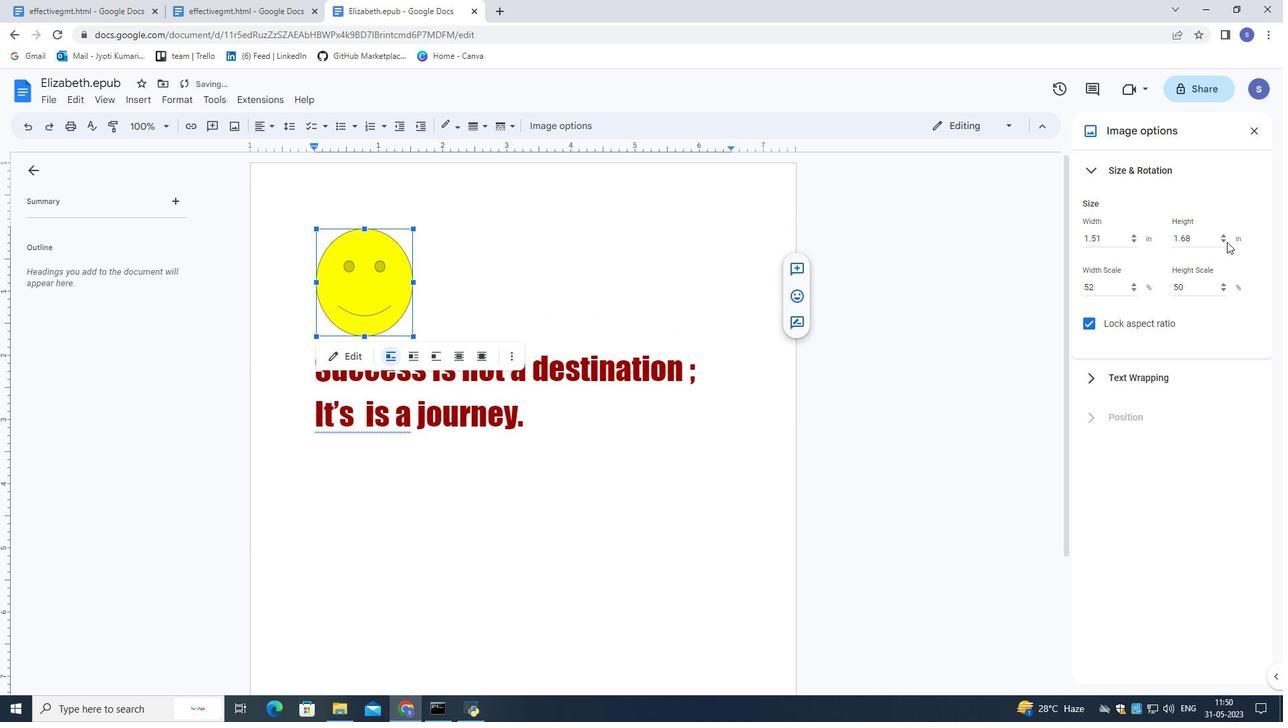 
Action: Mouse moved to (1224, 242)
Screenshot: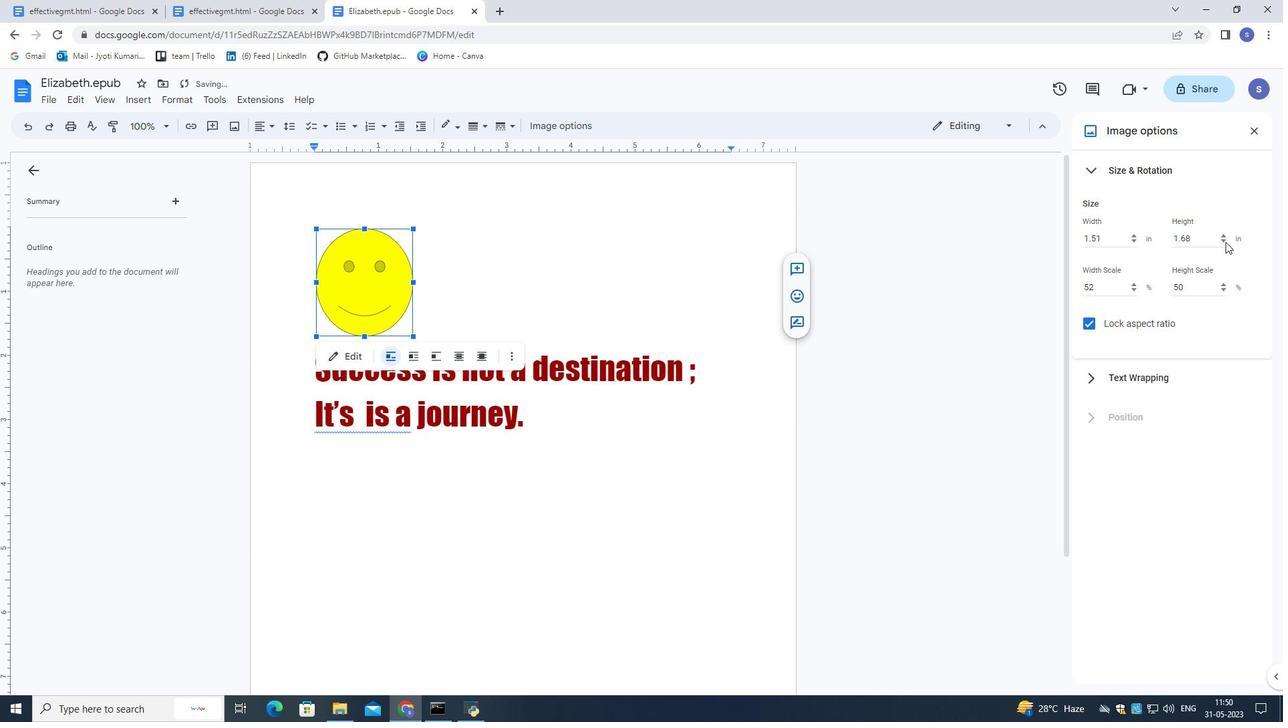 
Action: Mouse pressed left at (1224, 242)
Screenshot: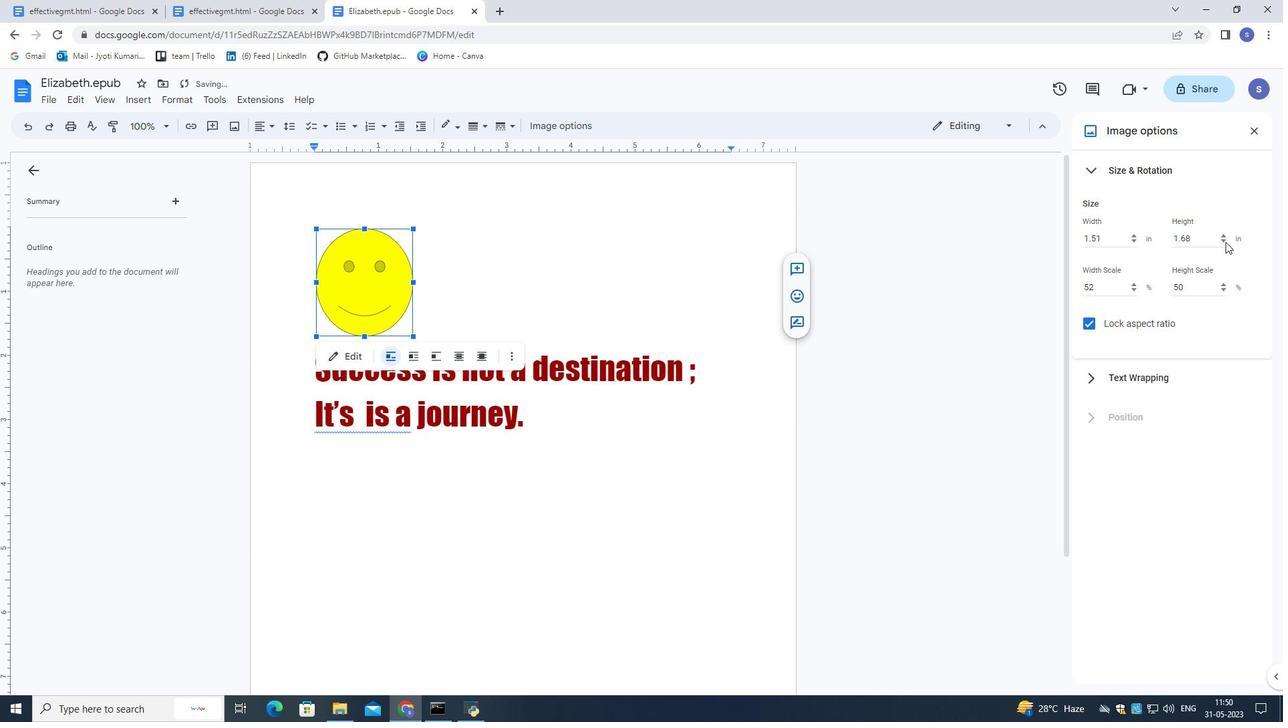 
Action: Mouse moved to (1224, 242)
Screenshot: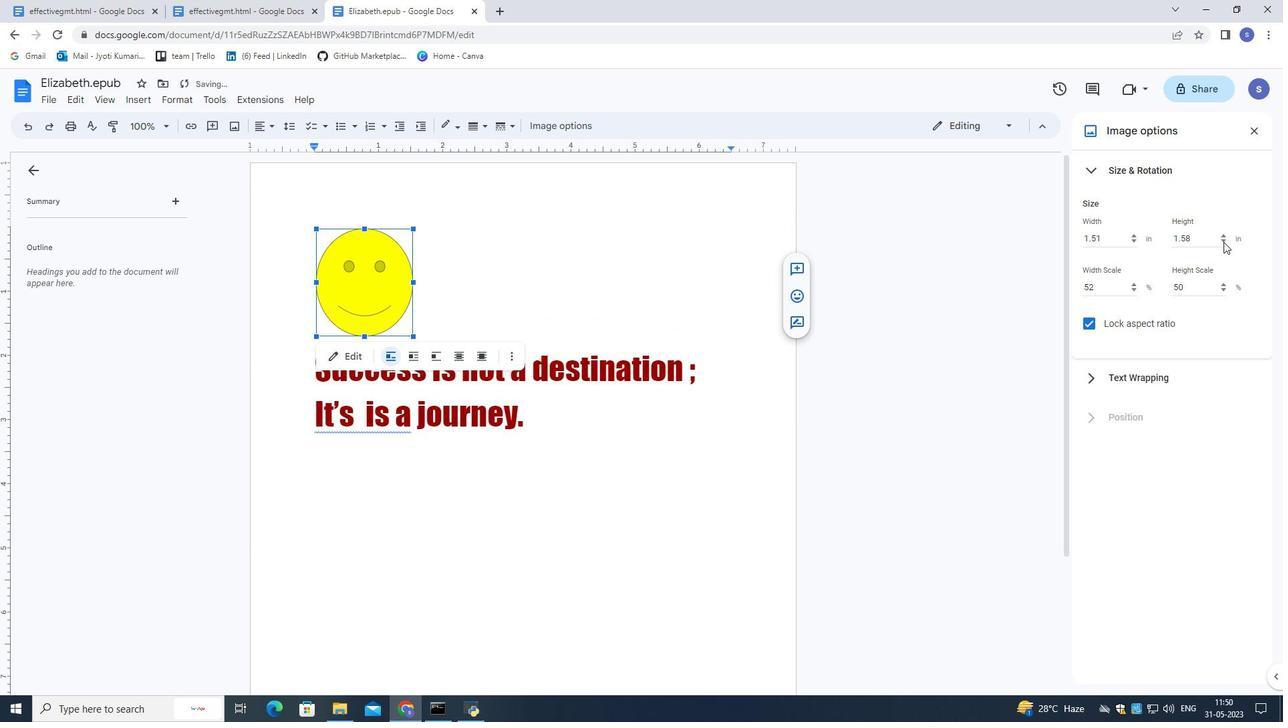 
Action: Mouse pressed left at (1224, 242)
Screenshot: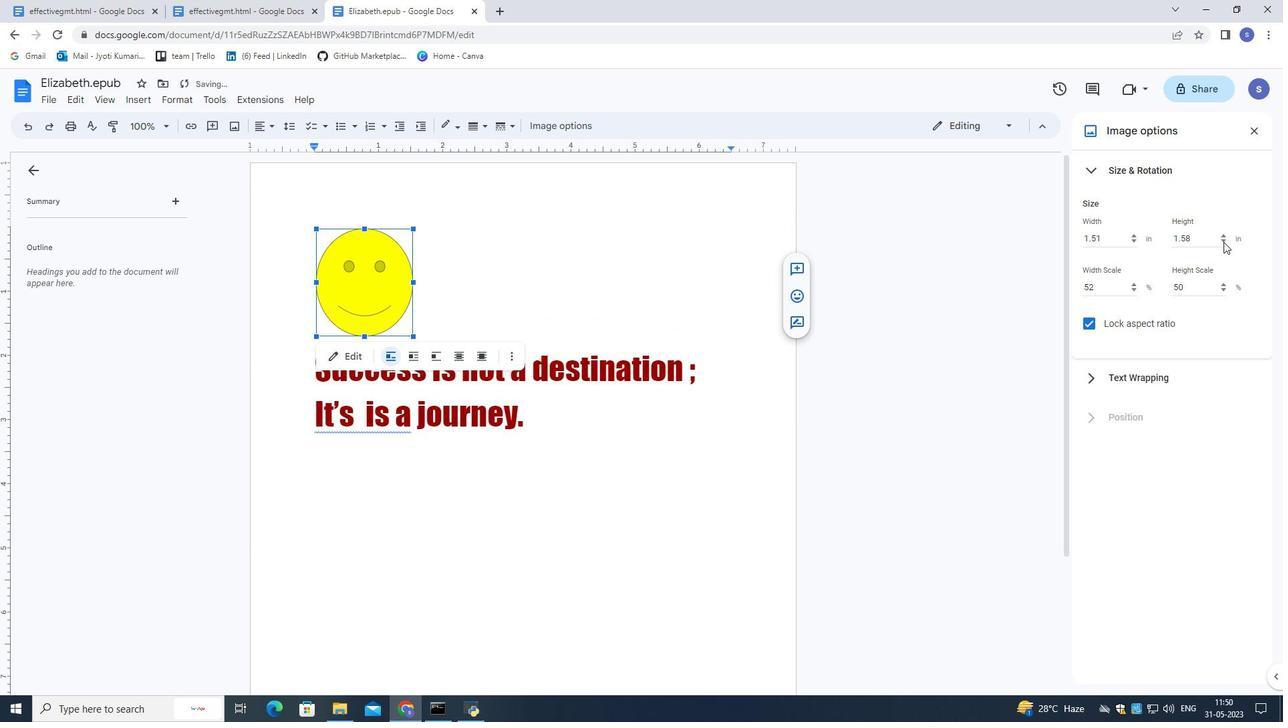 
Action: Mouse pressed left at (1224, 242)
Screenshot: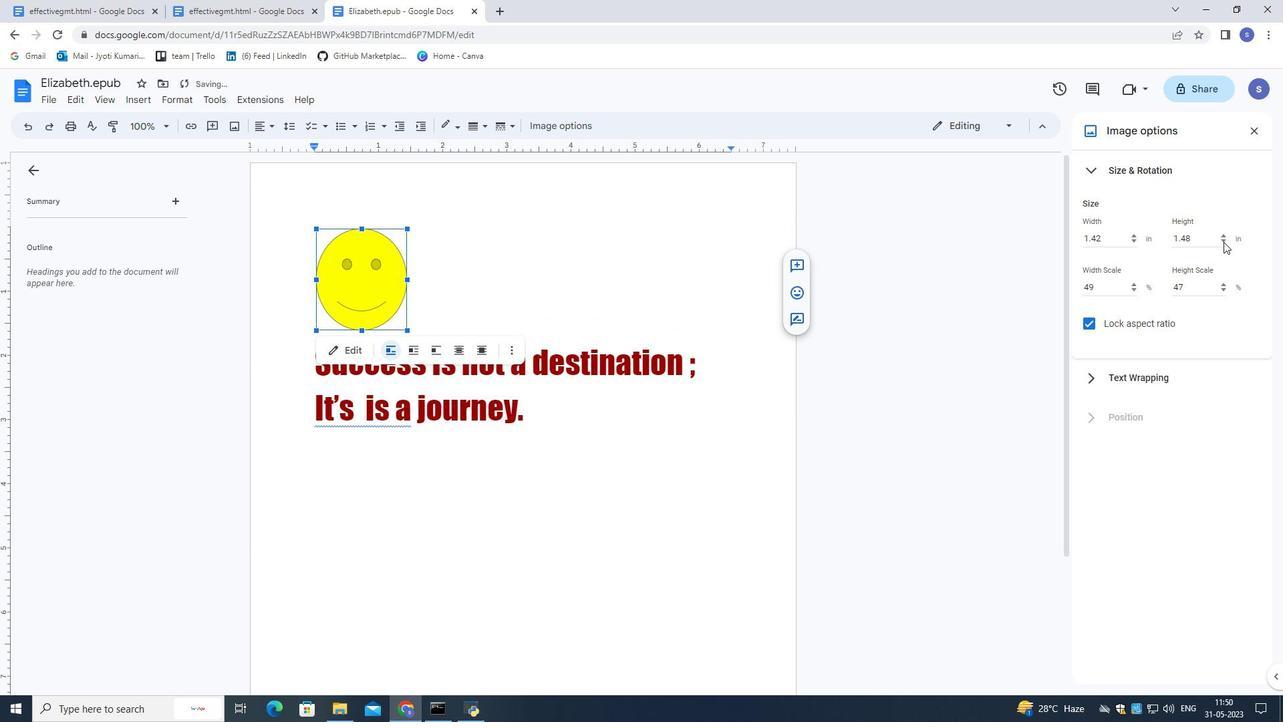 
Action: Mouse pressed left at (1224, 242)
Screenshot: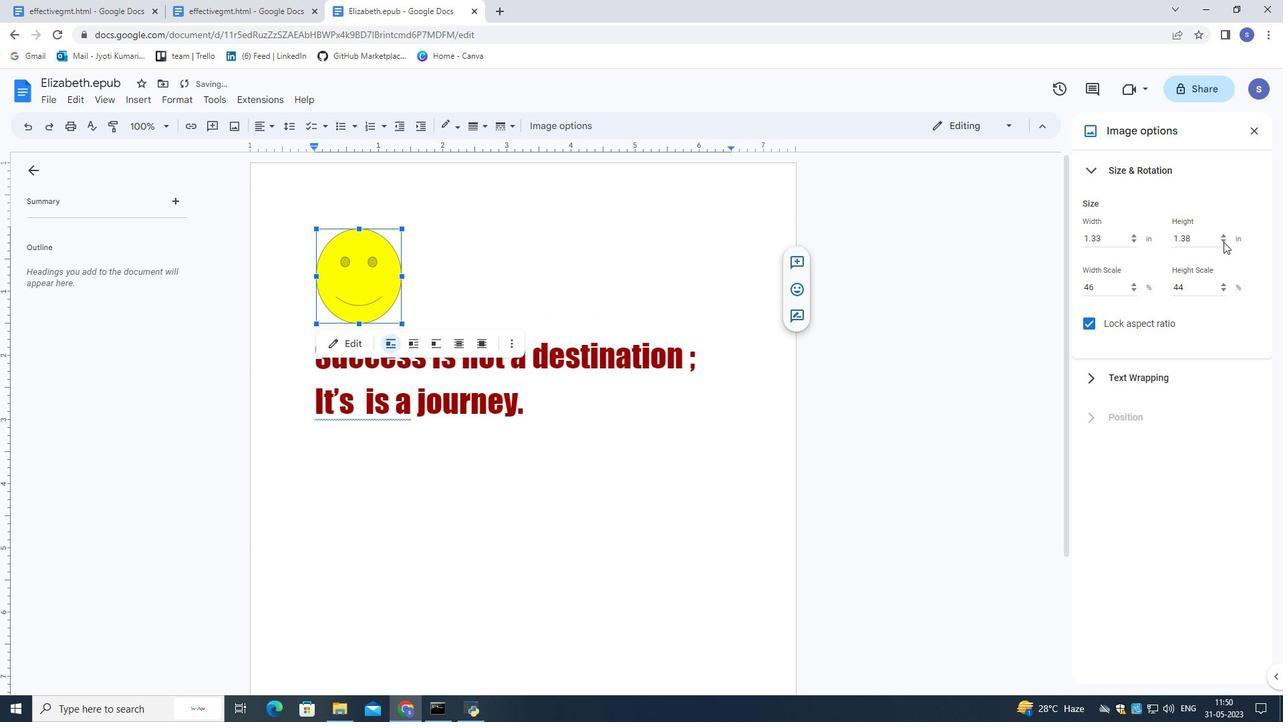 
Action: Mouse pressed left at (1224, 242)
Screenshot: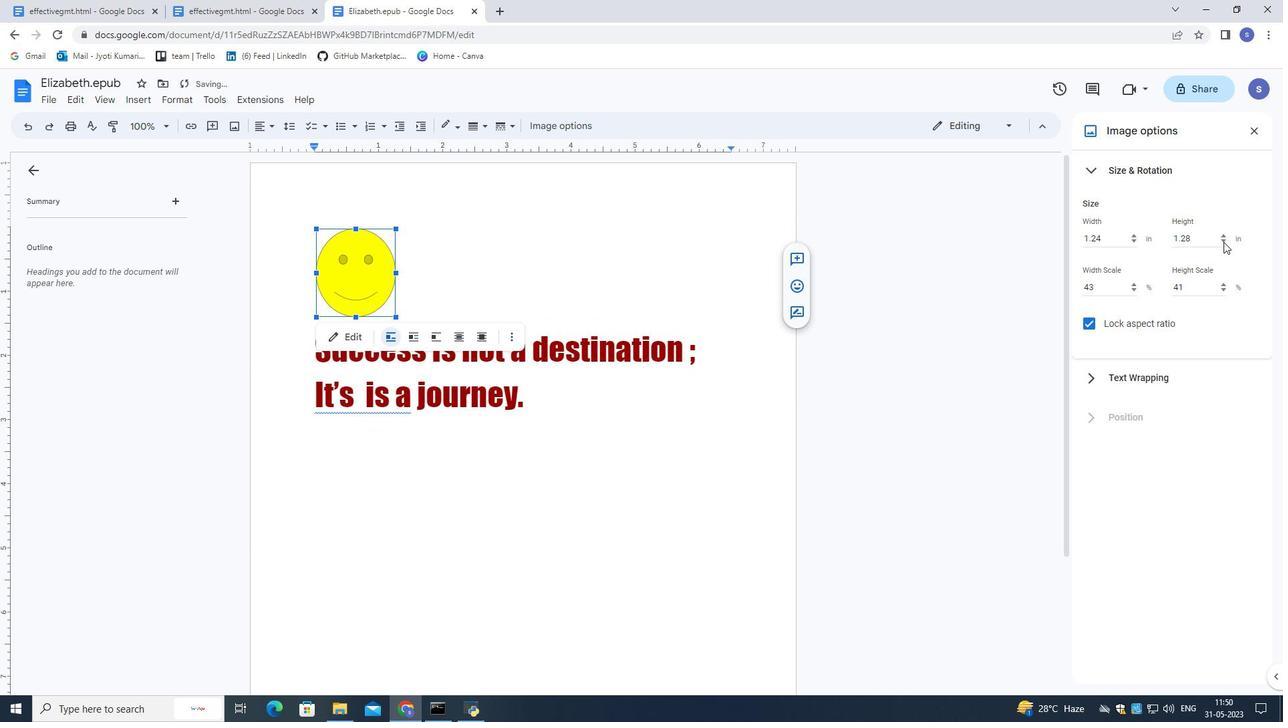 
Action: Mouse pressed left at (1224, 242)
Screenshot: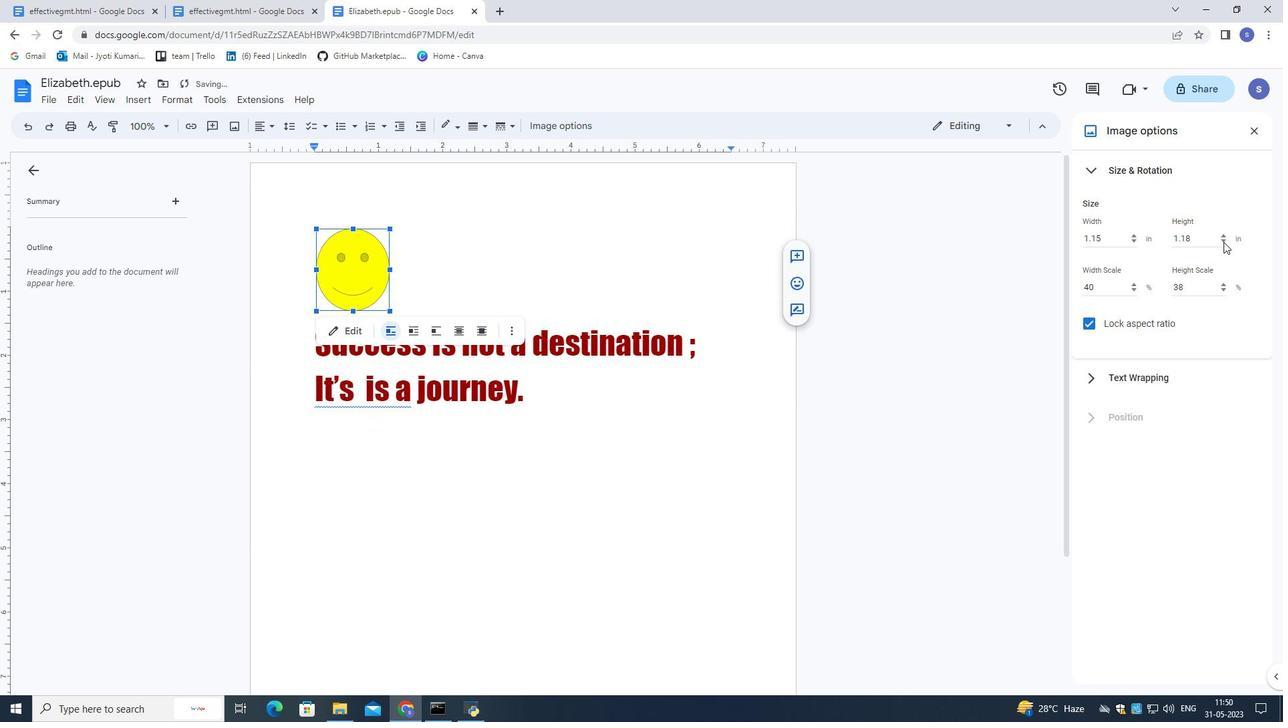 
Action: Mouse moved to (1223, 242)
Screenshot: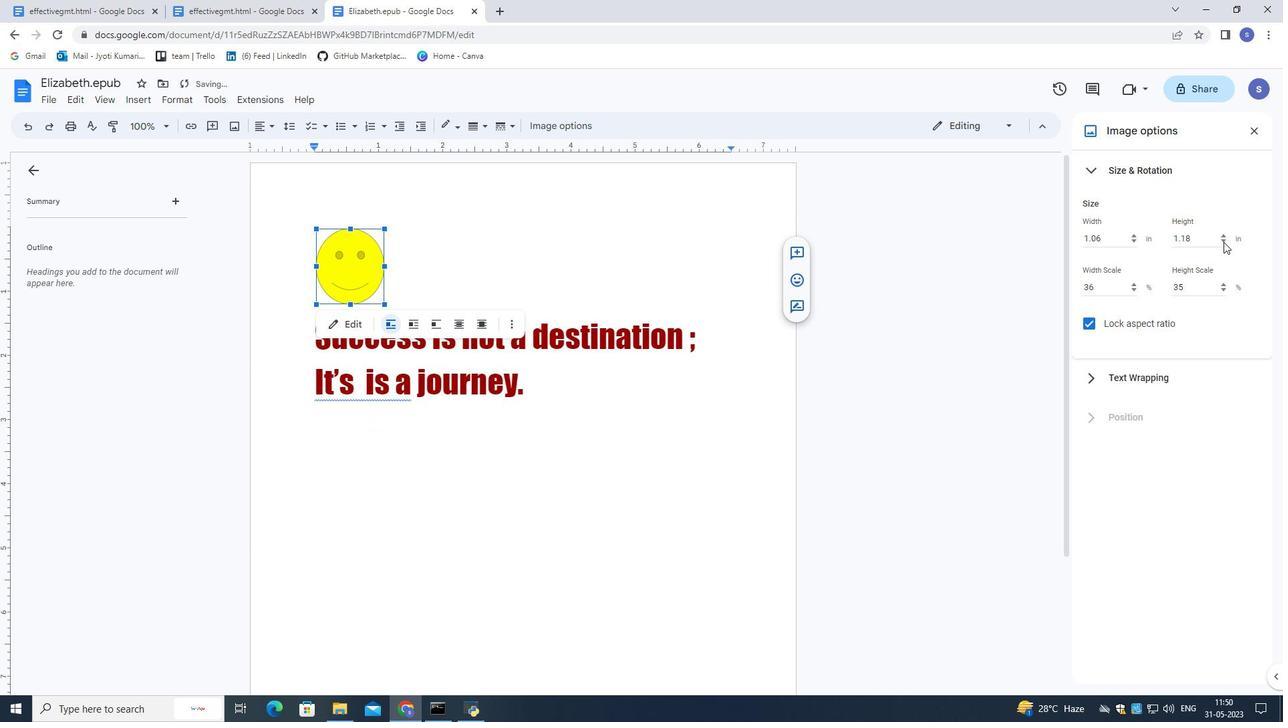 
Action: Mouse pressed left at (1223, 242)
Screenshot: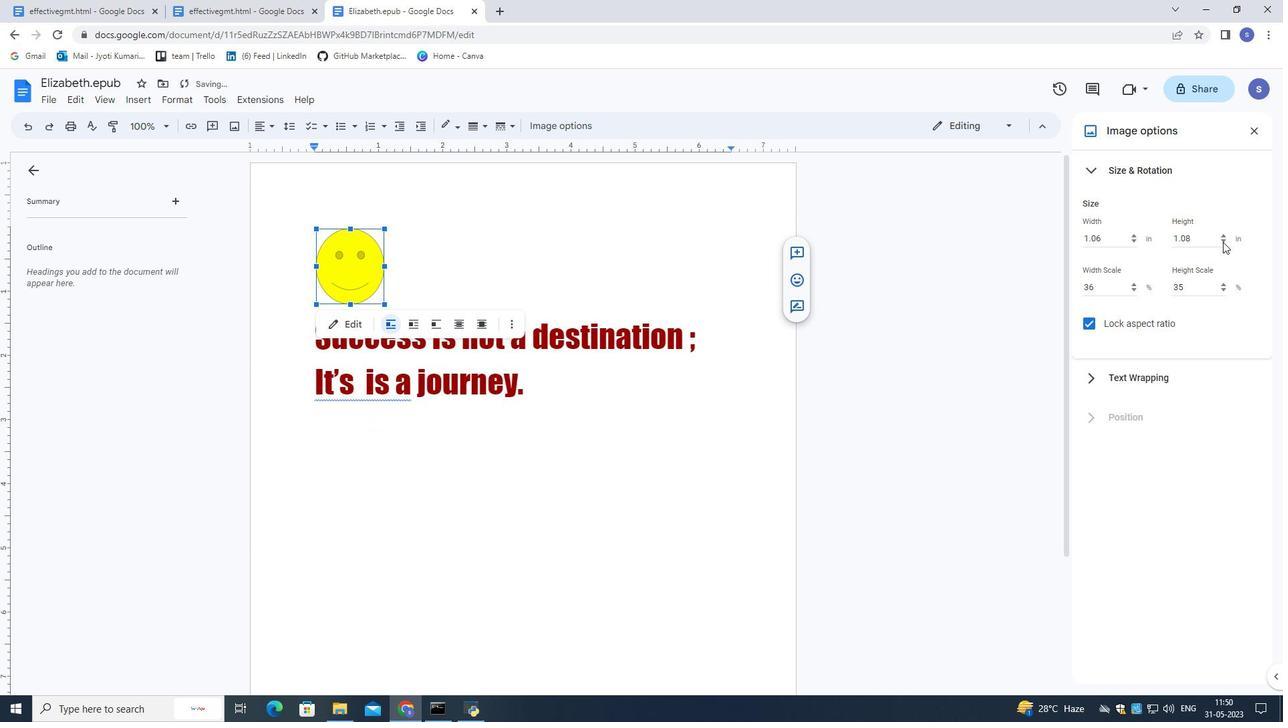 
Action: Mouse pressed left at (1223, 242)
Screenshot: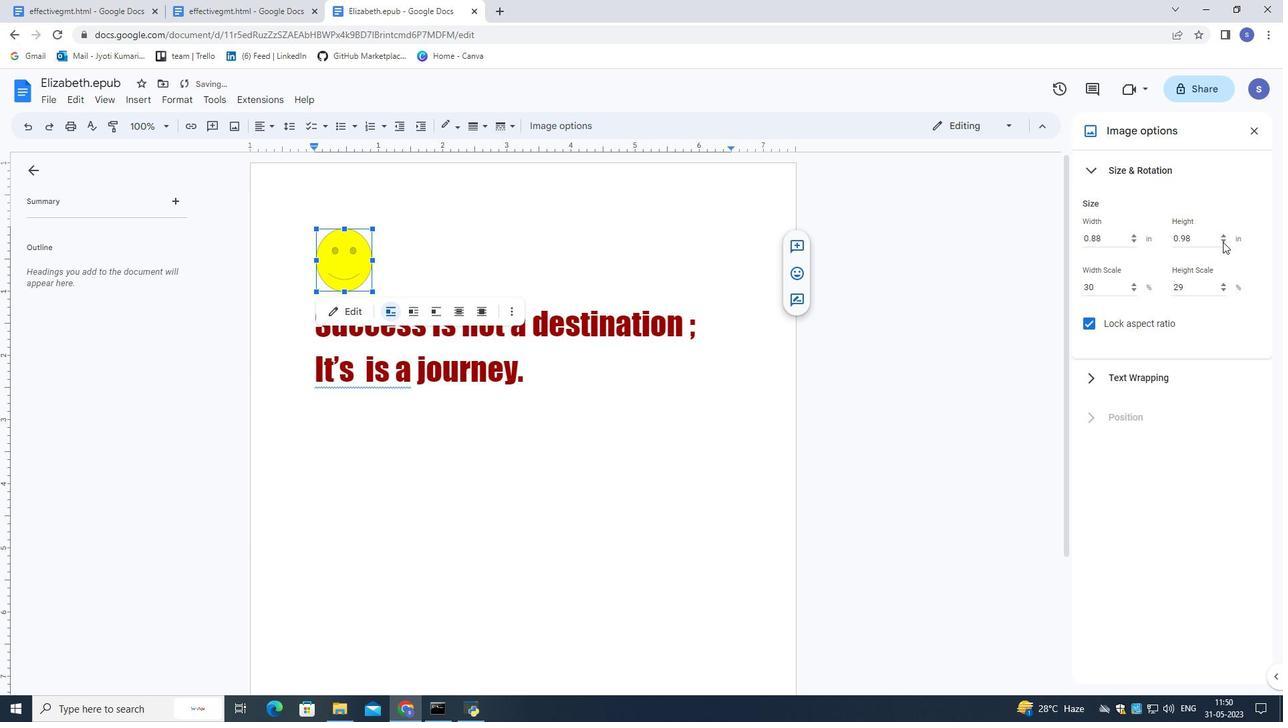 
Action: Mouse pressed left at (1223, 242)
Screenshot: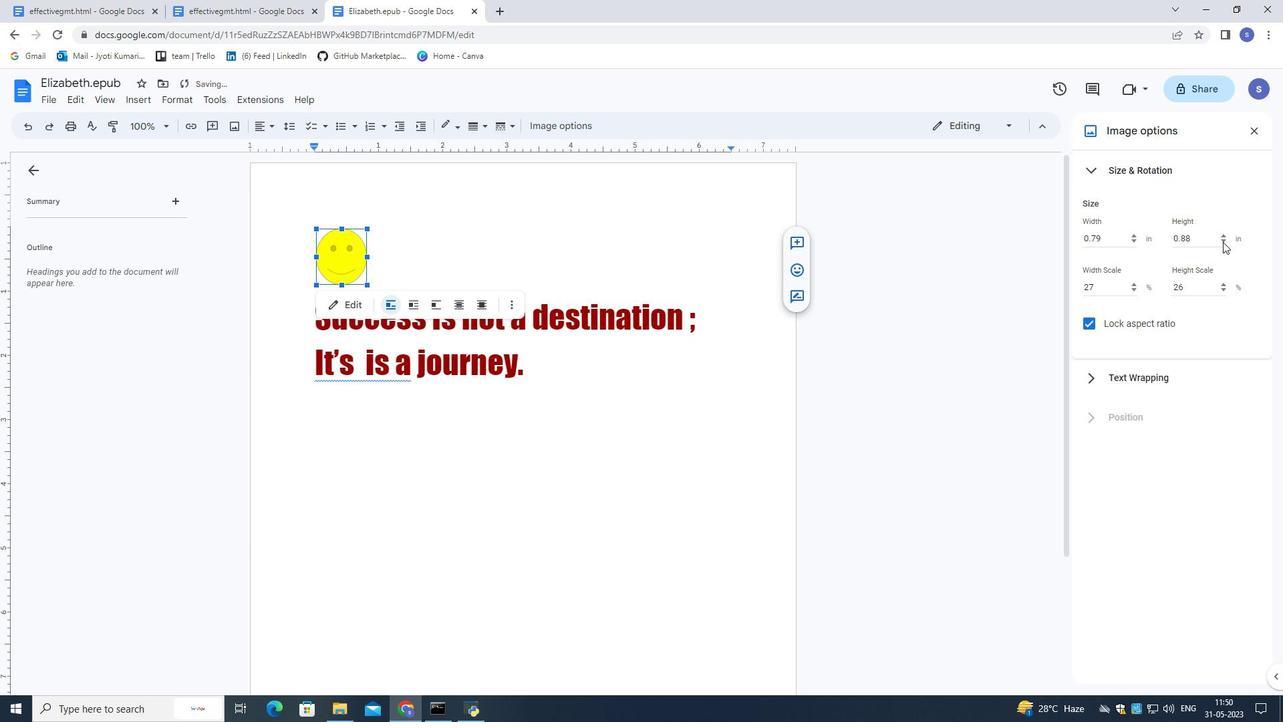 
Action: Mouse pressed left at (1223, 242)
Screenshot: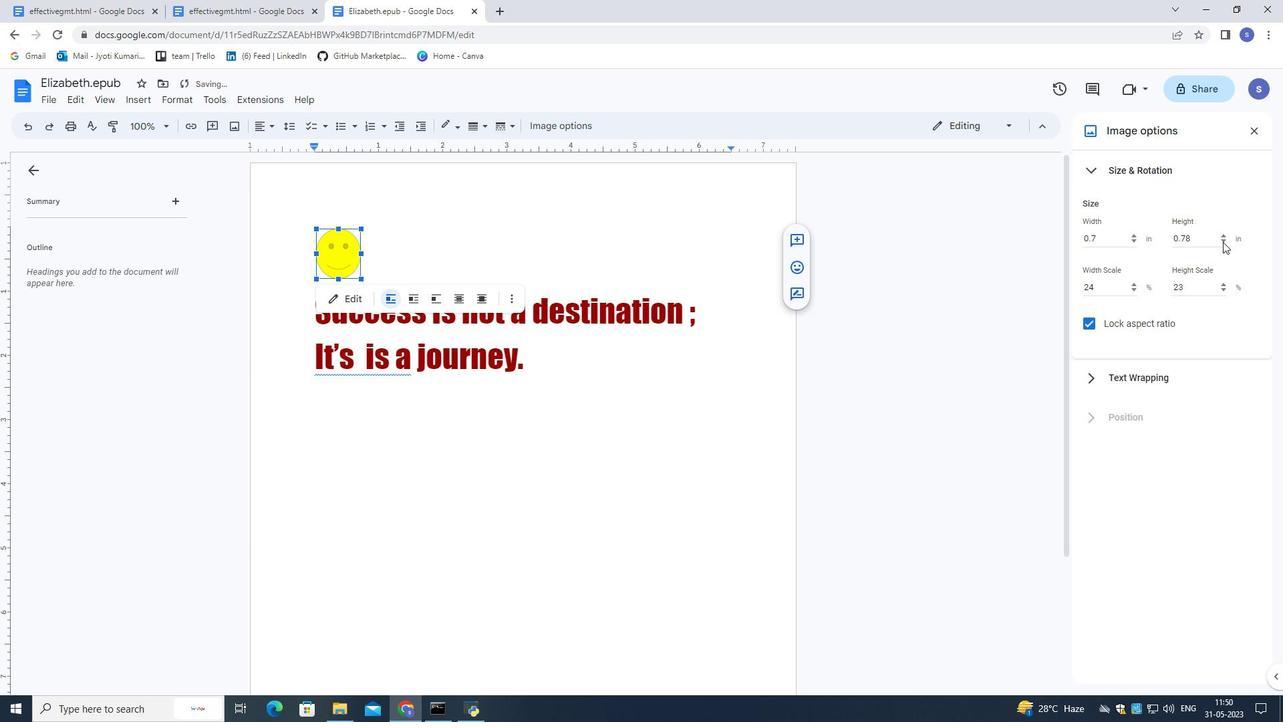 
Action: Mouse pressed left at (1223, 242)
Screenshot: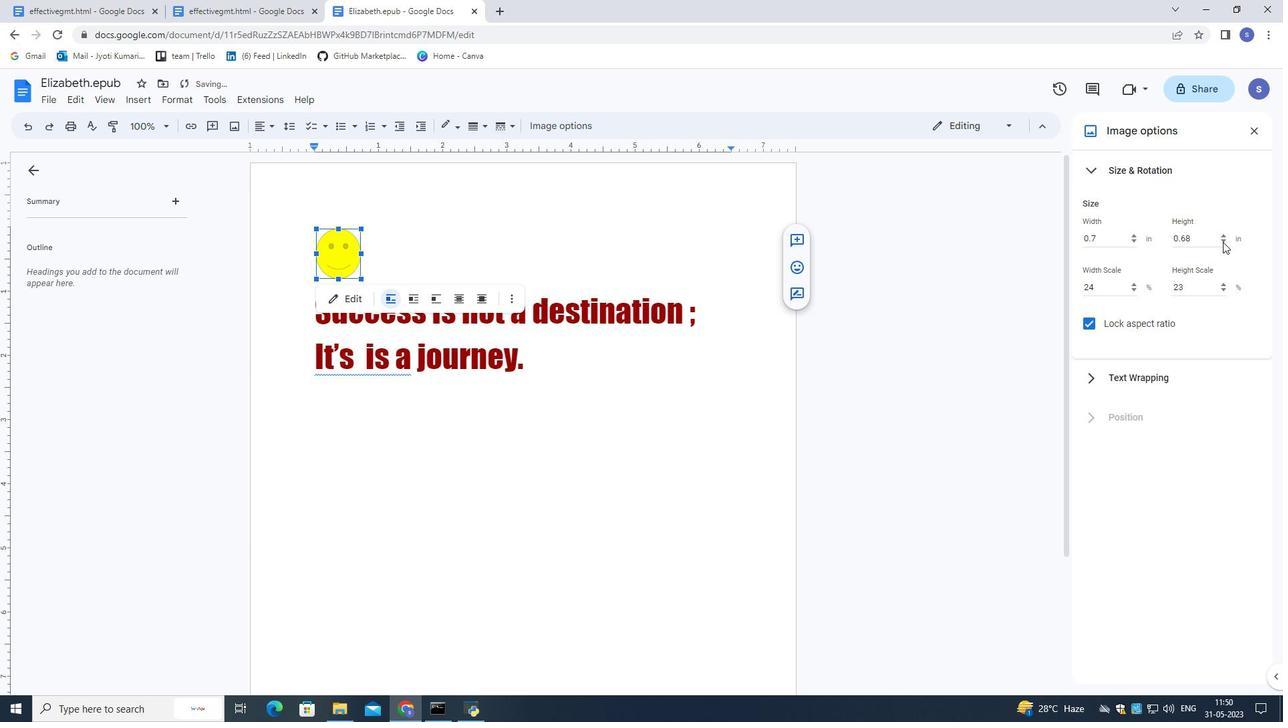 
Action: Mouse pressed left at (1223, 242)
Screenshot: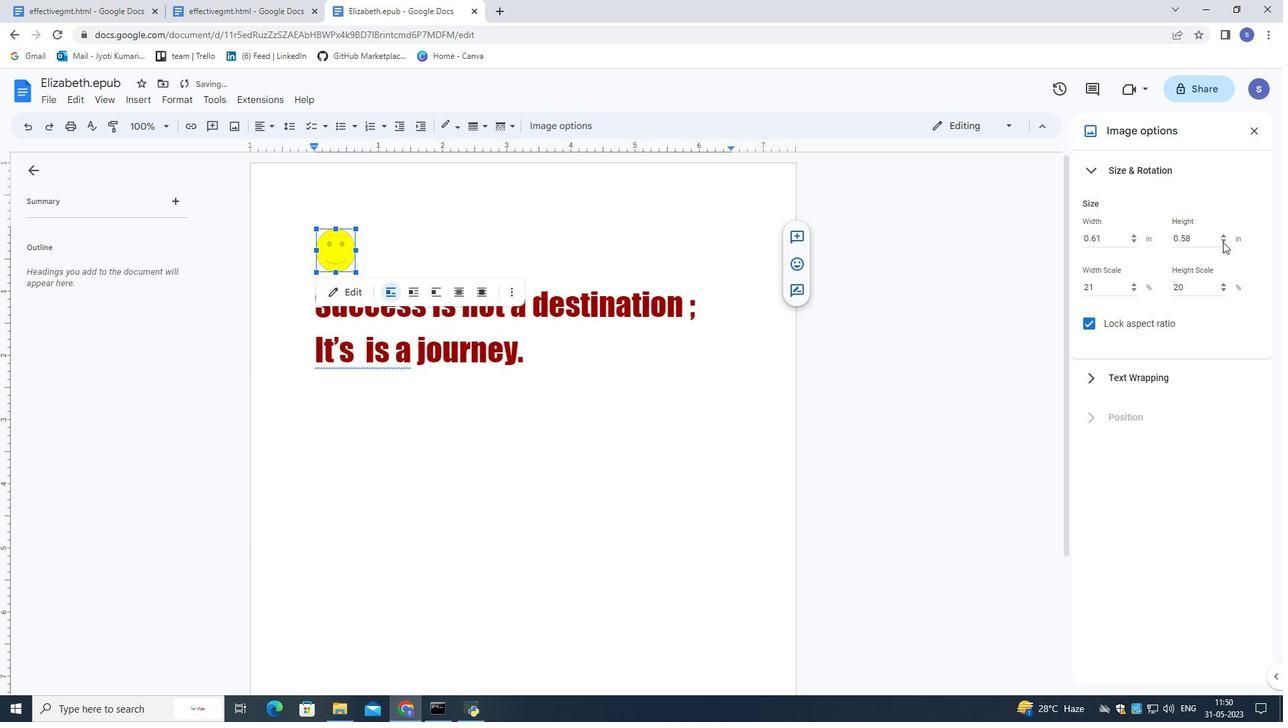 
Action: Mouse pressed left at (1223, 242)
Screenshot: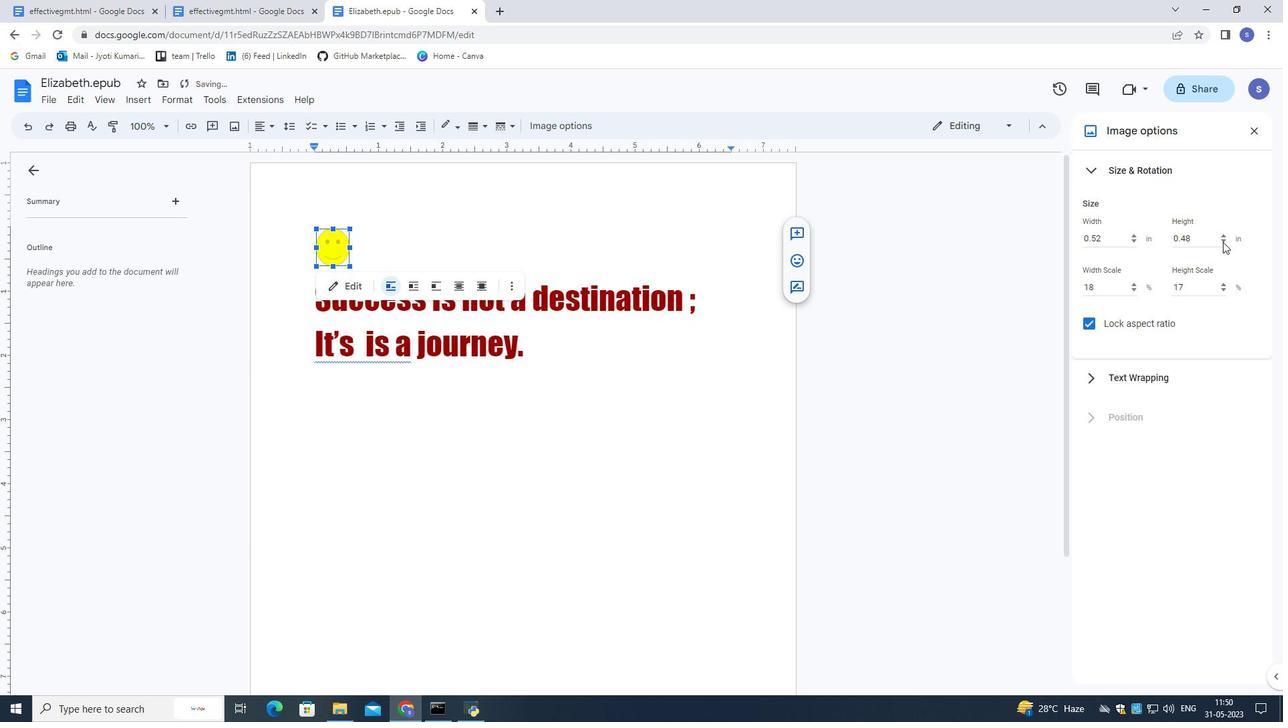 
Action: Mouse pressed left at (1223, 242)
Screenshot: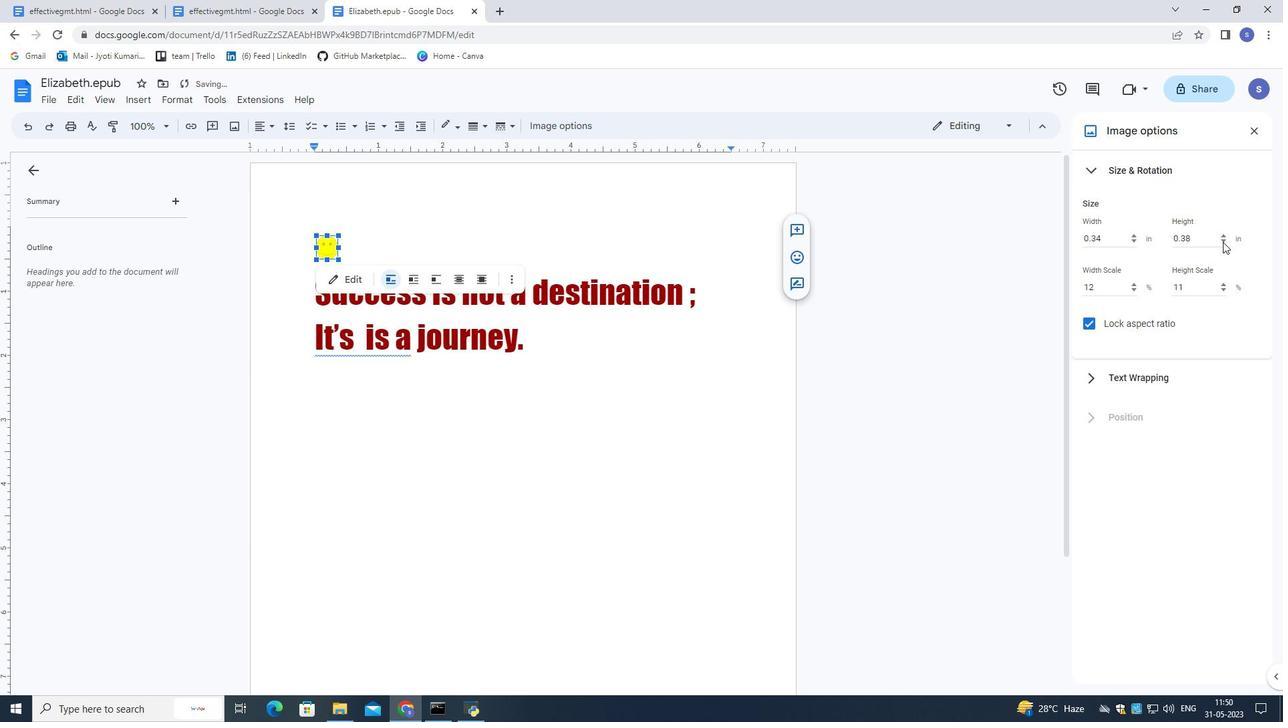 
Action: Mouse pressed left at (1223, 242)
Screenshot: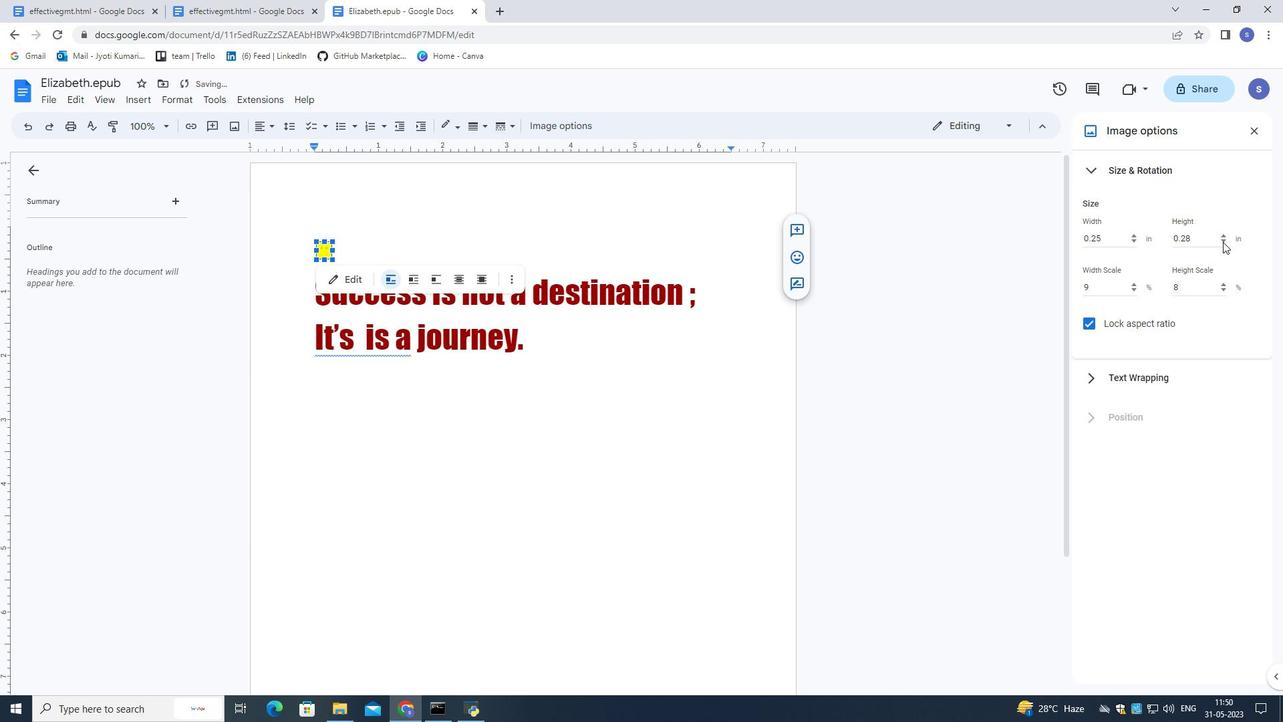 
Action: Mouse pressed left at (1223, 242)
Screenshot: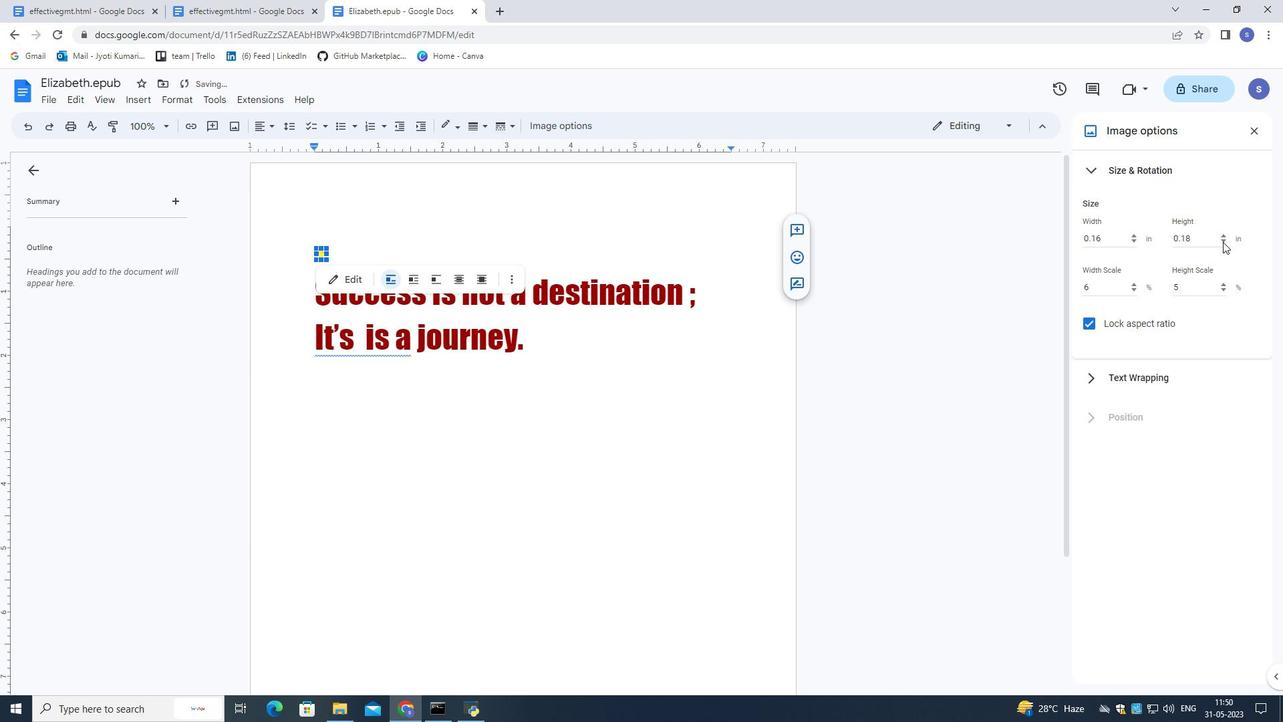 
Action: Mouse pressed left at (1223, 242)
Screenshot: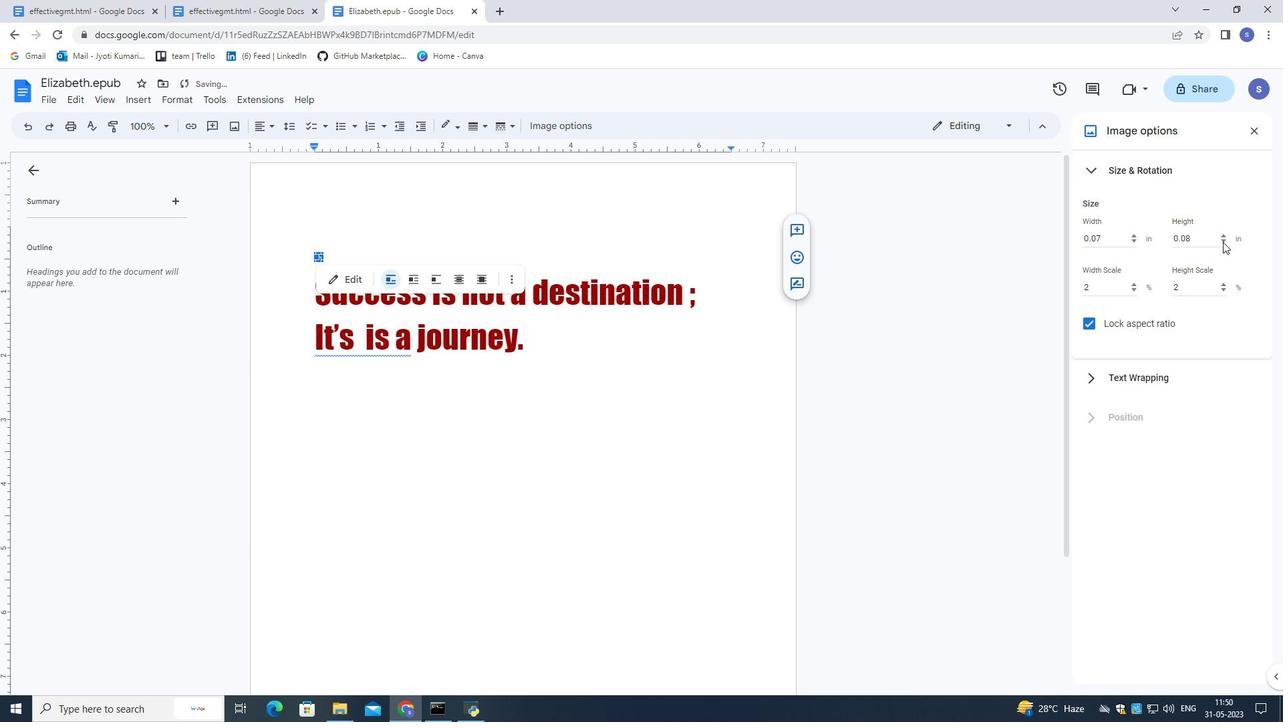 
Action: Mouse moved to (1224, 233)
Screenshot: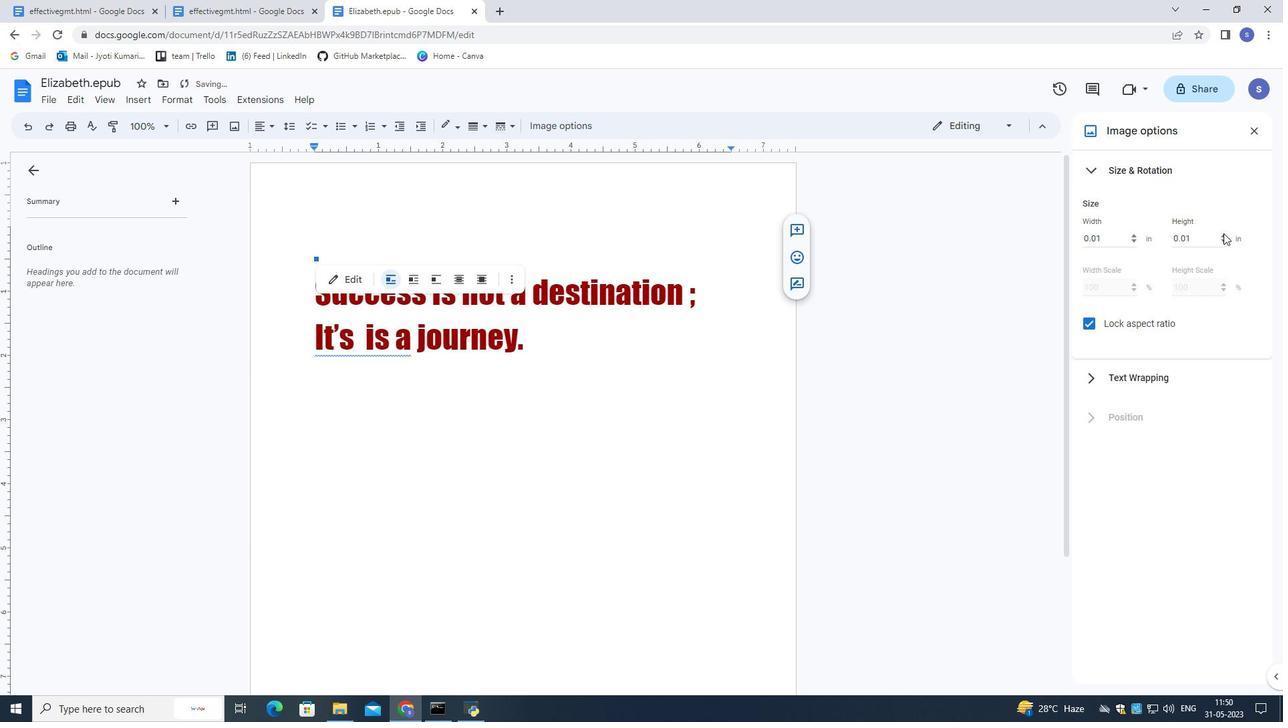 
Action: Mouse pressed left at (1224, 233)
Screenshot: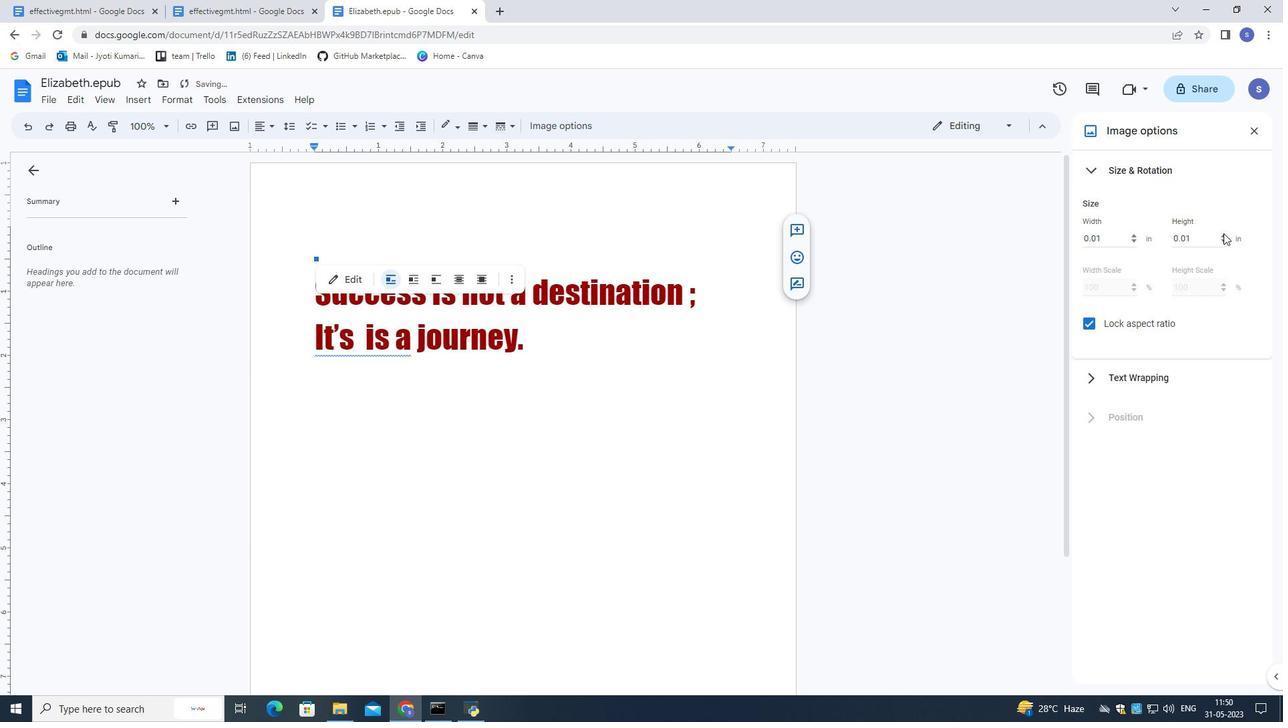 
Action: Mouse moved to (752, 301)
Screenshot: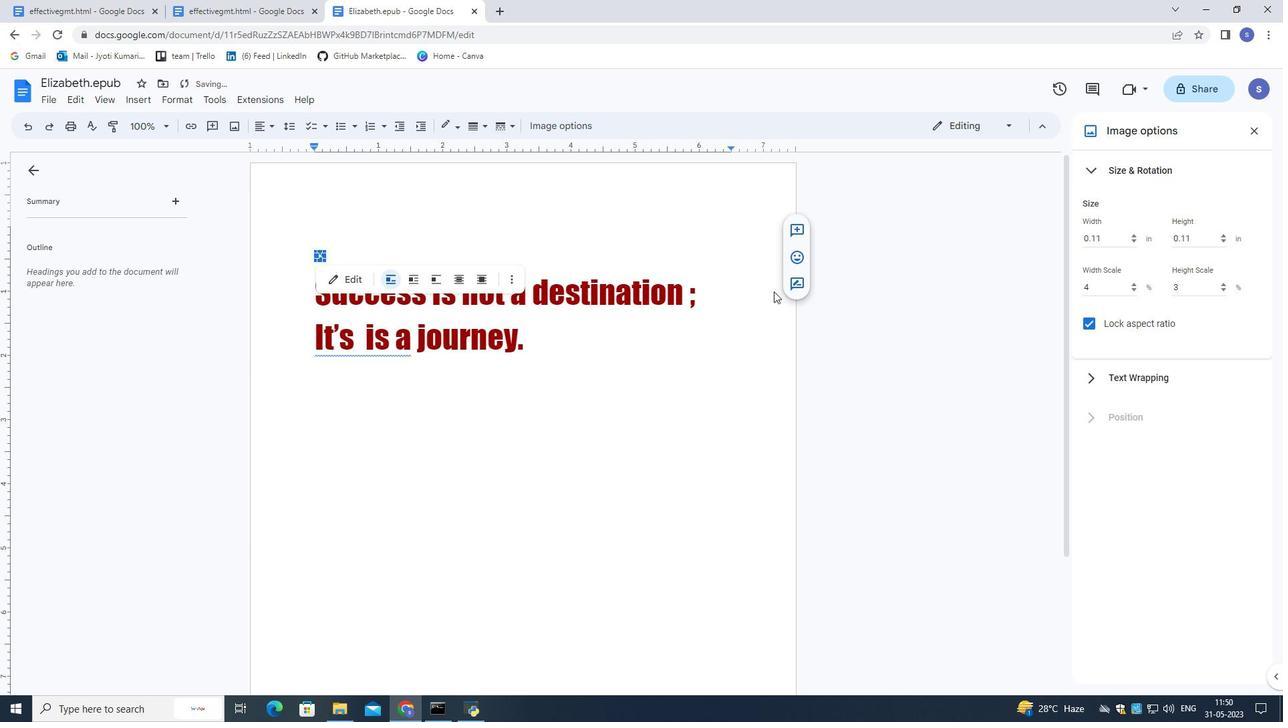 
Action: Mouse pressed left at (752, 301)
Screenshot: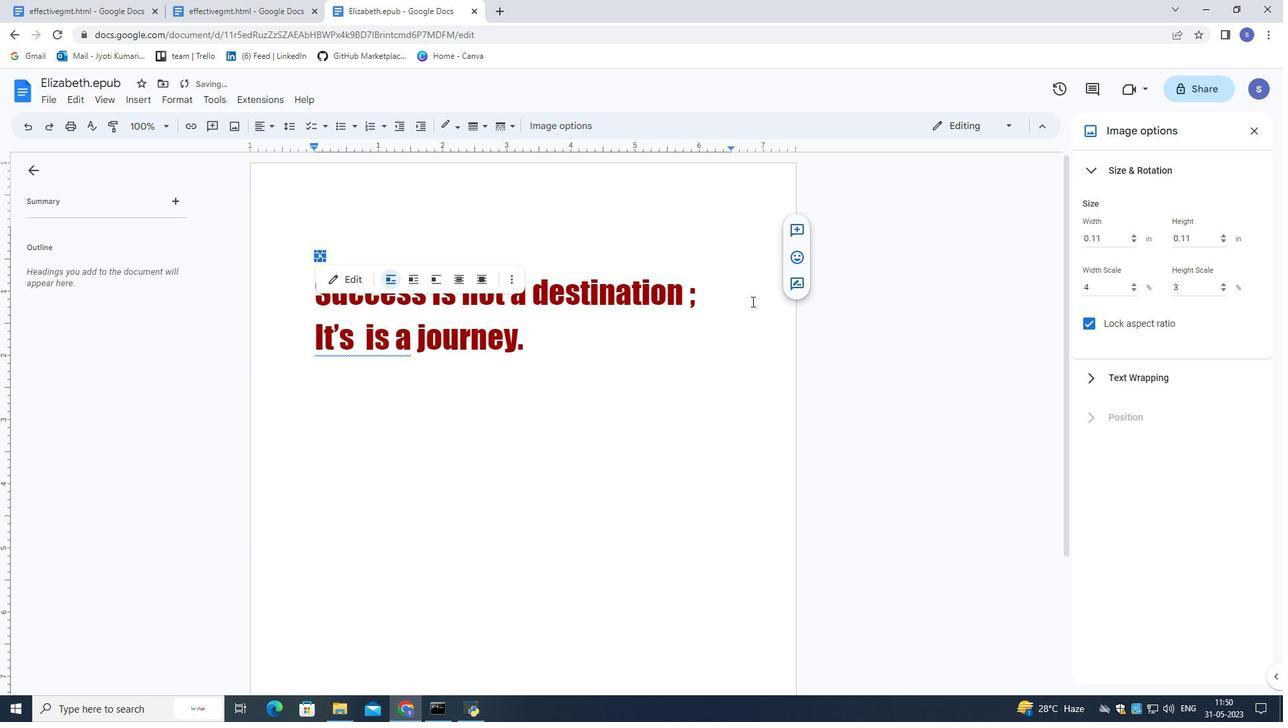 
Action: Mouse moved to (532, 417)
Screenshot: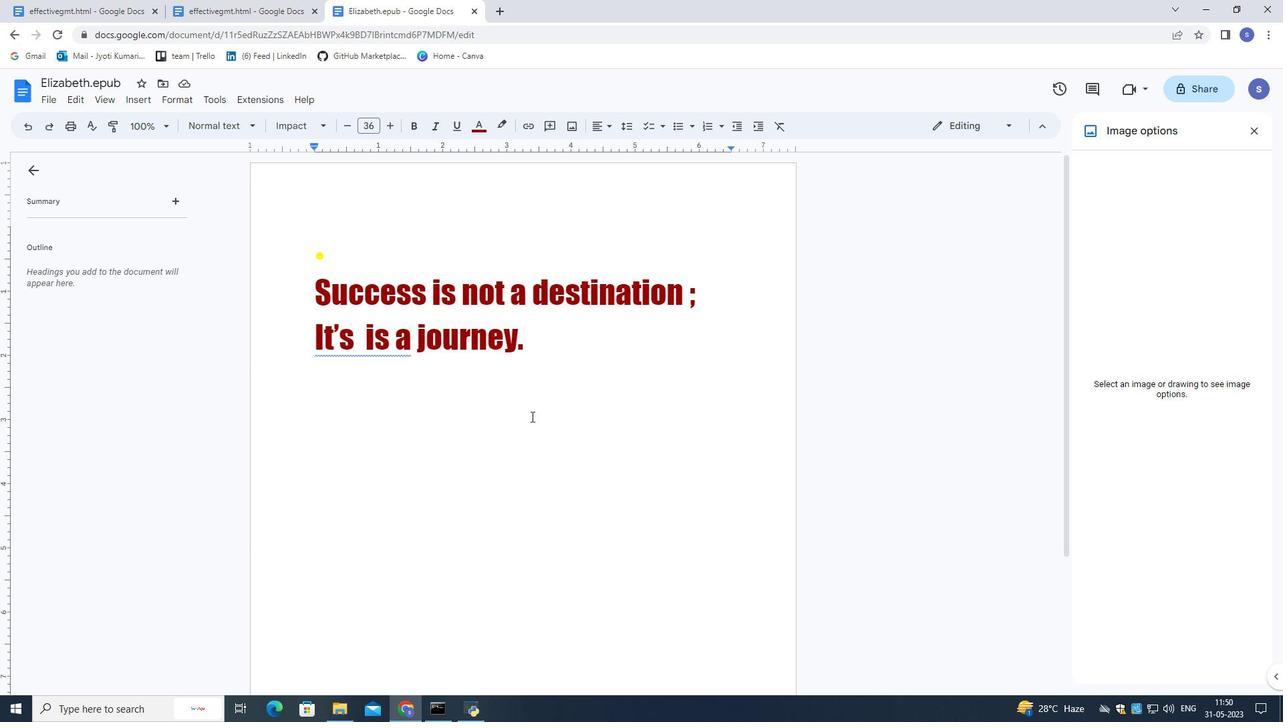 
